 Task: Find connections with filter location Pirapozinho with filter topic #openhouse with filter profile language Potuguese with filter current company YRF-Yash Raj Films with filter school Gauhati University with filter industry Embedded Software Products with filter service category Lead Generation with filter keywords title Cafeteria Worker
Action: Mouse moved to (222, 257)
Screenshot: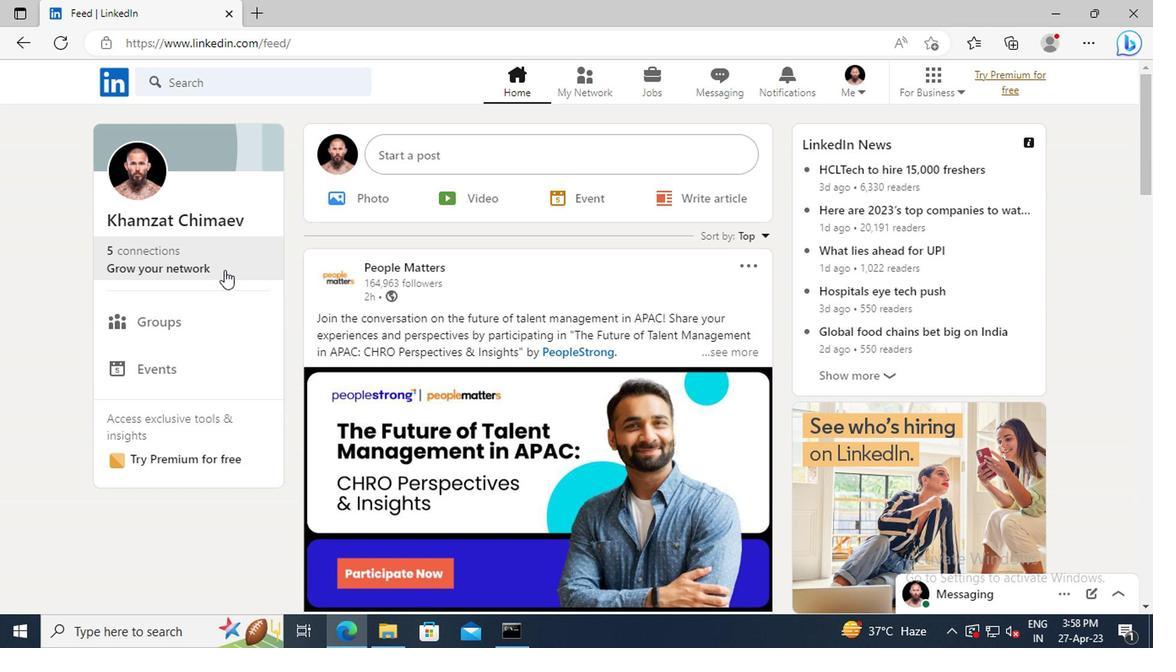 
Action: Mouse pressed left at (222, 257)
Screenshot: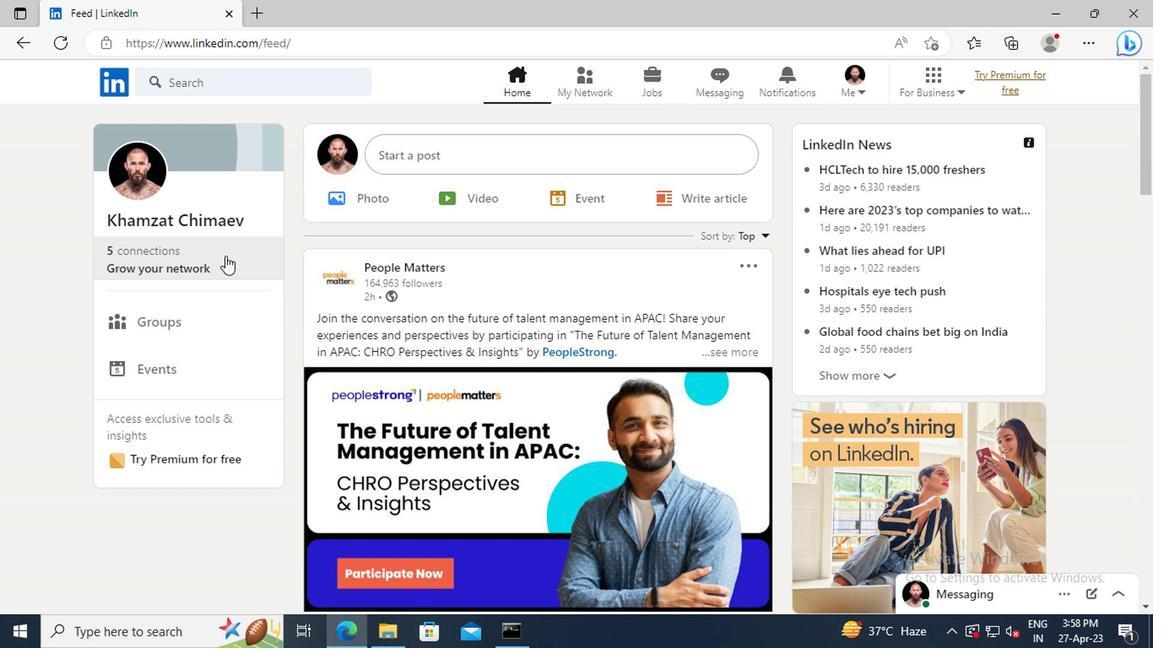 
Action: Mouse moved to (215, 178)
Screenshot: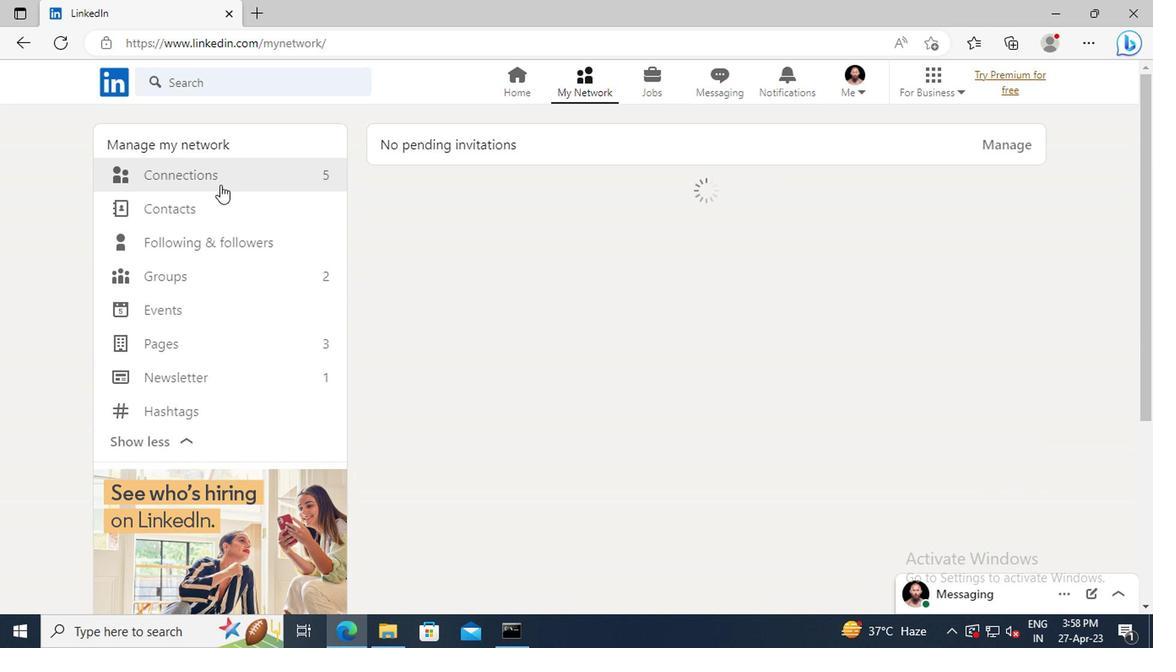 
Action: Mouse pressed left at (215, 178)
Screenshot: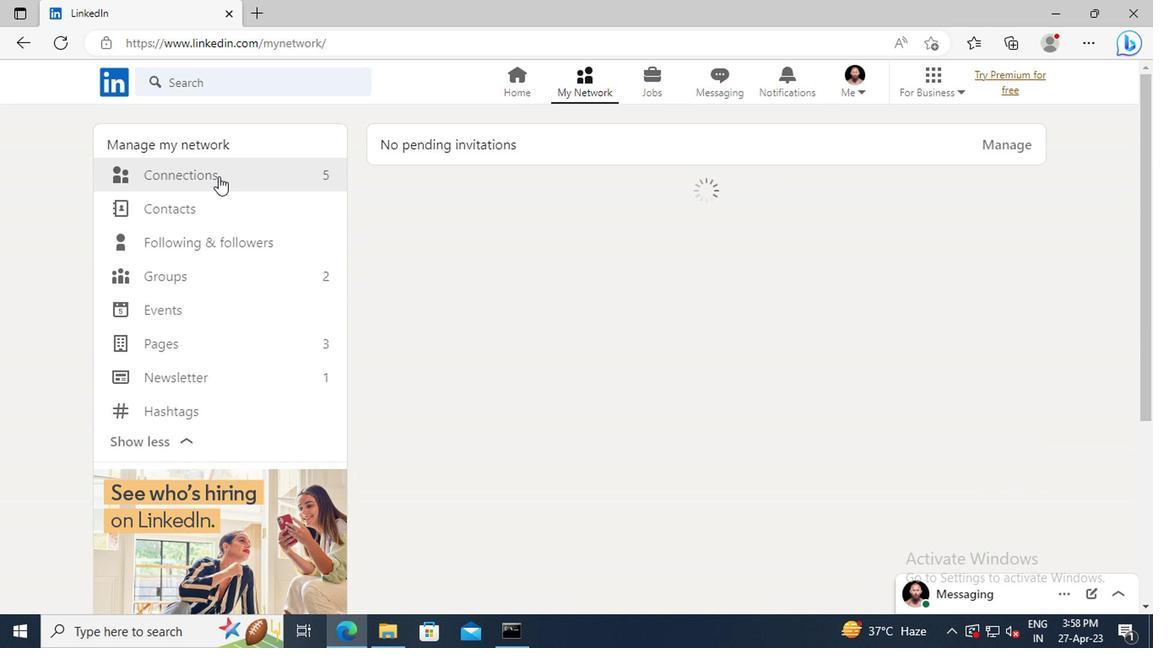 
Action: Mouse moved to (679, 180)
Screenshot: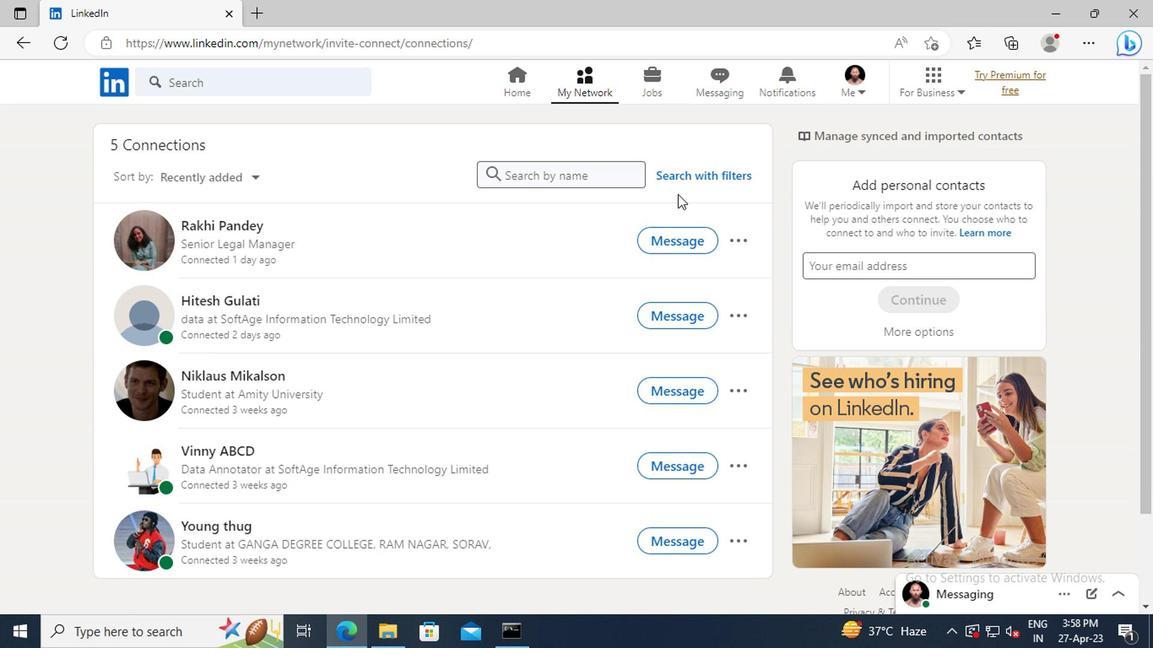 
Action: Mouse pressed left at (679, 180)
Screenshot: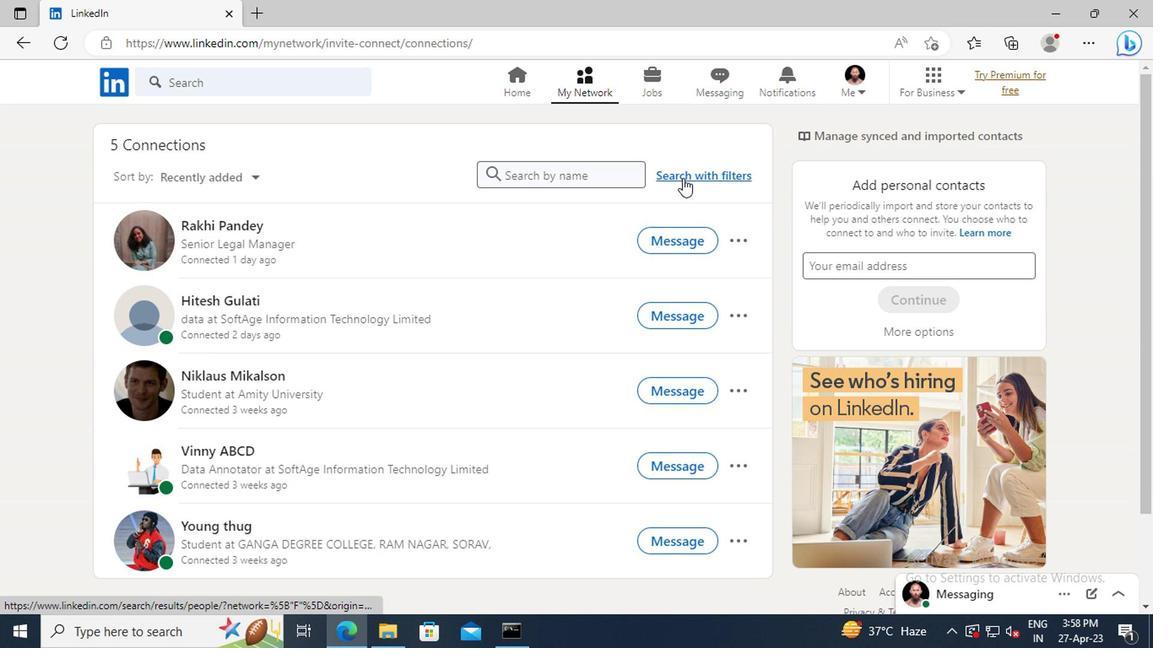 
Action: Mouse moved to (639, 136)
Screenshot: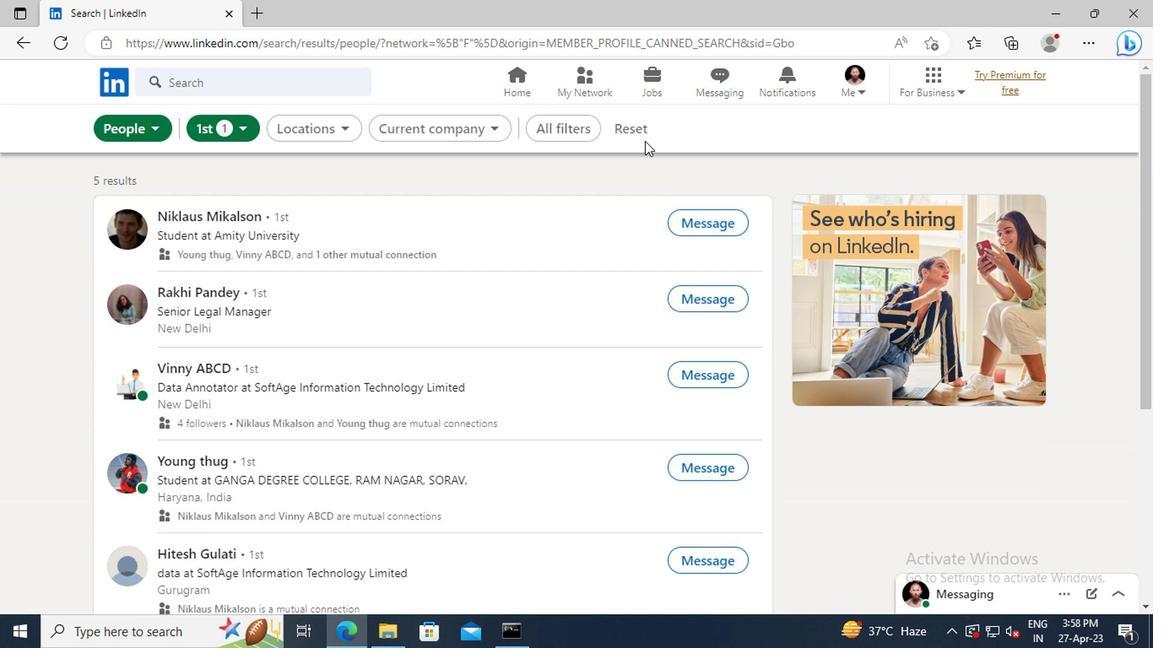 
Action: Mouse pressed left at (639, 136)
Screenshot: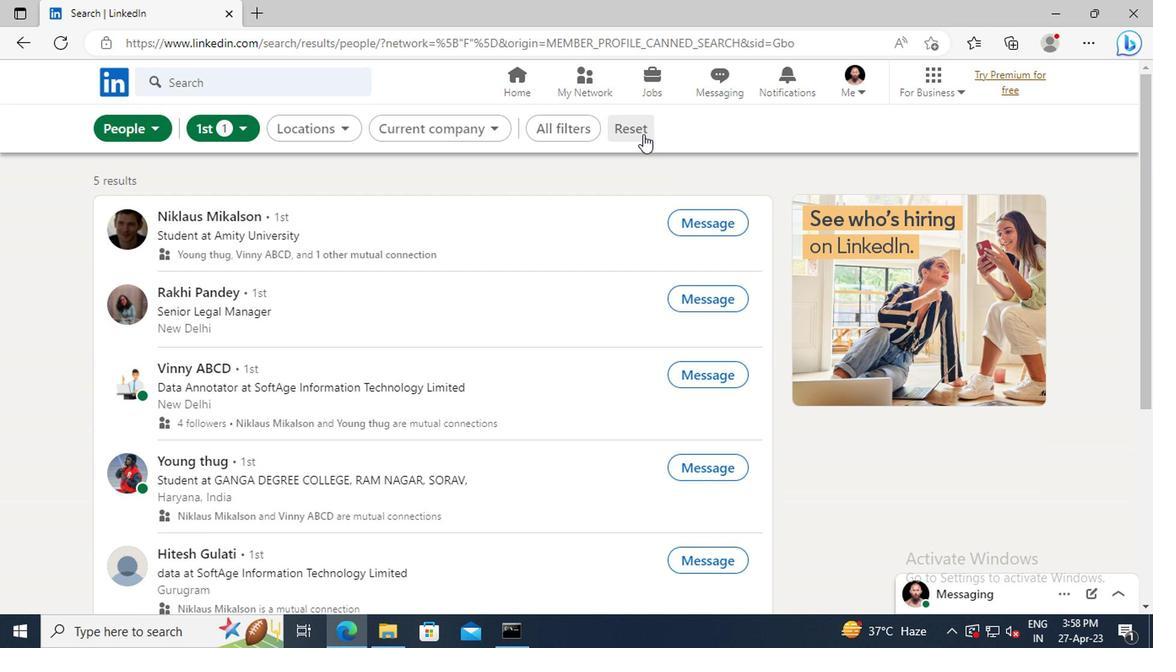 
Action: Mouse moved to (613, 130)
Screenshot: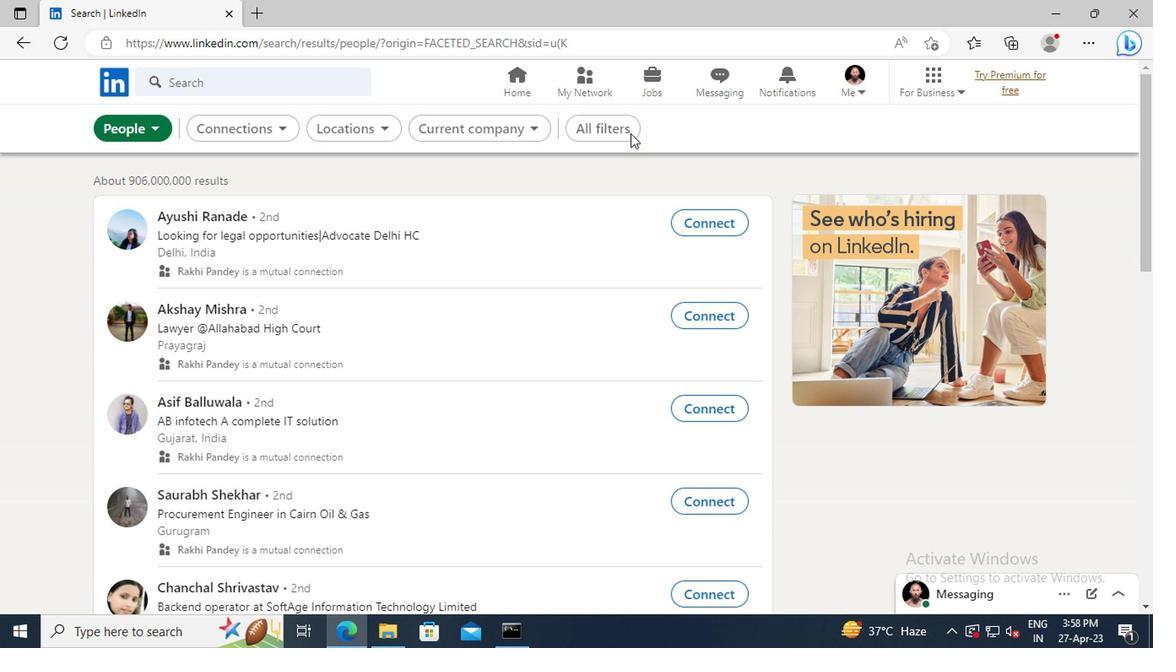
Action: Mouse pressed left at (613, 130)
Screenshot: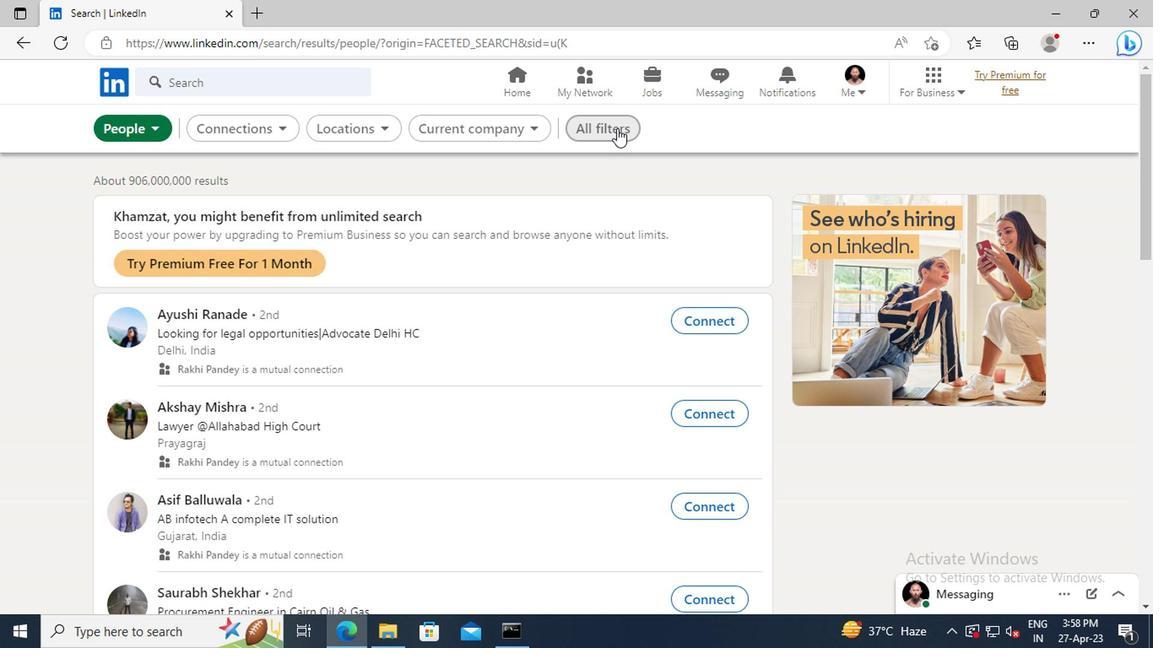 
Action: Mouse moved to (986, 315)
Screenshot: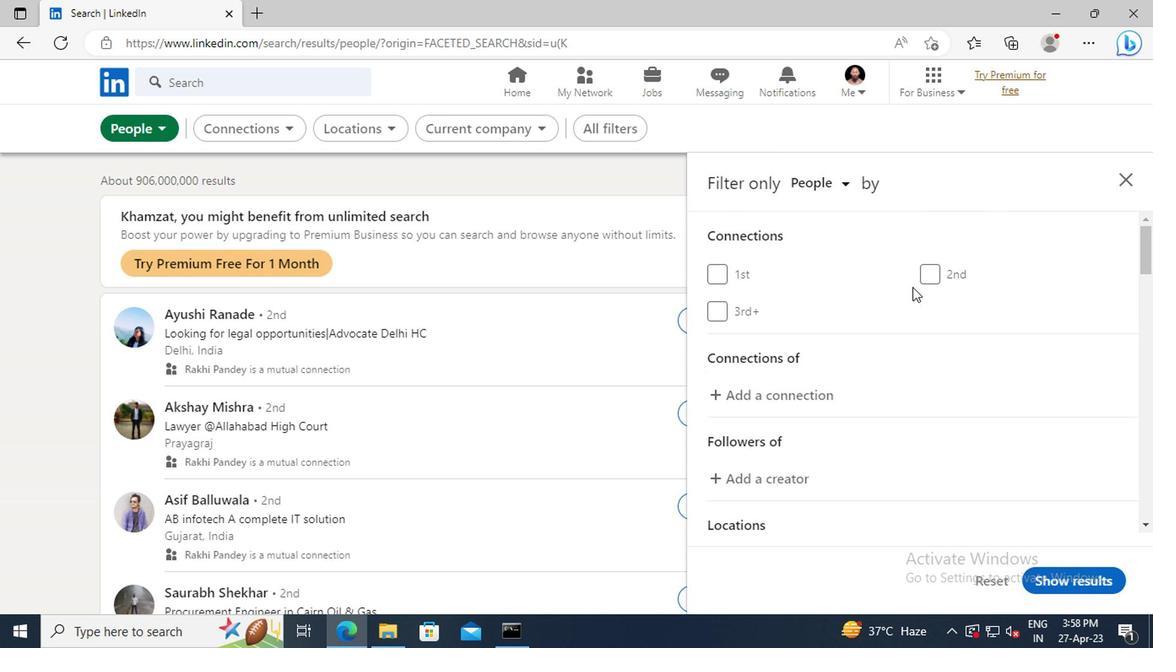 
Action: Mouse scrolled (986, 315) with delta (0, 0)
Screenshot: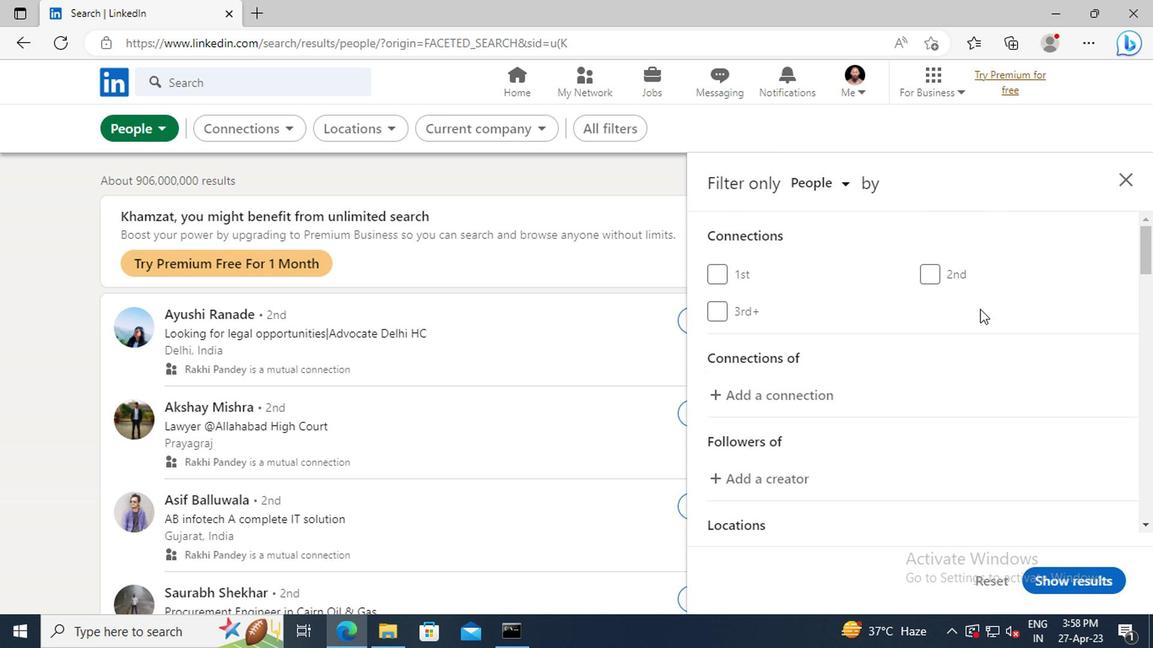 
Action: Mouse scrolled (986, 315) with delta (0, 0)
Screenshot: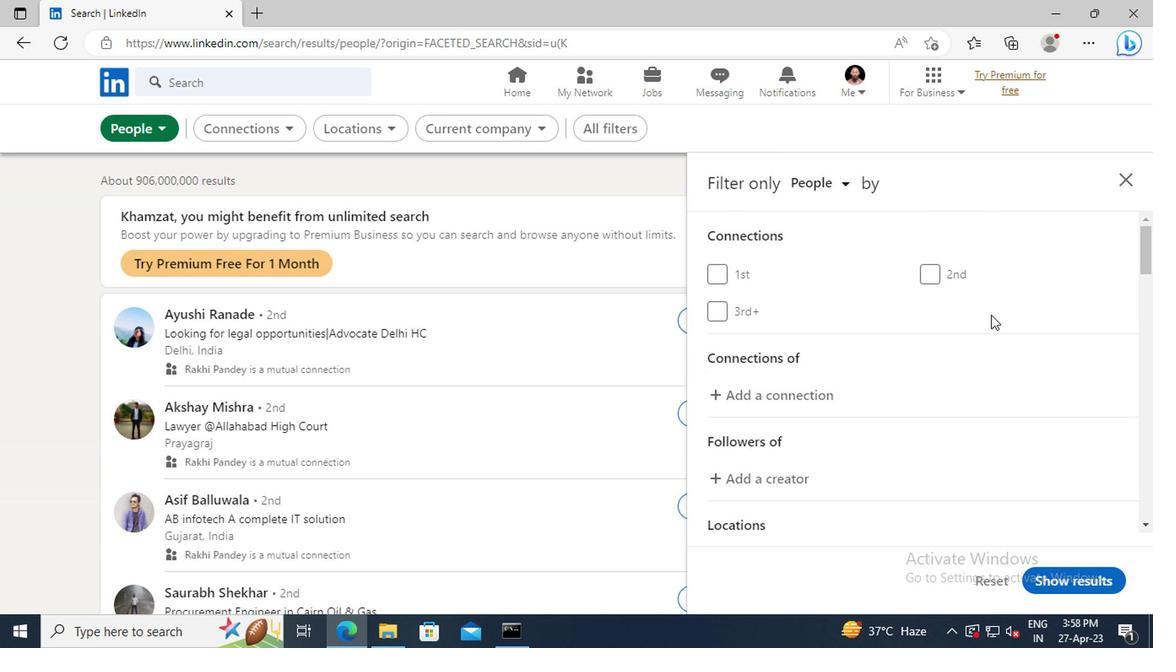 
Action: Mouse scrolled (986, 315) with delta (0, 0)
Screenshot: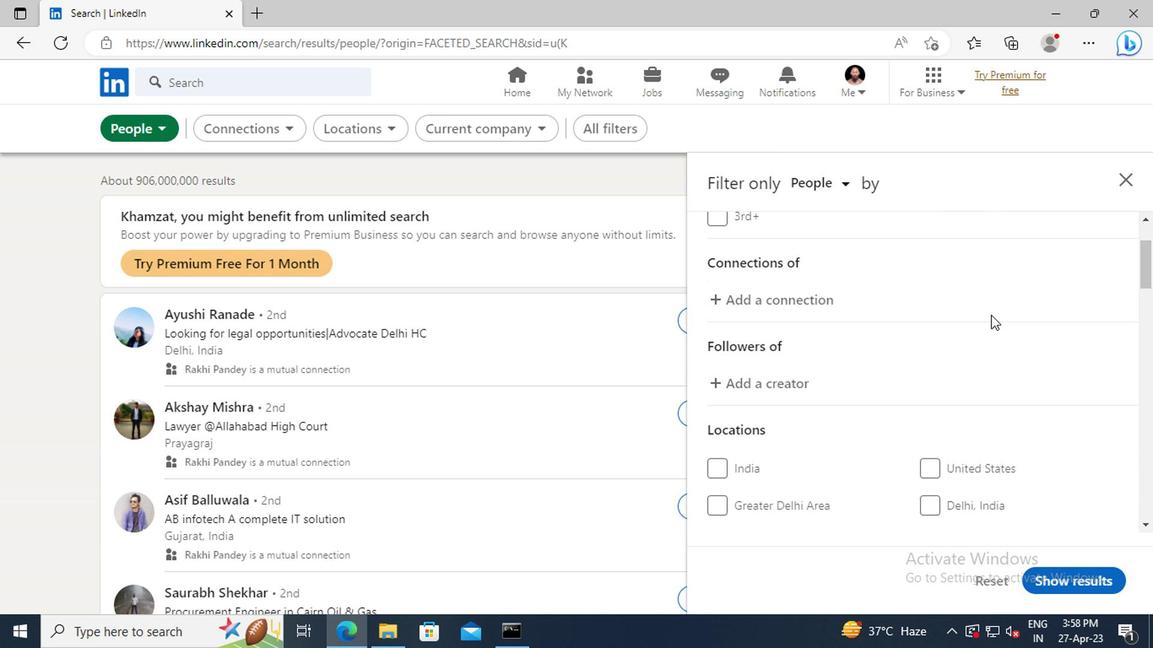 
Action: Mouse scrolled (986, 315) with delta (0, 0)
Screenshot: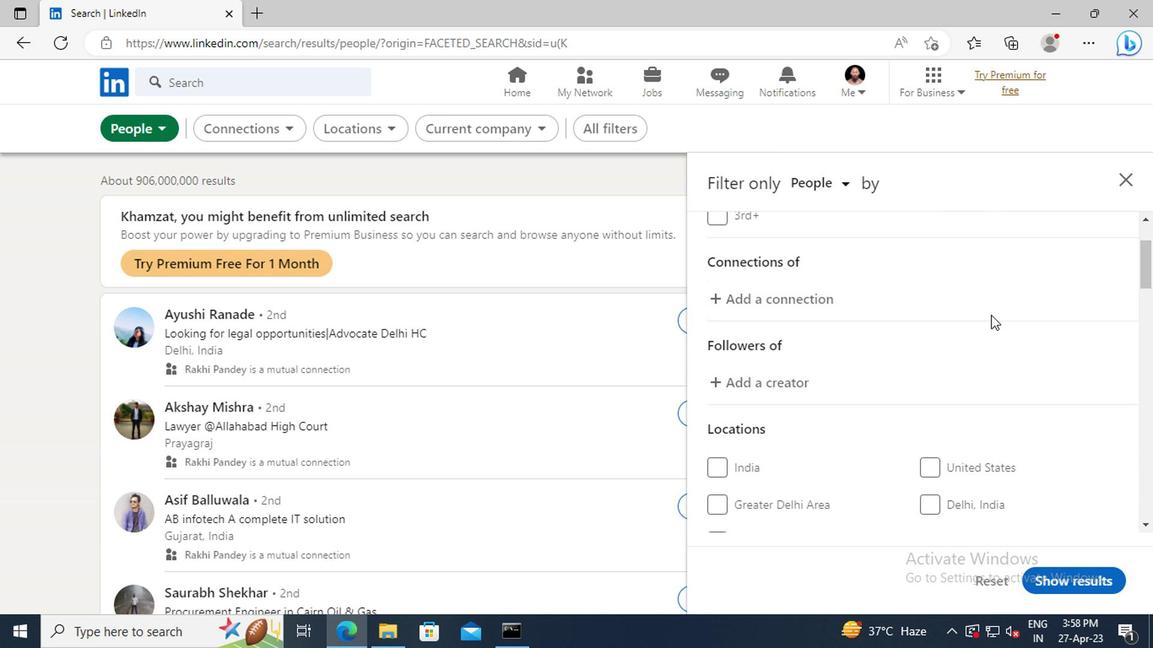 
Action: Mouse scrolled (986, 315) with delta (0, 0)
Screenshot: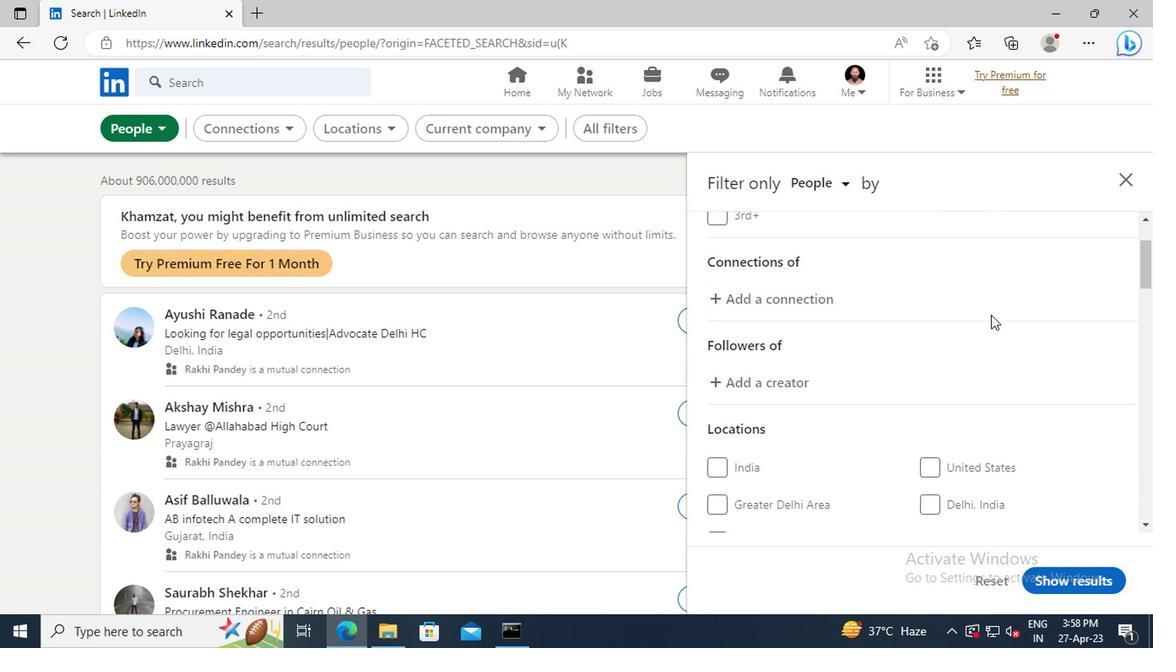 
Action: Mouse moved to (992, 397)
Screenshot: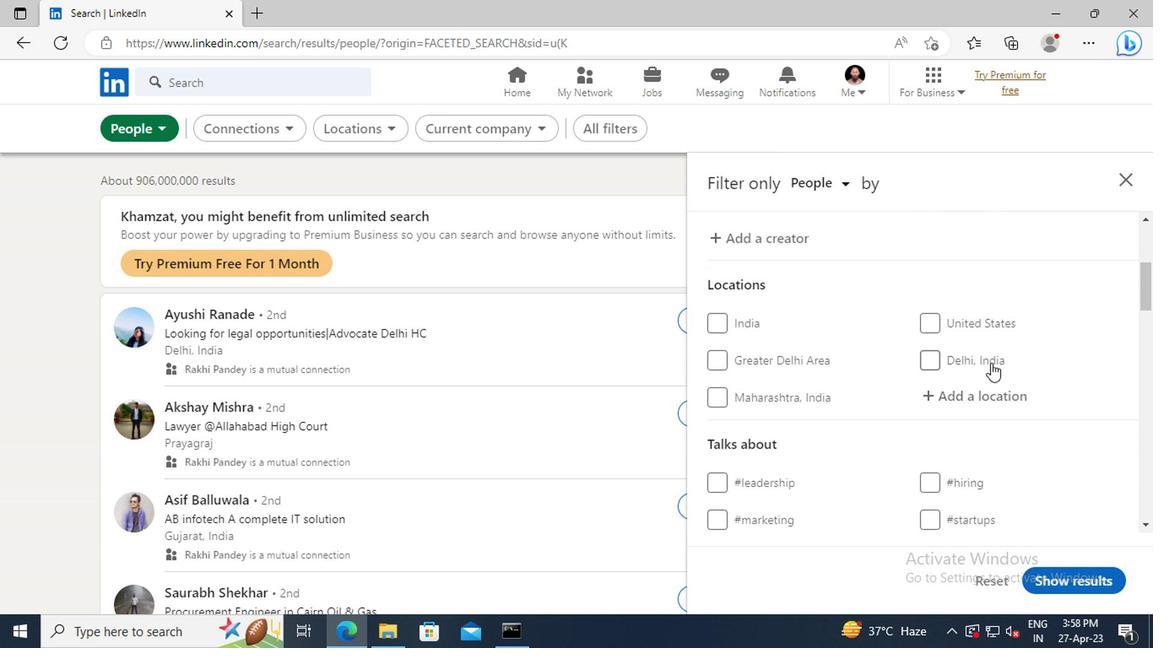 
Action: Mouse pressed left at (992, 397)
Screenshot: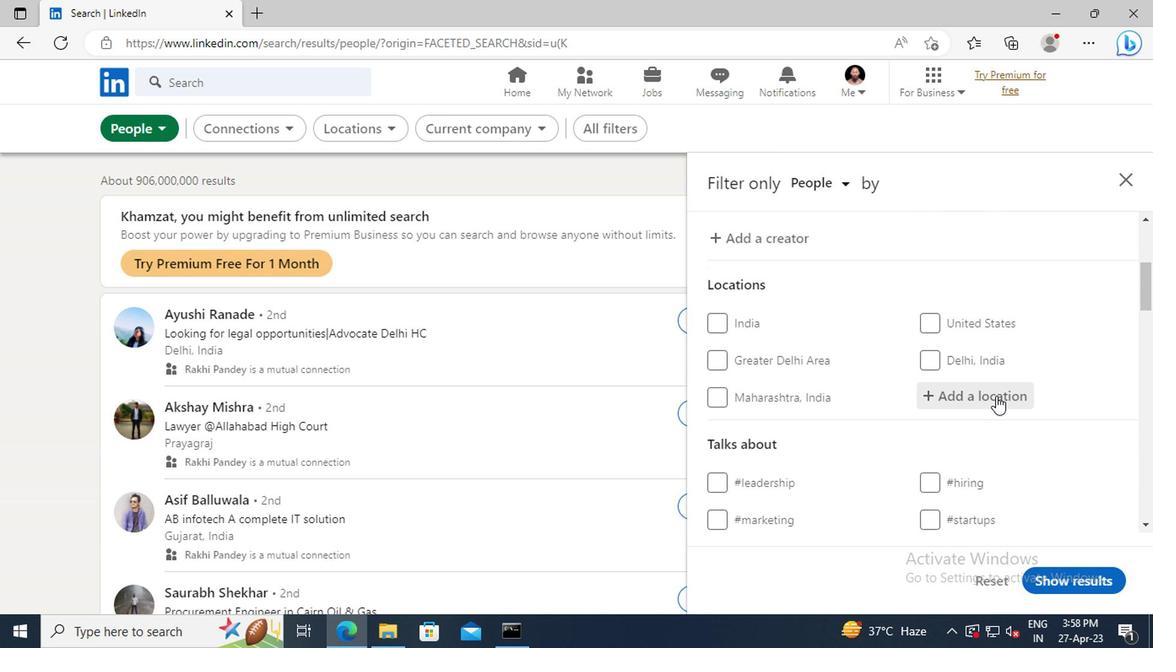 
Action: Key pressed <Key.shift>PIRAPOZINHO
Screenshot: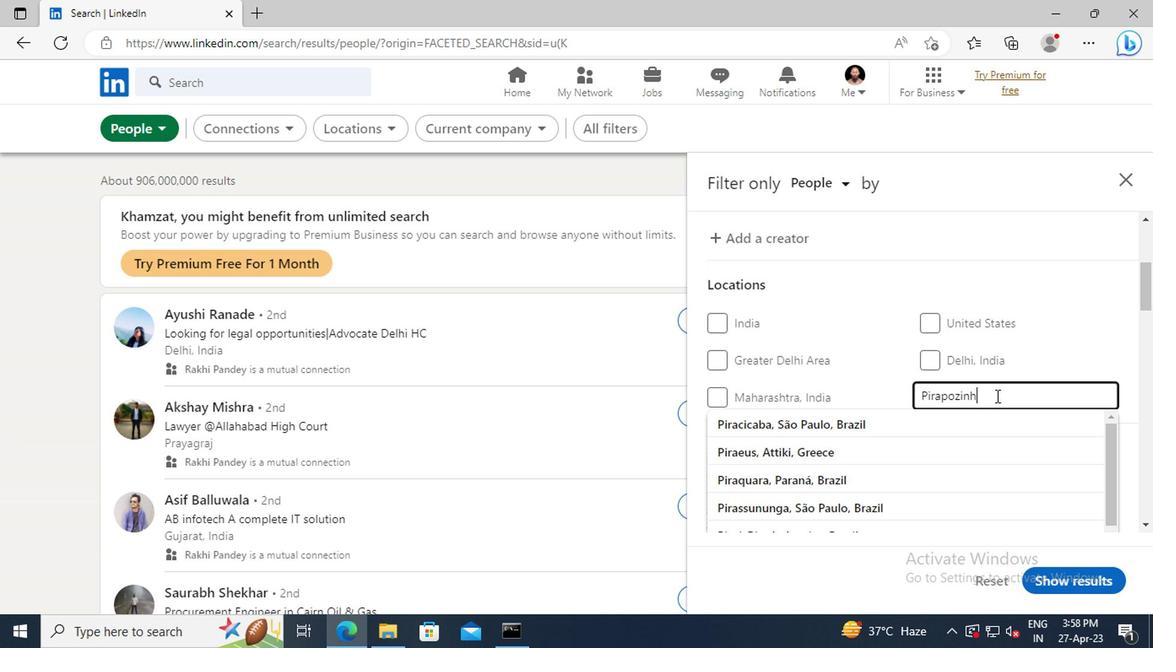 
Action: Mouse moved to (996, 421)
Screenshot: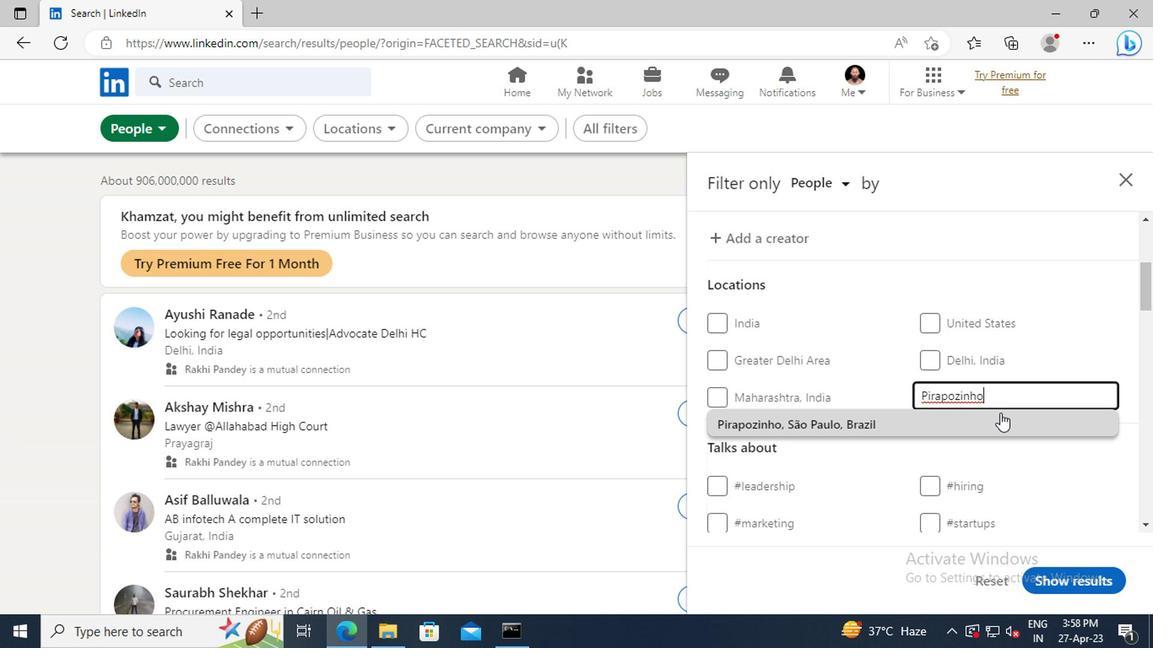 
Action: Mouse pressed left at (996, 421)
Screenshot: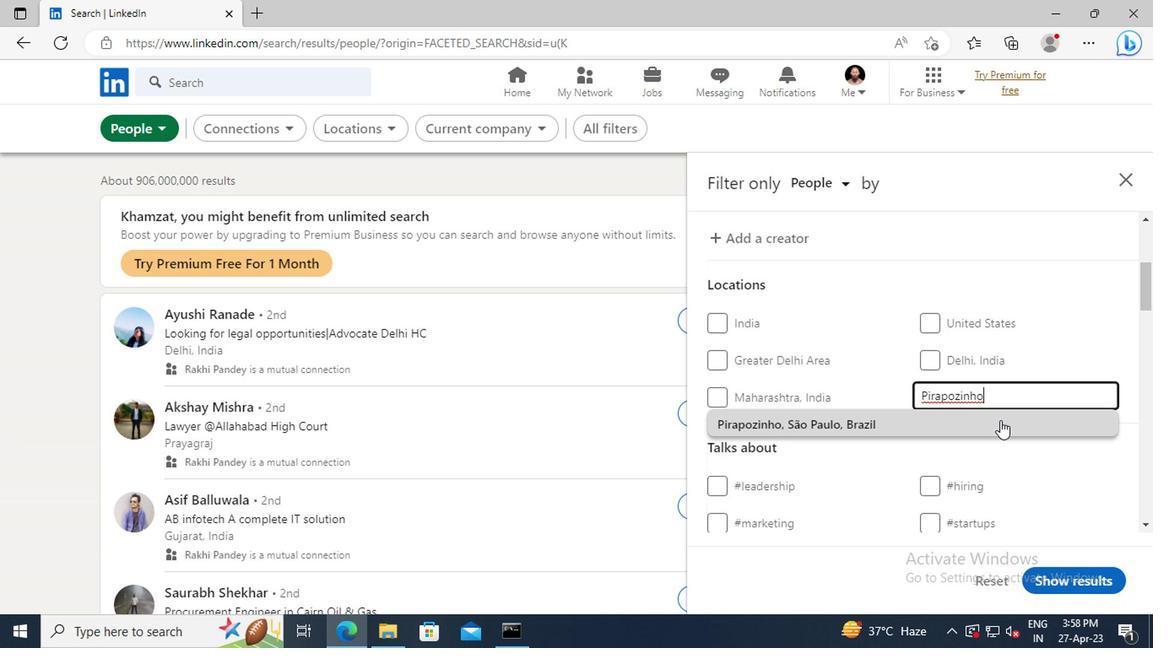 
Action: Mouse moved to (969, 365)
Screenshot: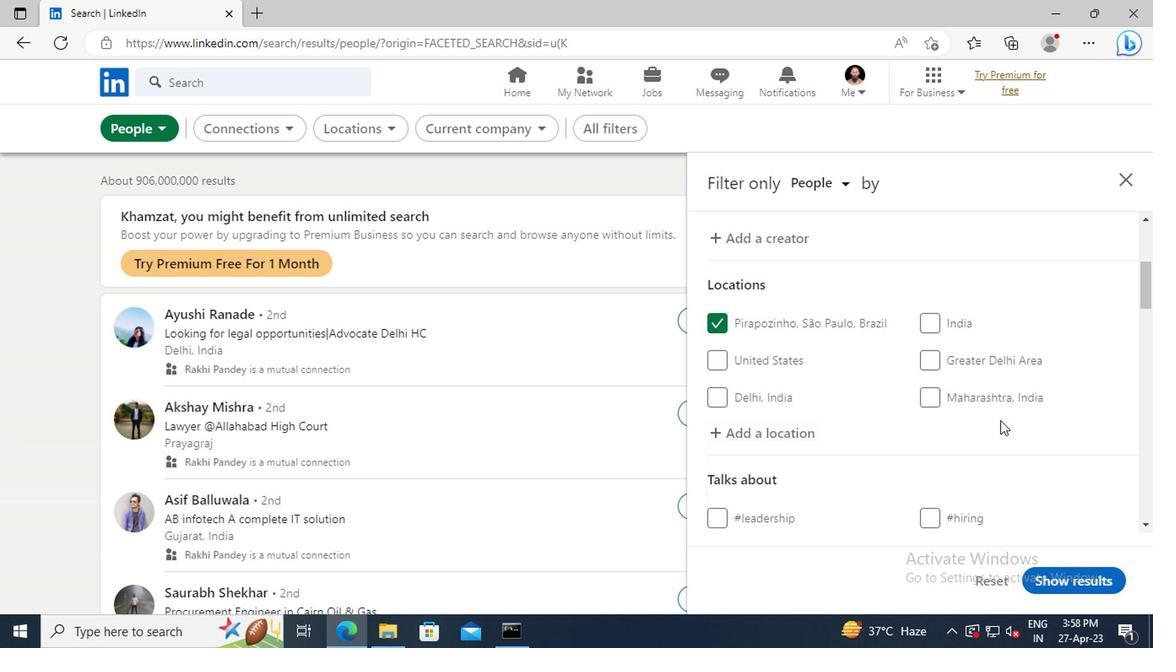
Action: Mouse scrolled (969, 363) with delta (0, -1)
Screenshot: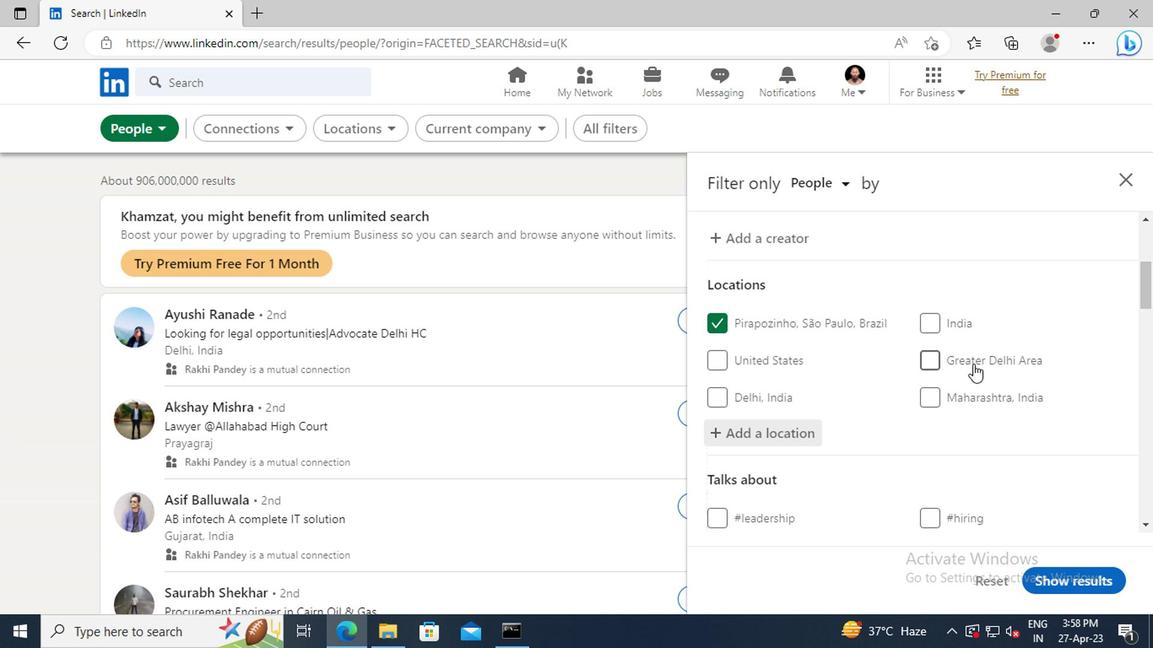 
Action: Mouse scrolled (969, 363) with delta (0, -1)
Screenshot: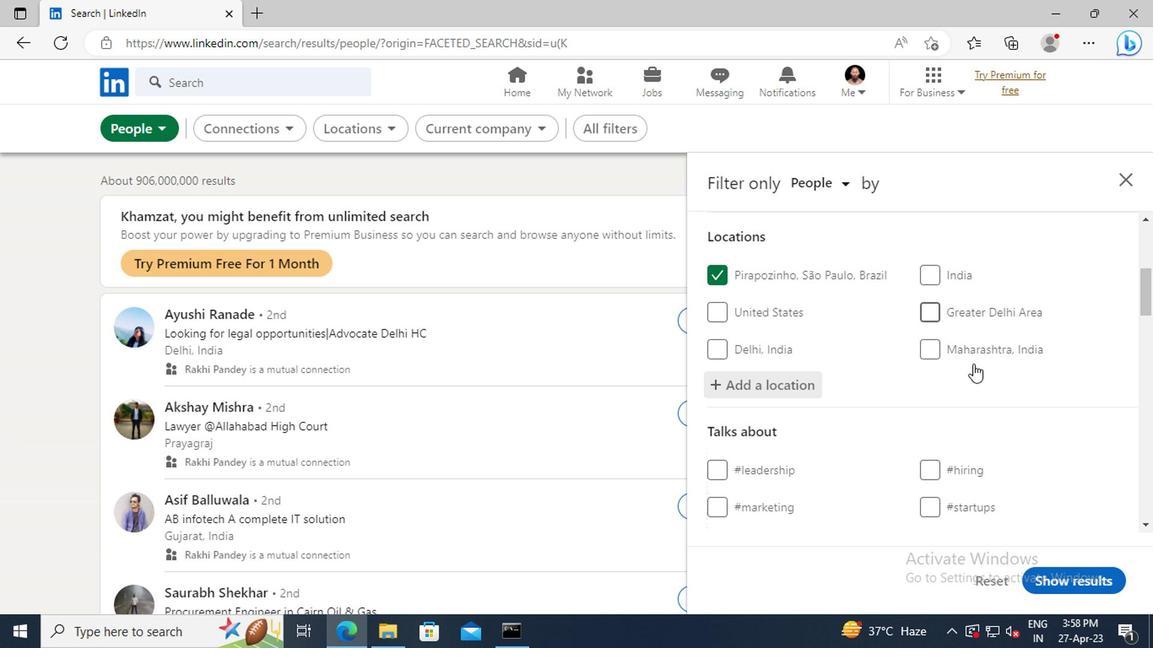 
Action: Mouse scrolled (969, 363) with delta (0, -1)
Screenshot: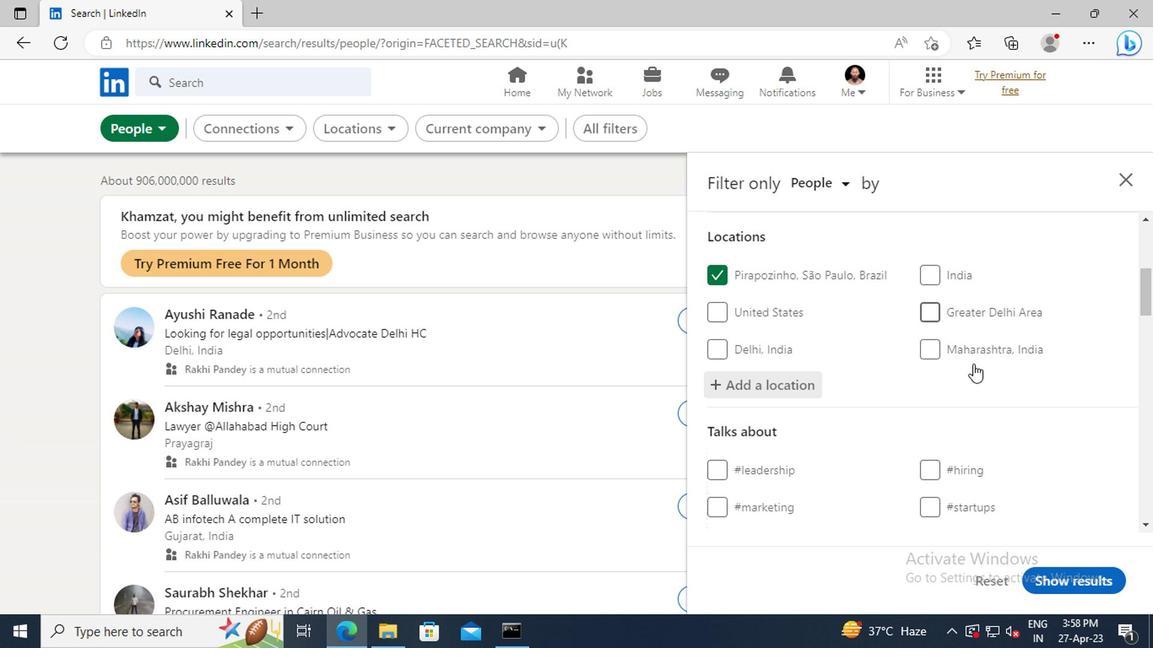 
Action: Mouse scrolled (969, 363) with delta (0, -1)
Screenshot: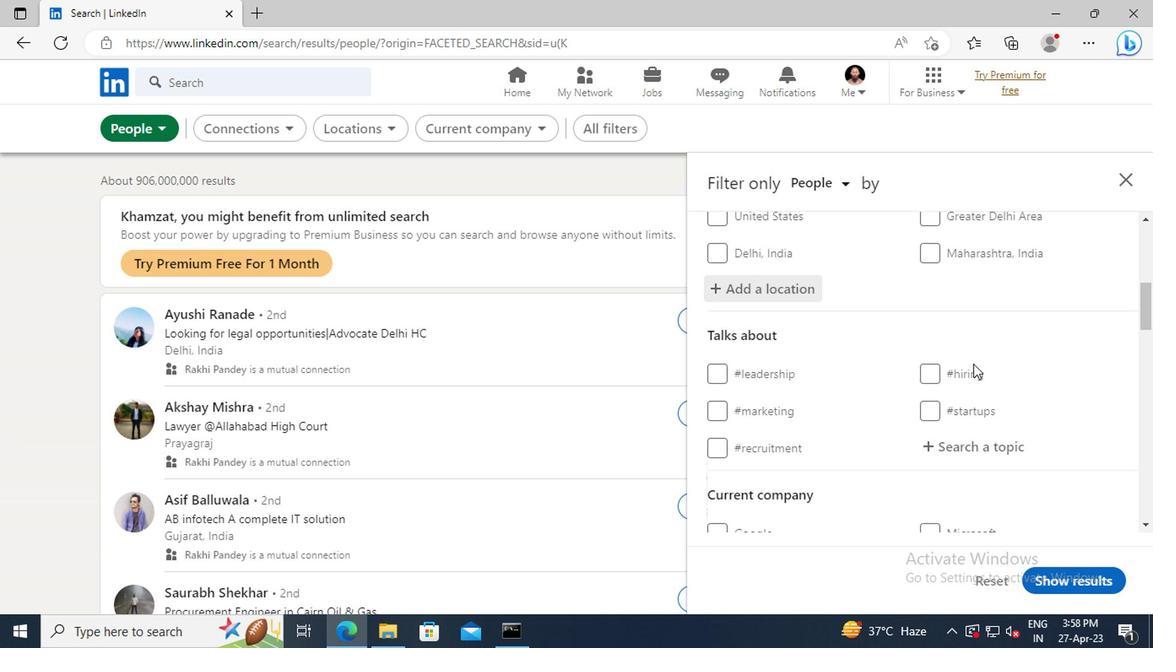 
Action: Mouse moved to (970, 397)
Screenshot: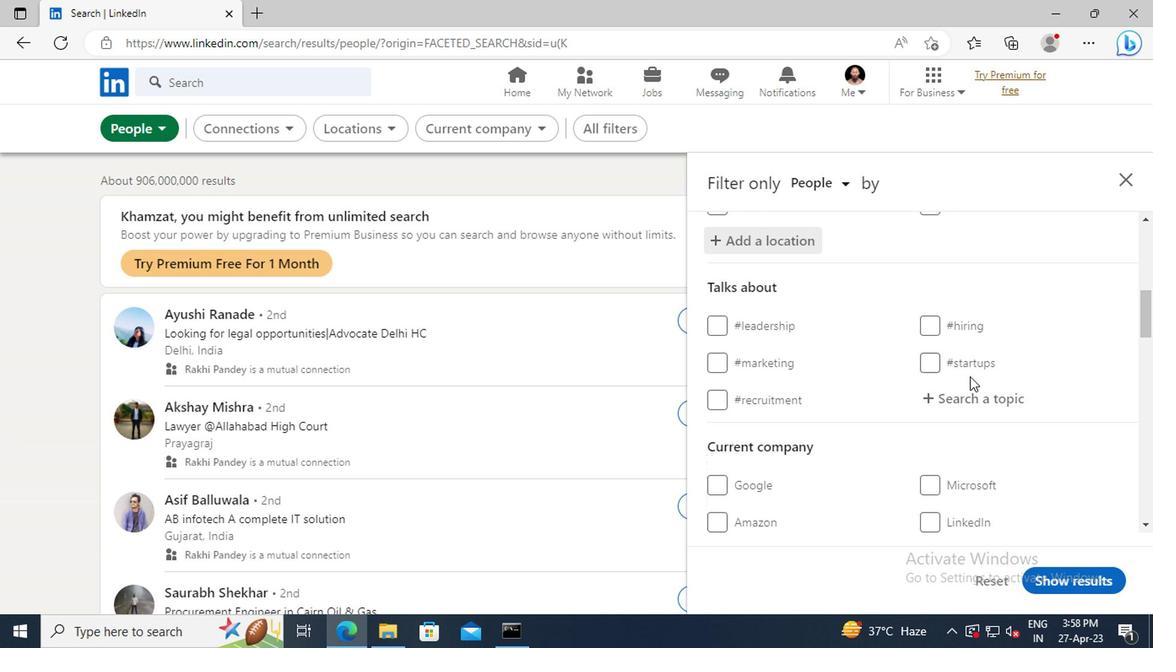 
Action: Mouse pressed left at (970, 397)
Screenshot: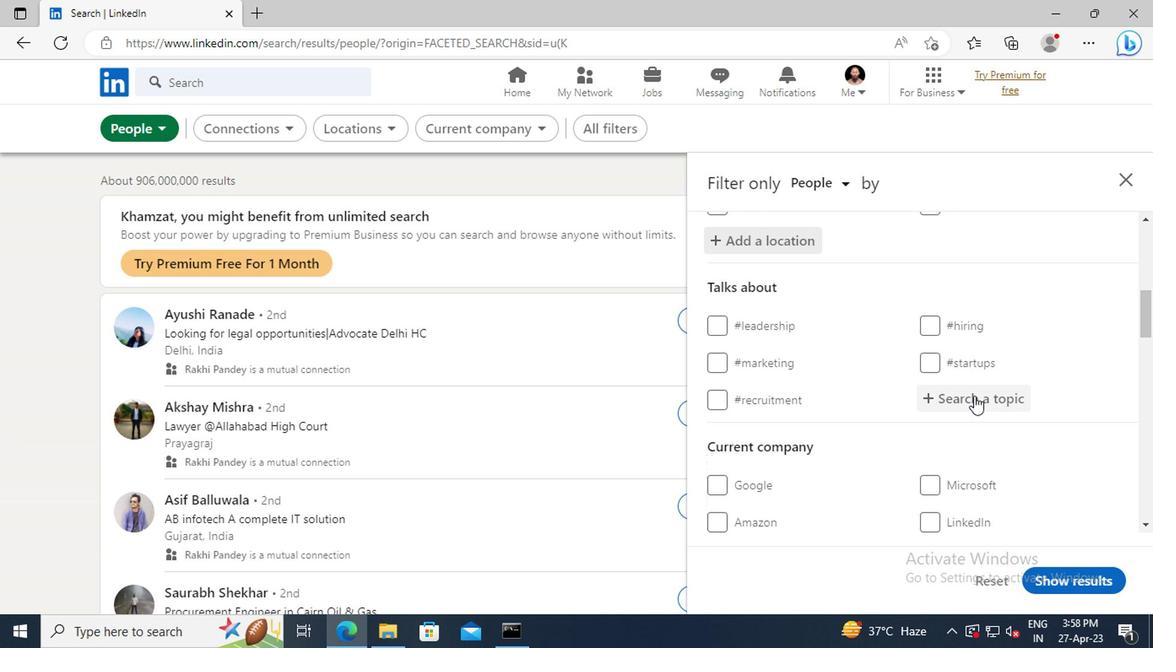 
Action: Key pressed <Key.shift>#OPENHOUSE<Key.enter>
Screenshot: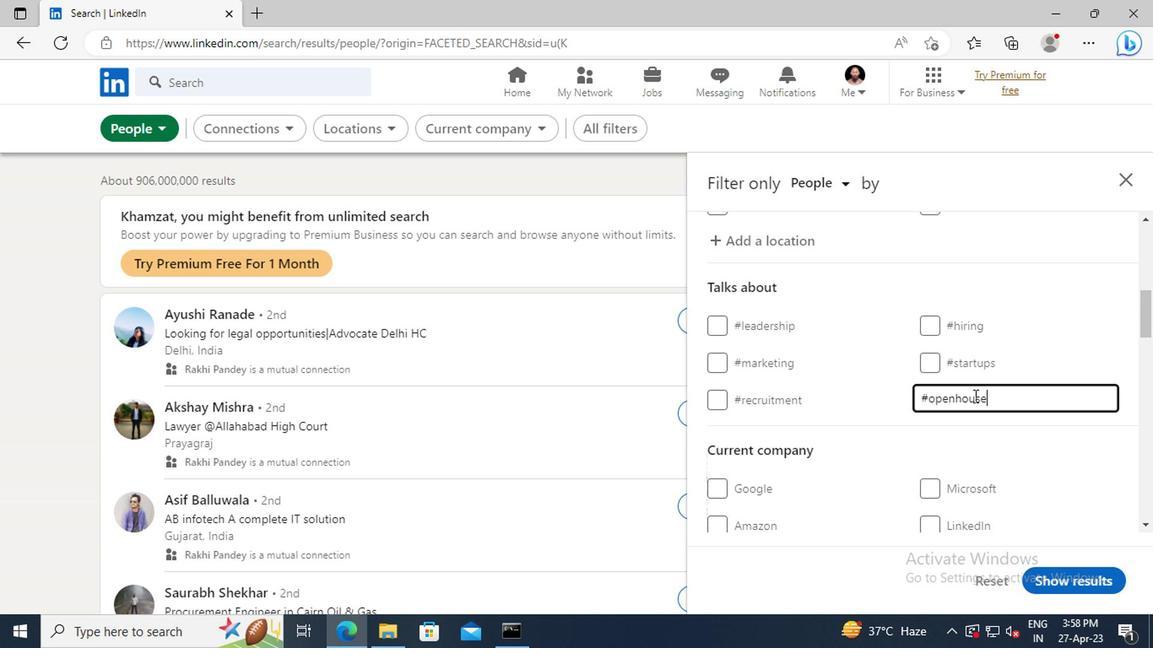 
Action: Mouse scrolled (970, 396) with delta (0, 0)
Screenshot: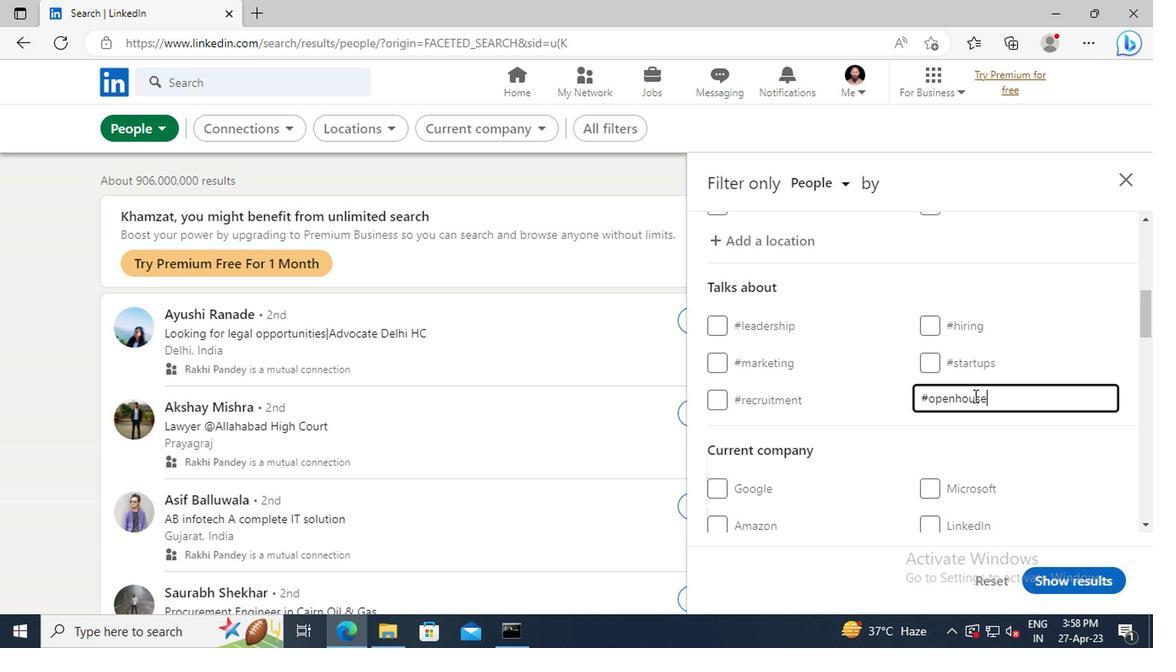 
Action: Mouse scrolled (970, 396) with delta (0, 0)
Screenshot: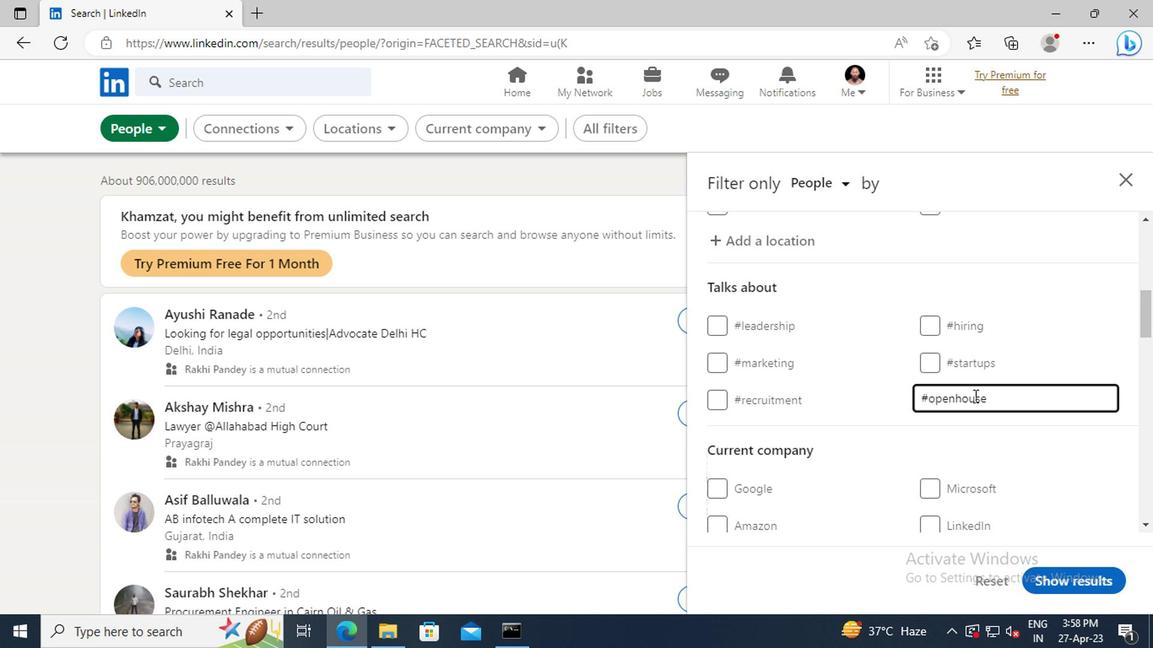 
Action: Mouse scrolled (970, 396) with delta (0, 0)
Screenshot: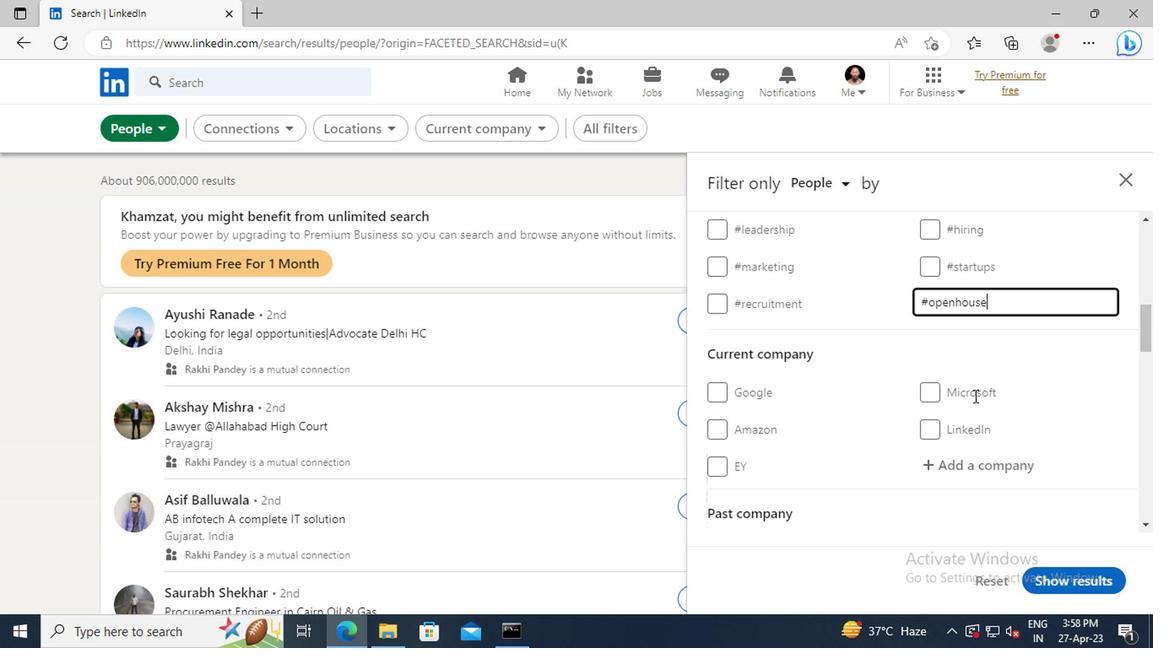 
Action: Mouse scrolled (970, 396) with delta (0, 0)
Screenshot: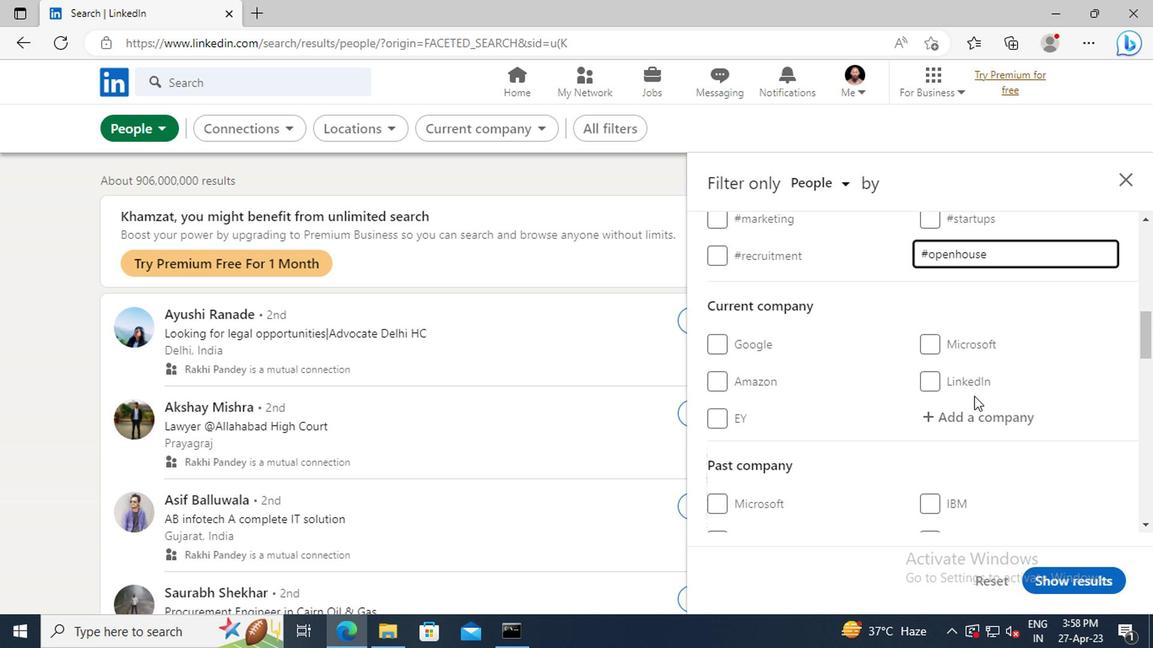 
Action: Mouse scrolled (970, 396) with delta (0, 0)
Screenshot: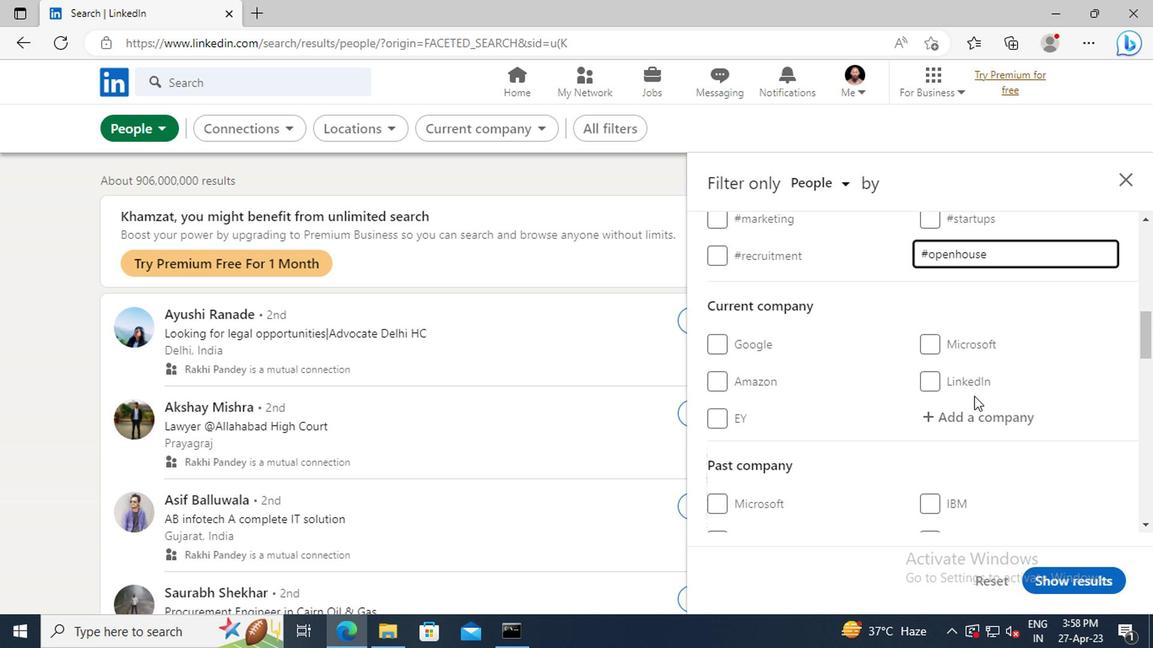 
Action: Mouse scrolled (970, 396) with delta (0, 0)
Screenshot: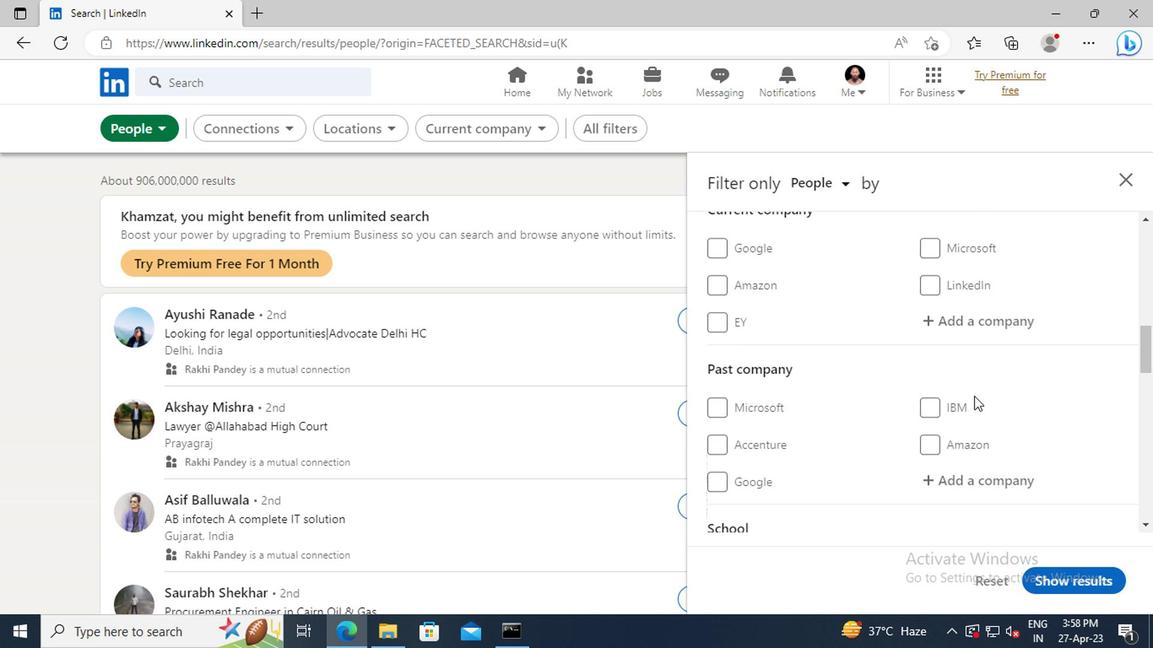 
Action: Mouse scrolled (970, 396) with delta (0, 0)
Screenshot: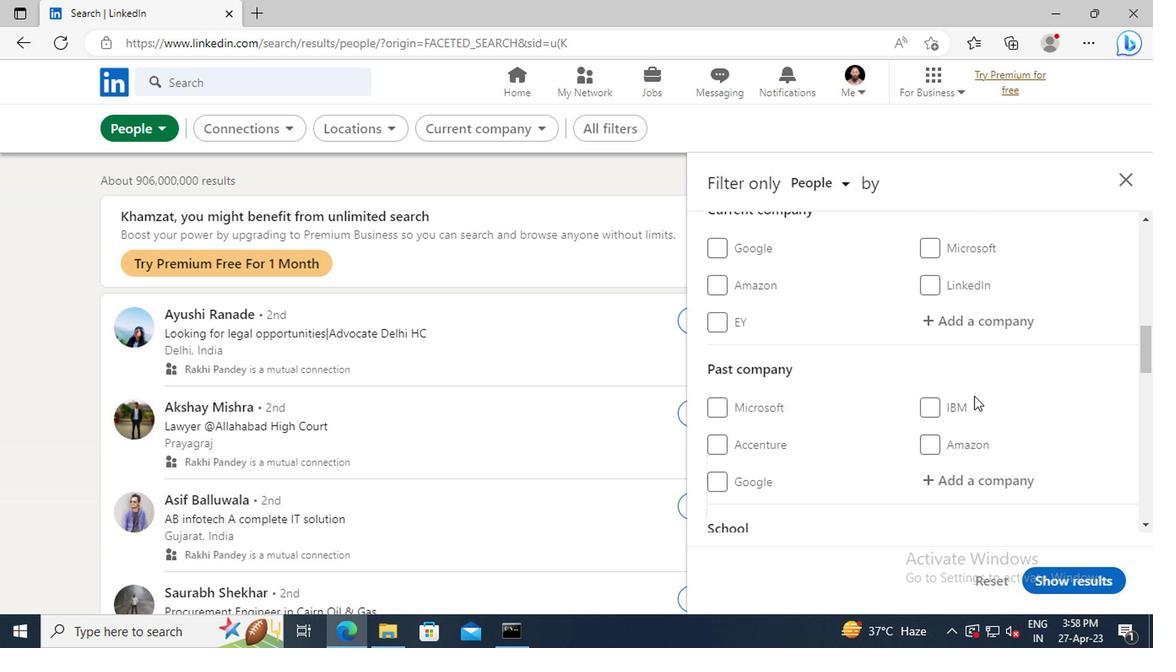 
Action: Mouse scrolled (970, 396) with delta (0, 0)
Screenshot: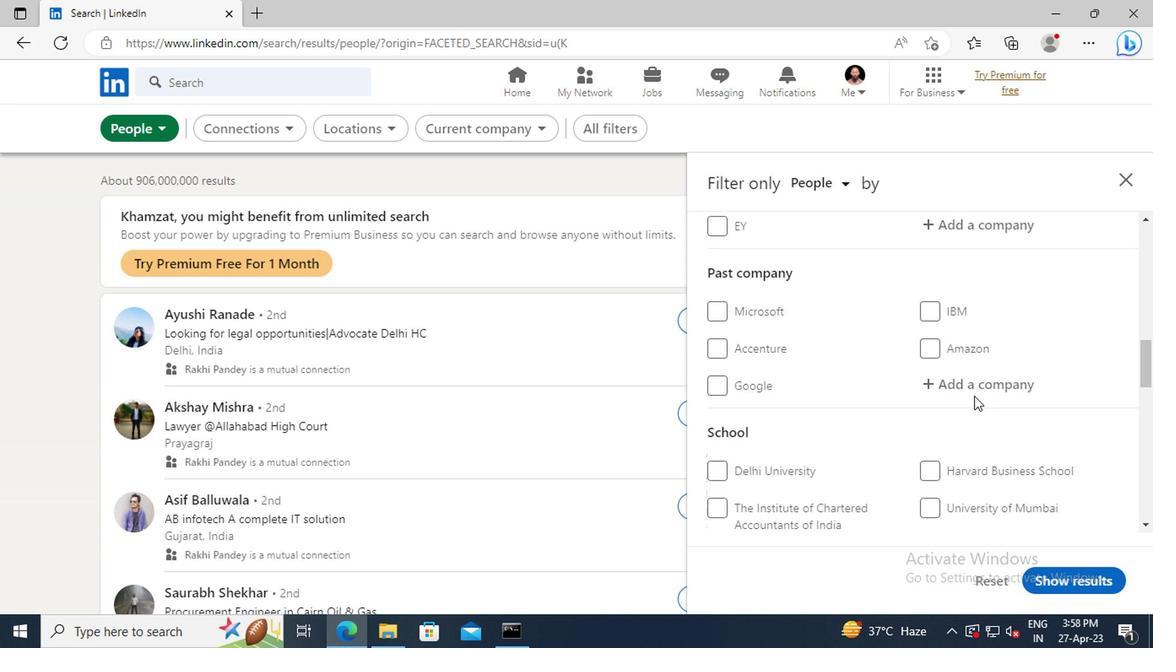 
Action: Mouse scrolled (970, 396) with delta (0, 0)
Screenshot: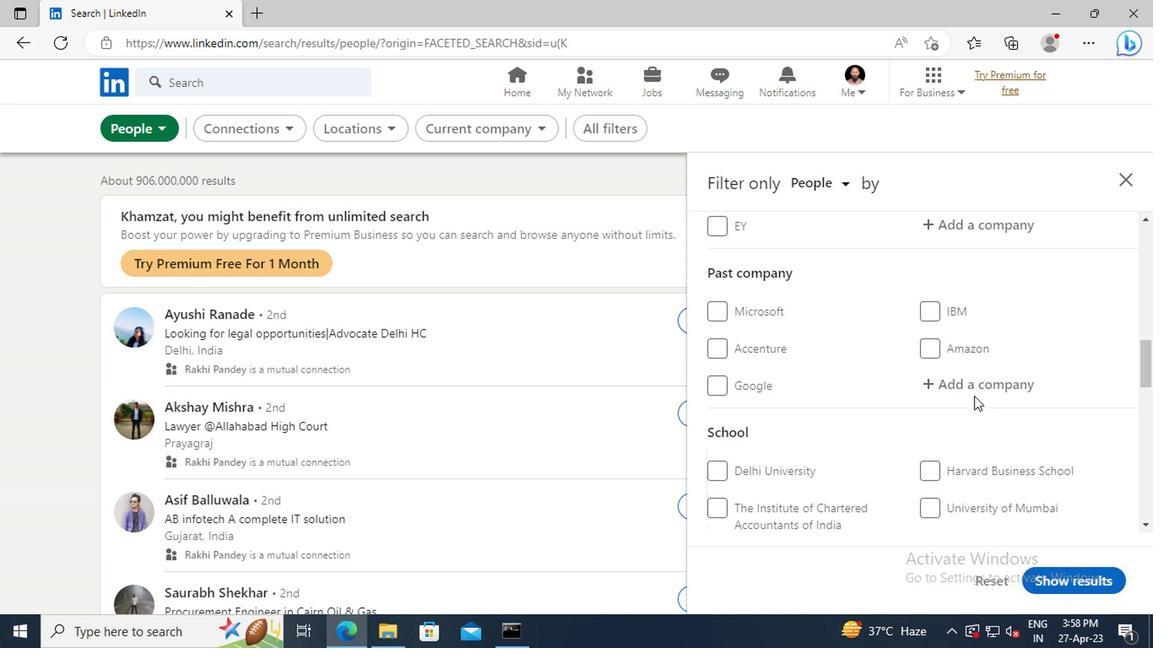 
Action: Mouse scrolled (970, 396) with delta (0, 0)
Screenshot: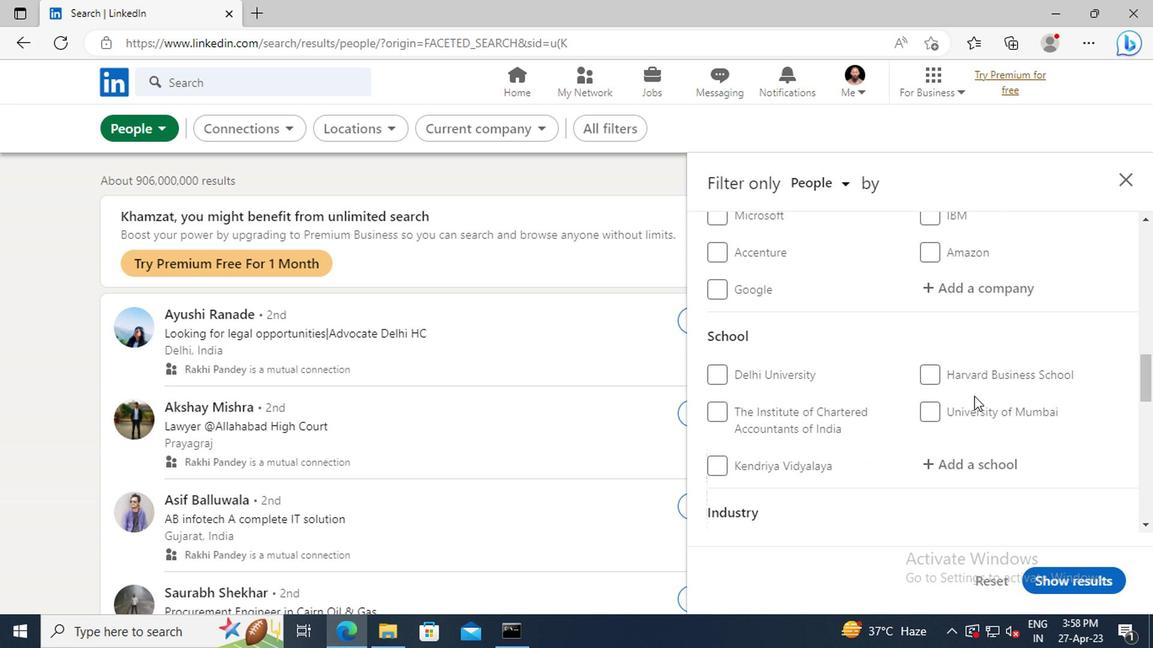 
Action: Mouse scrolled (970, 396) with delta (0, 0)
Screenshot: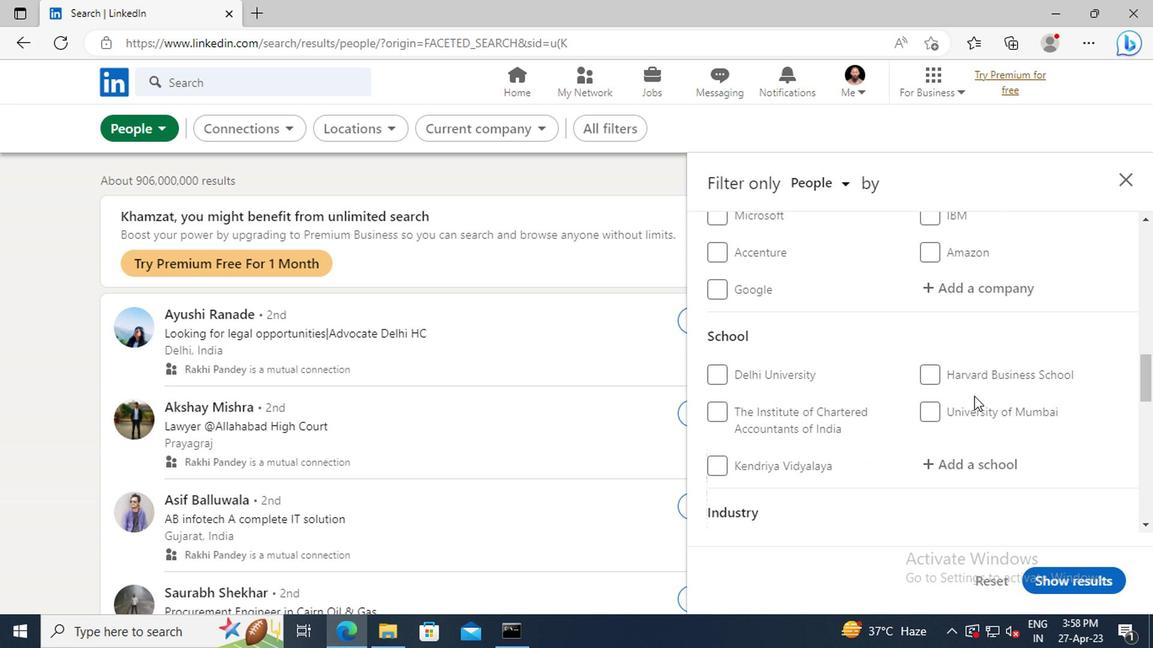 
Action: Mouse scrolled (970, 396) with delta (0, 0)
Screenshot: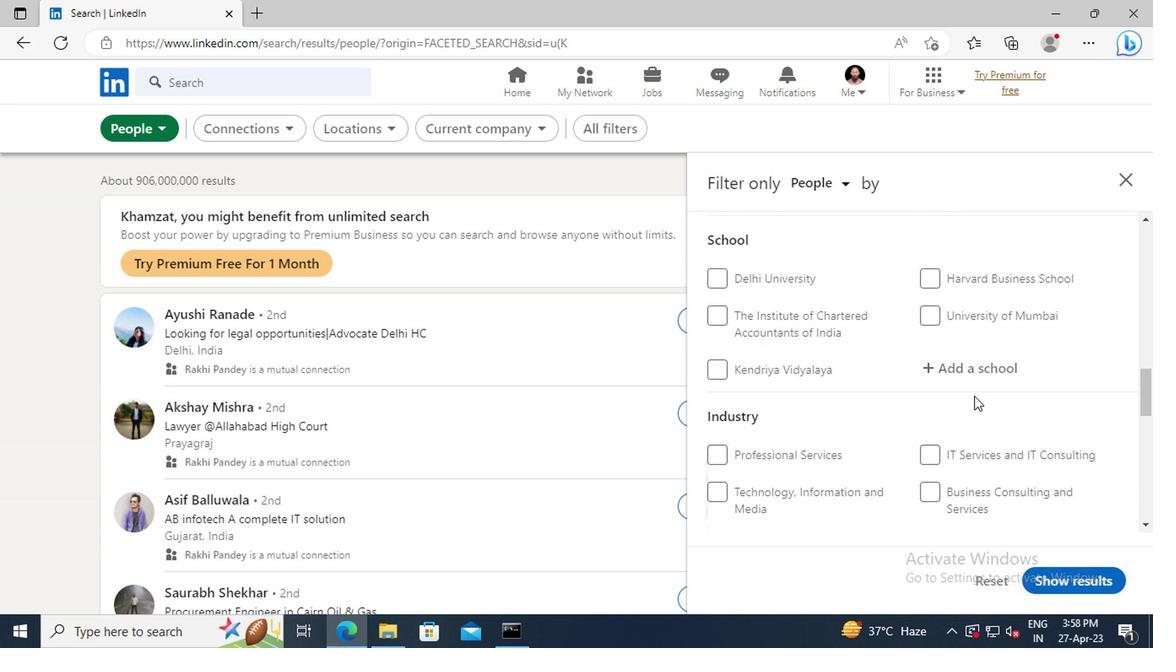 
Action: Mouse scrolled (970, 396) with delta (0, 0)
Screenshot: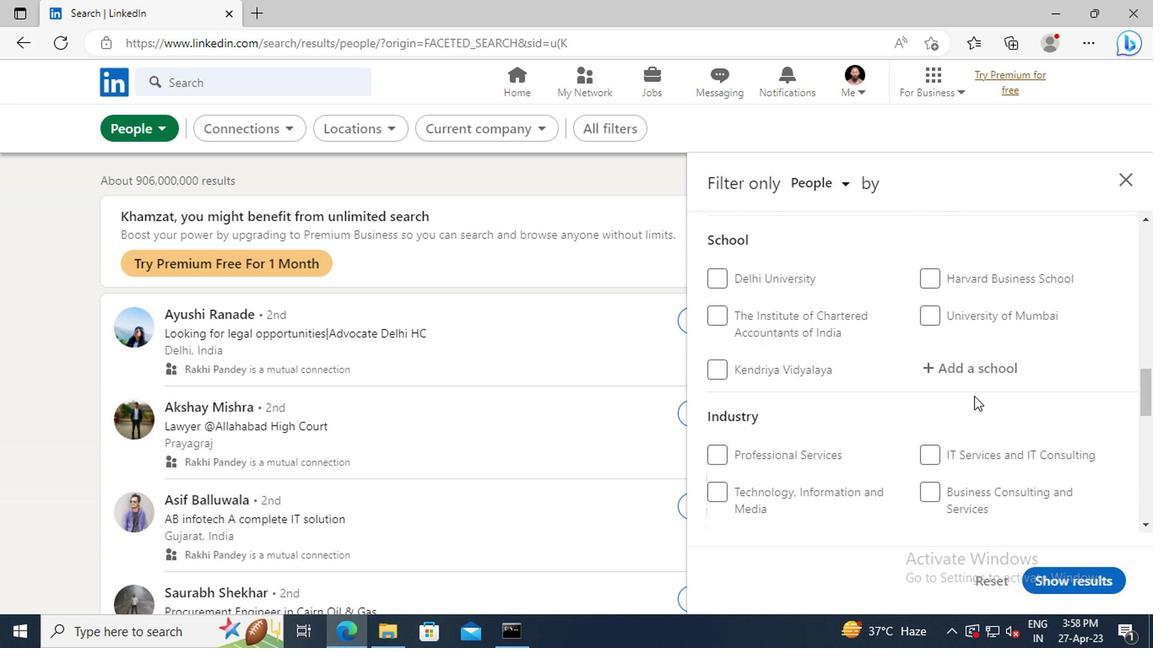 
Action: Mouse scrolled (970, 396) with delta (0, 0)
Screenshot: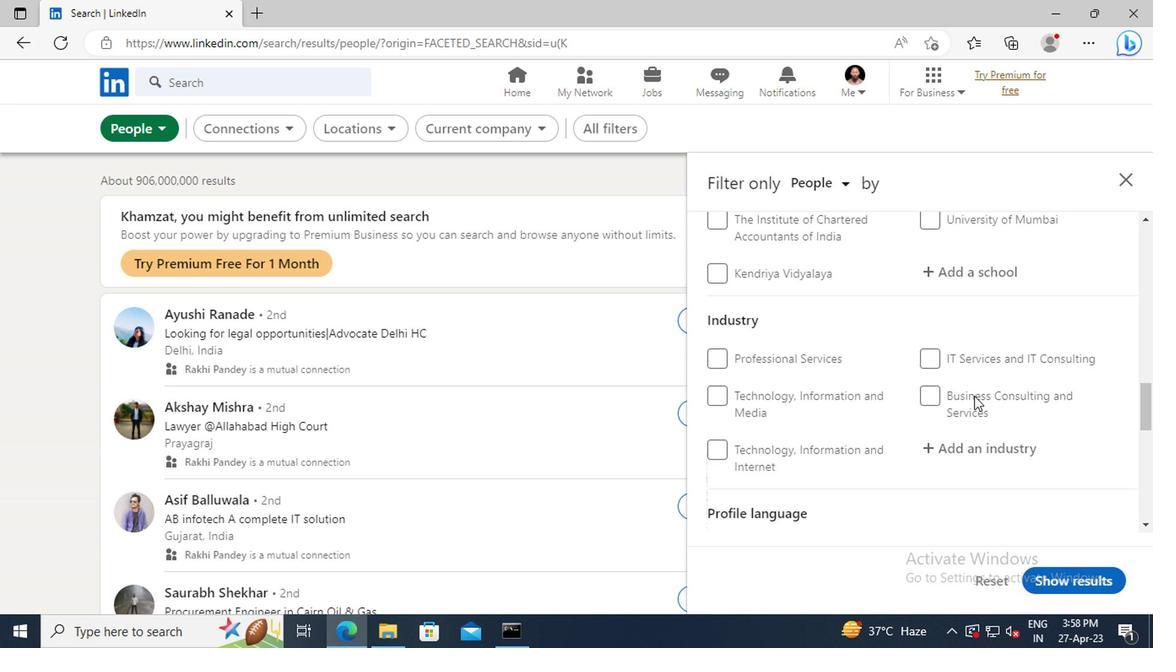 
Action: Mouse scrolled (970, 396) with delta (0, 0)
Screenshot: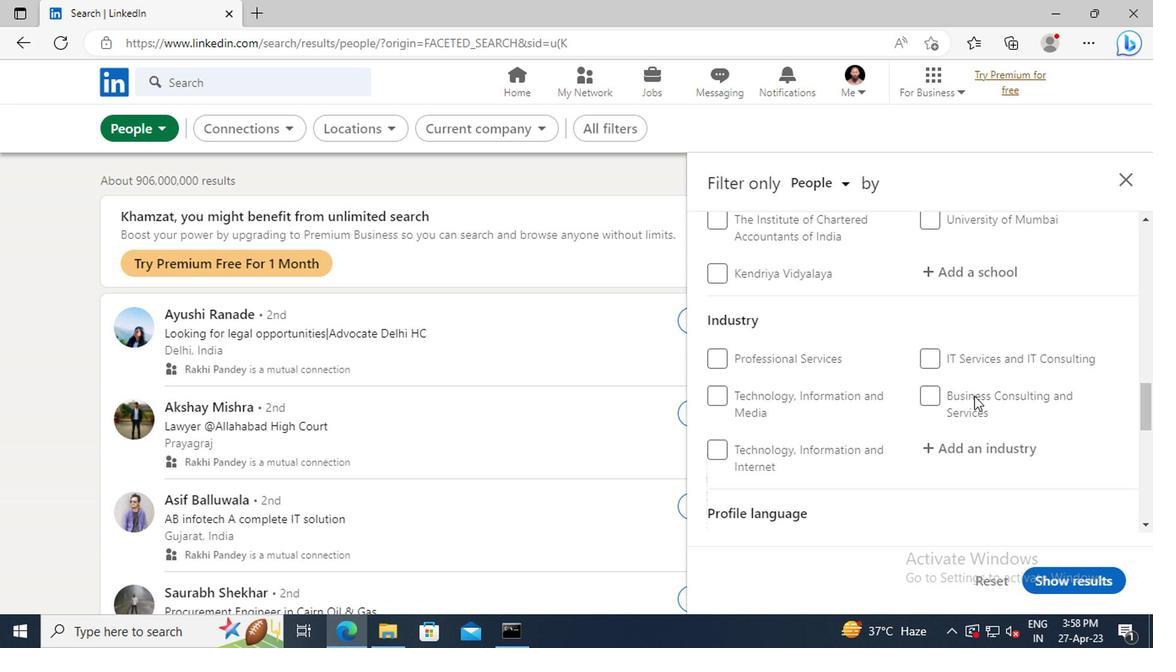 
Action: Mouse scrolled (970, 396) with delta (0, 0)
Screenshot: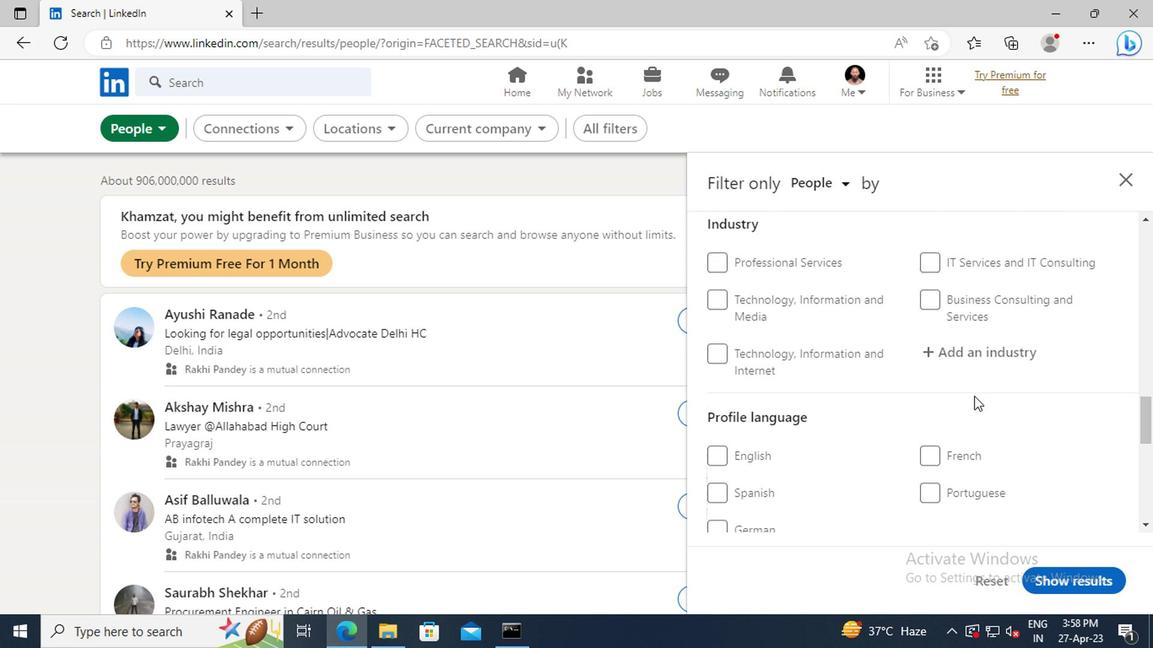 
Action: Mouse moved to (934, 448)
Screenshot: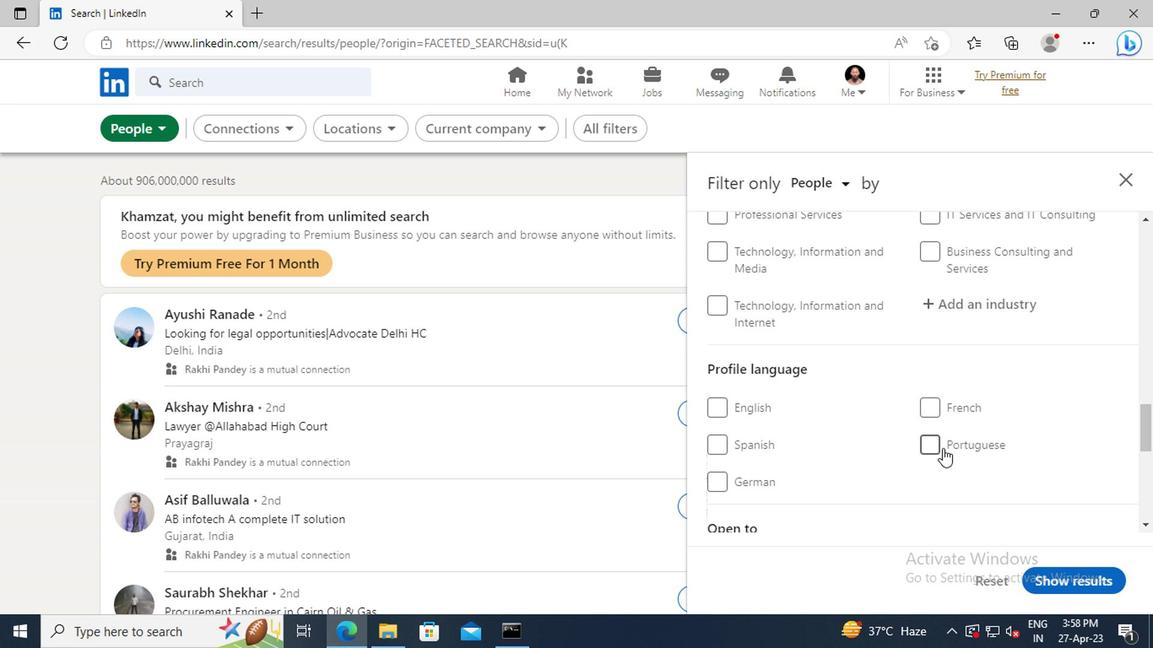 
Action: Mouse pressed left at (934, 448)
Screenshot: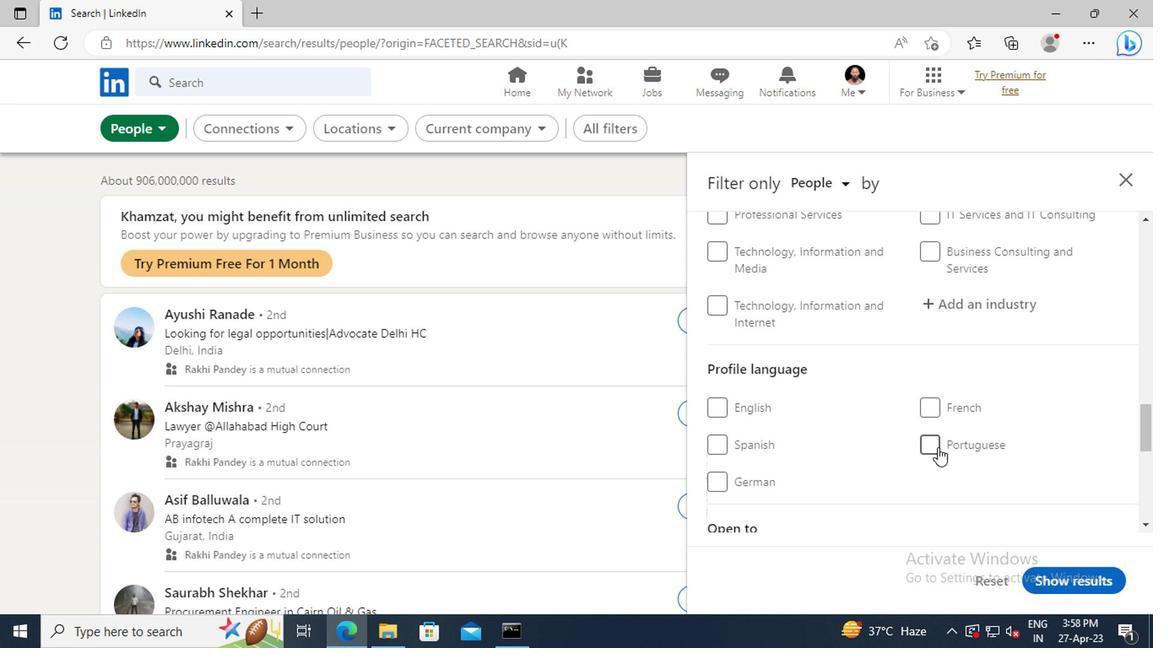 
Action: Mouse moved to (962, 430)
Screenshot: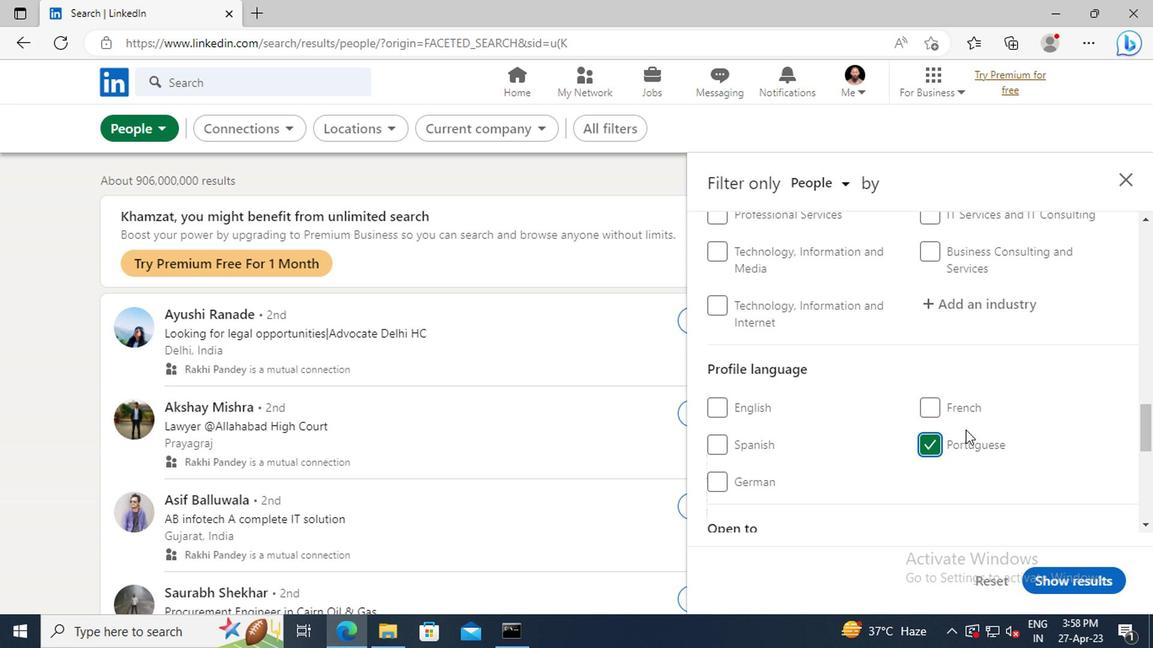 
Action: Mouse scrolled (962, 430) with delta (0, 0)
Screenshot: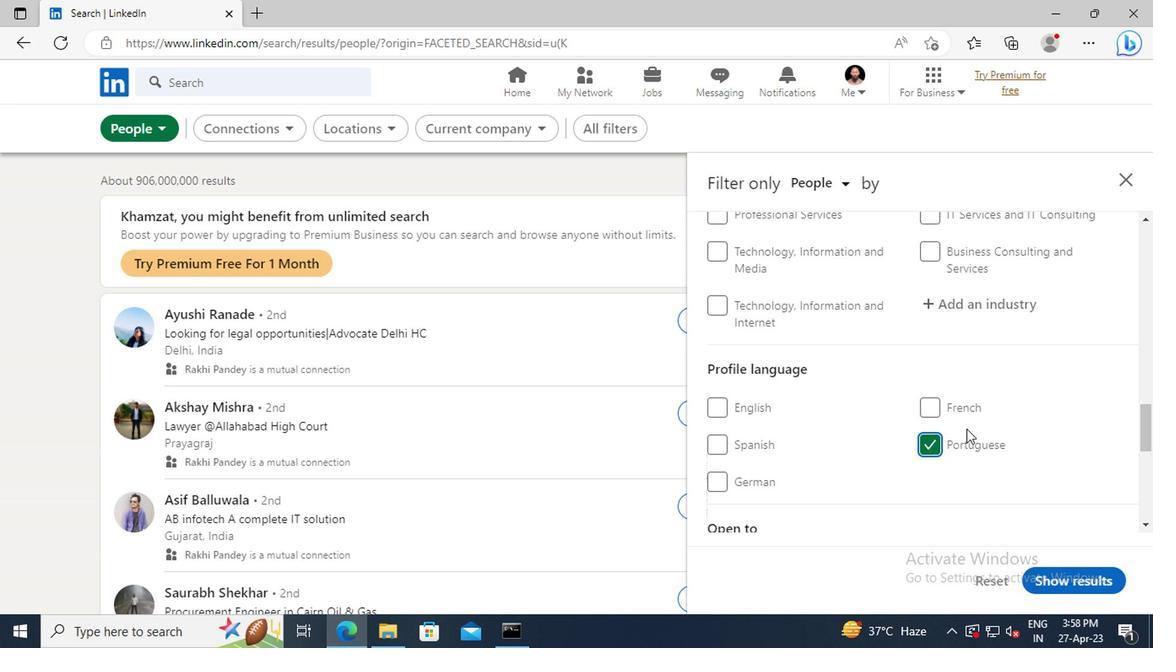 
Action: Mouse scrolled (962, 430) with delta (0, 0)
Screenshot: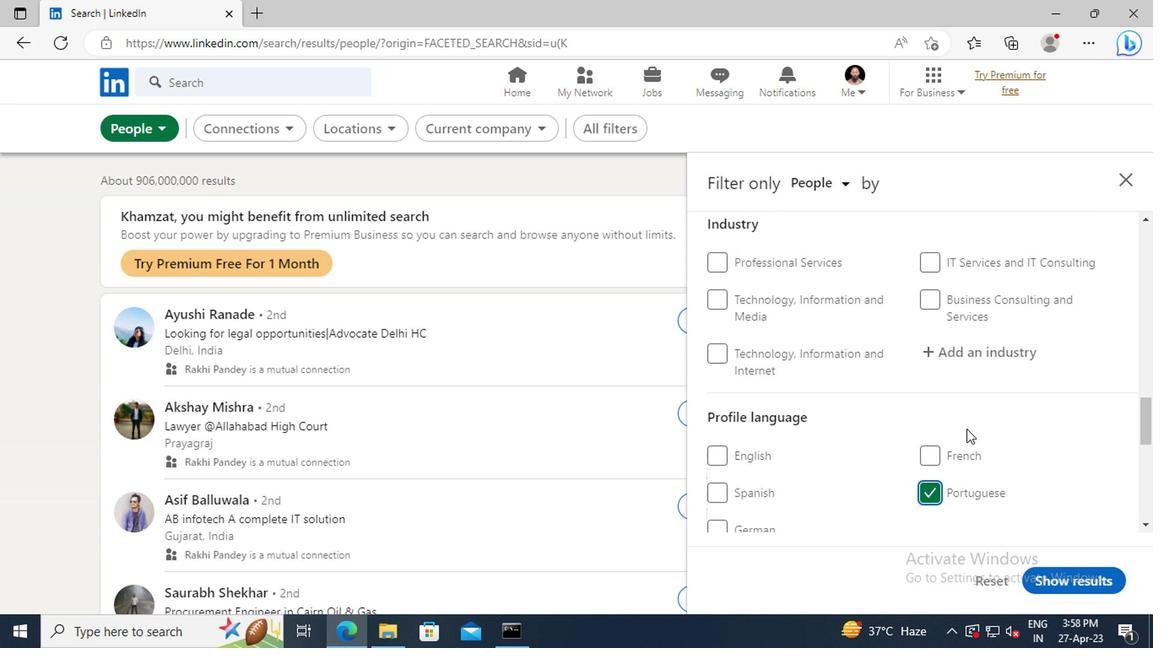 
Action: Mouse scrolled (962, 430) with delta (0, 0)
Screenshot: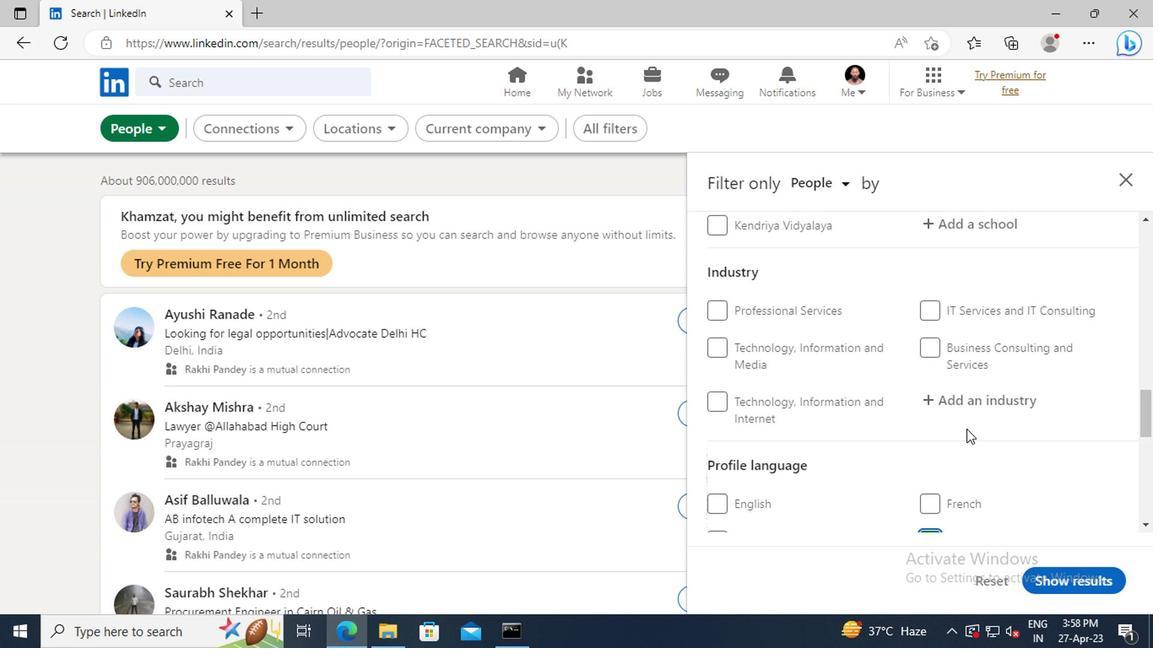 
Action: Mouse scrolled (962, 430) with delta (0, 0)
Screenshot: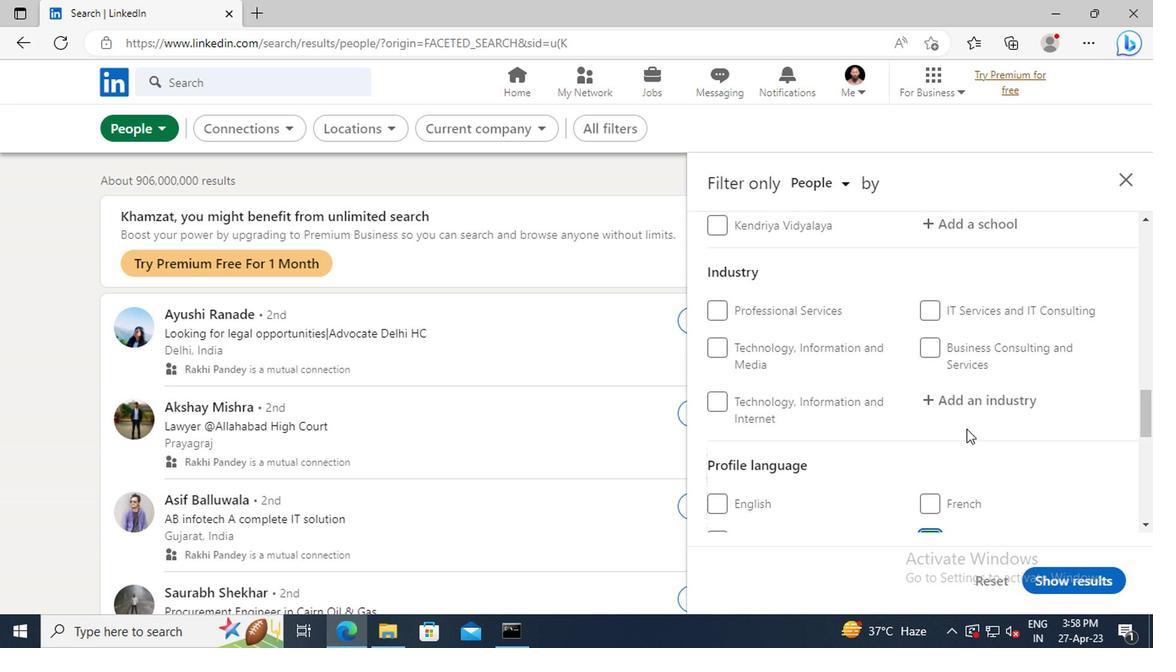 
Action: Mouse scrolled (962, 430) with delta (0, 0)
Screenshot: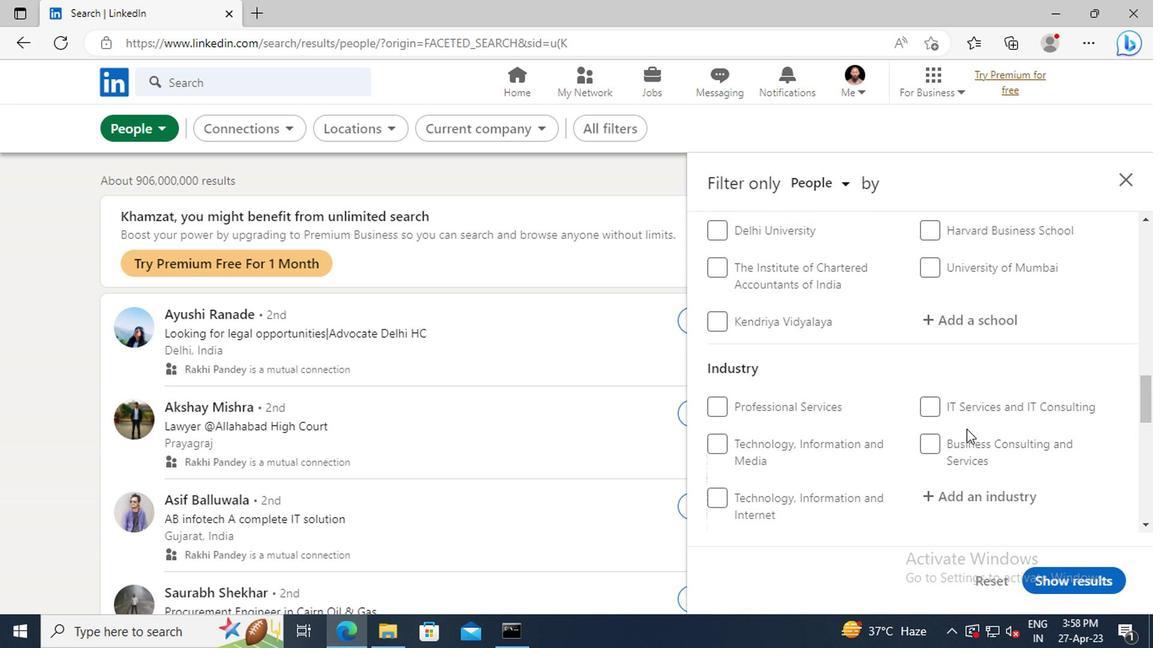 
Action: Mouse scrolled (962, 430) with delta (0, 0)
Screenshot: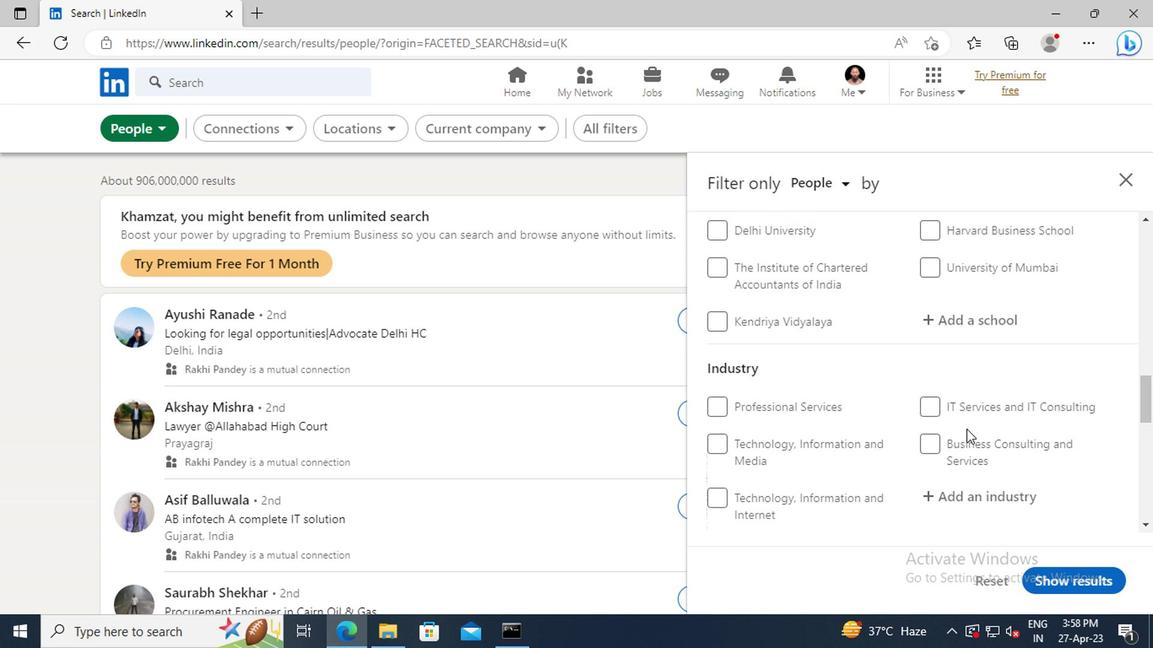 
Action: Mouse scrolled (962, 430) with delta (0, 0)
Screenshot: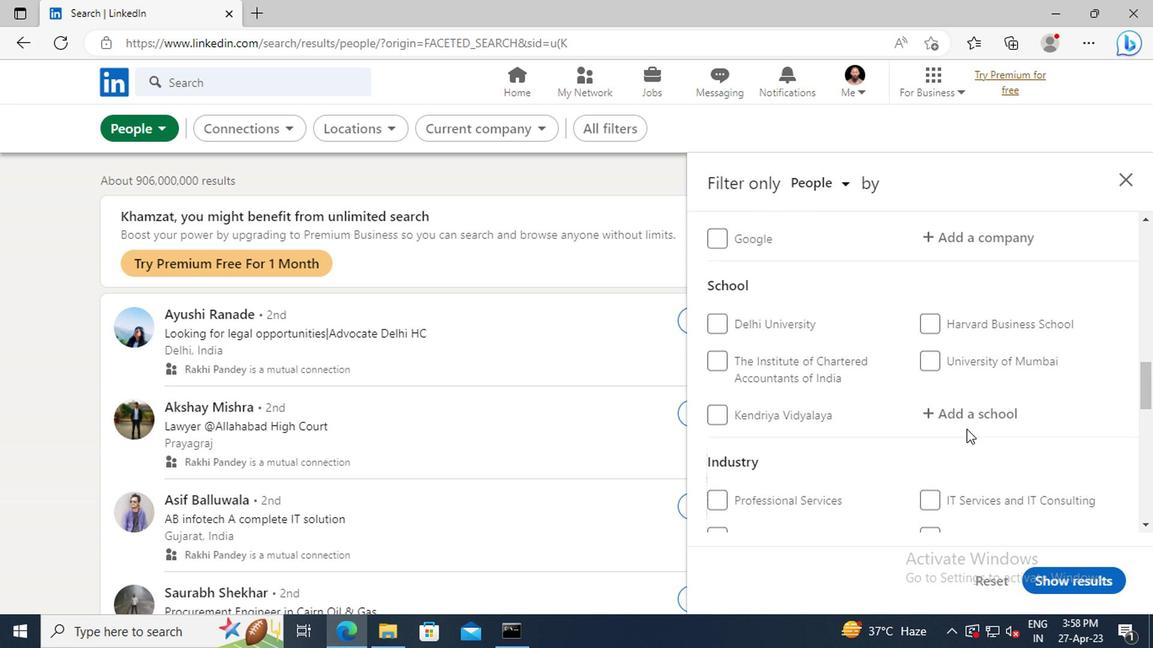 
Action: Mouse scrolled (962, 430) with delta (0, 0)
Screenshot: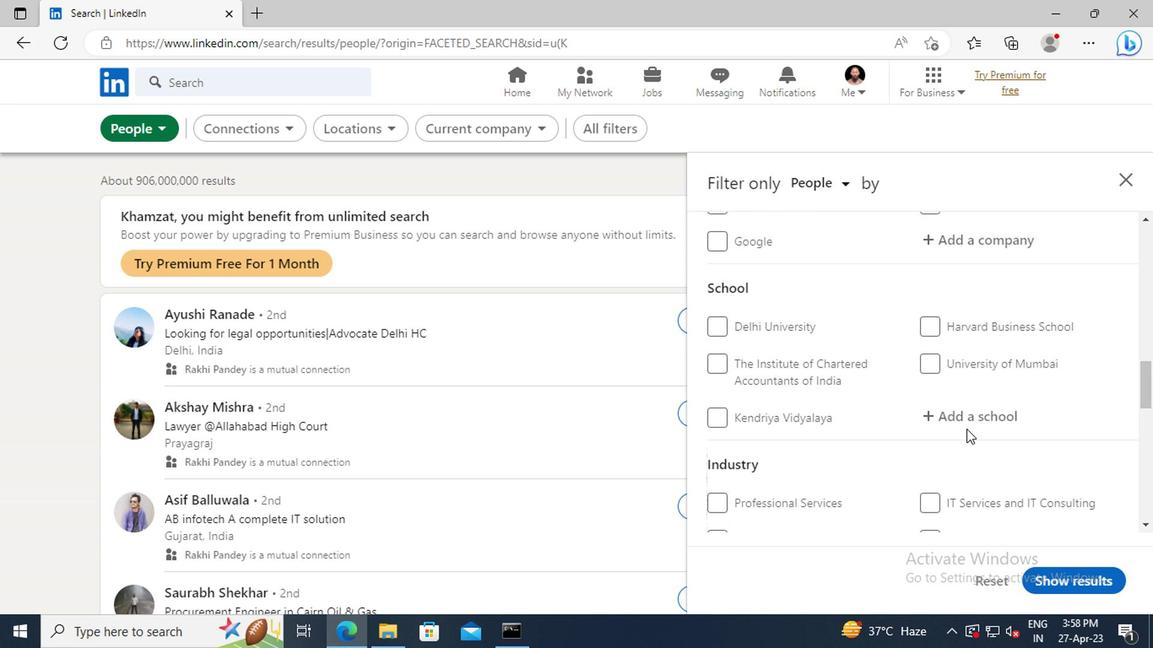 
Action: Mouse scrolled (962, 430) with delta (0, 0)
Screenshot: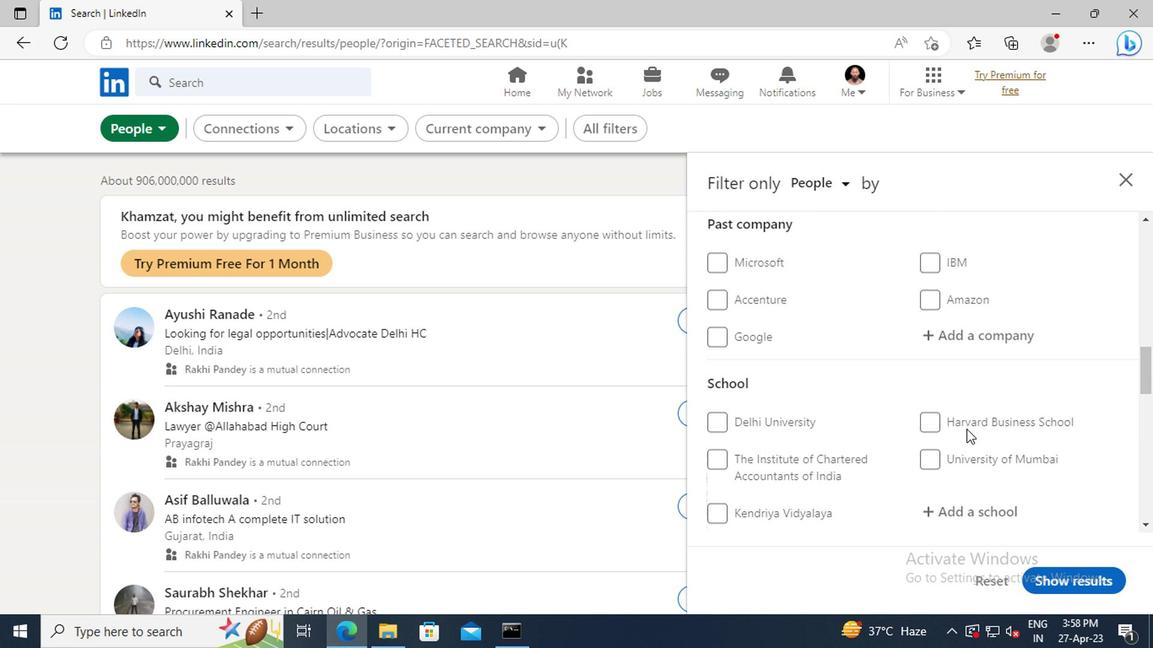 
Action: Mouse scrolled (962, 430) with delta (0, 0)
Screenshot: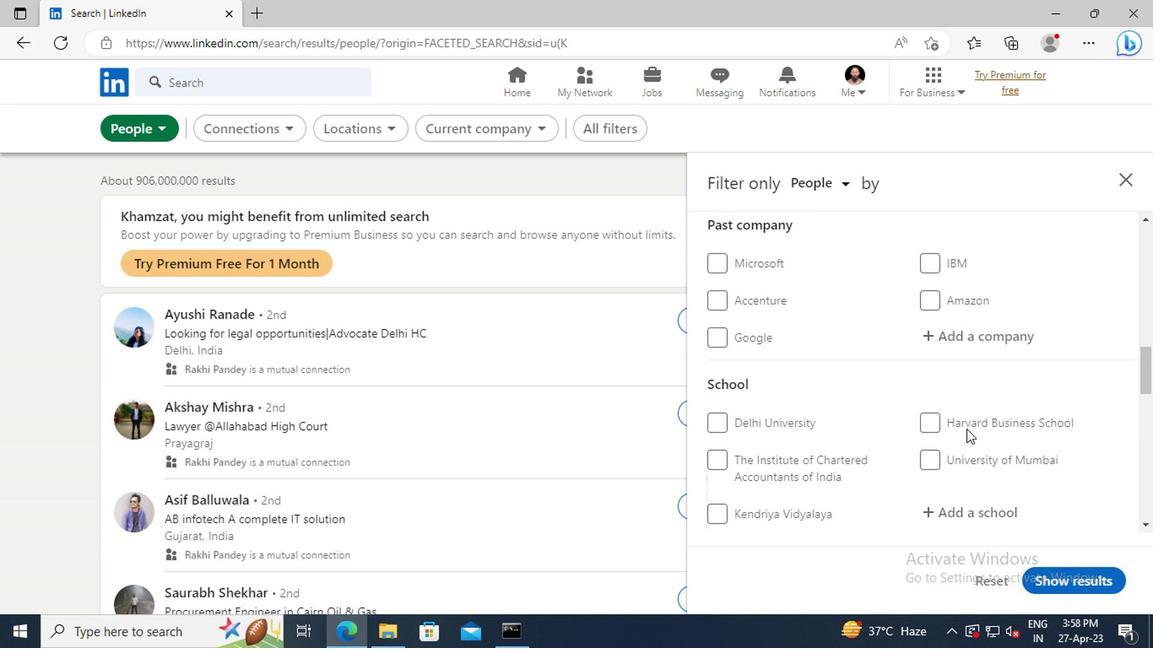 
Action: Mouse scrolled (962, 430) with delta (0, 0)
Screenshot: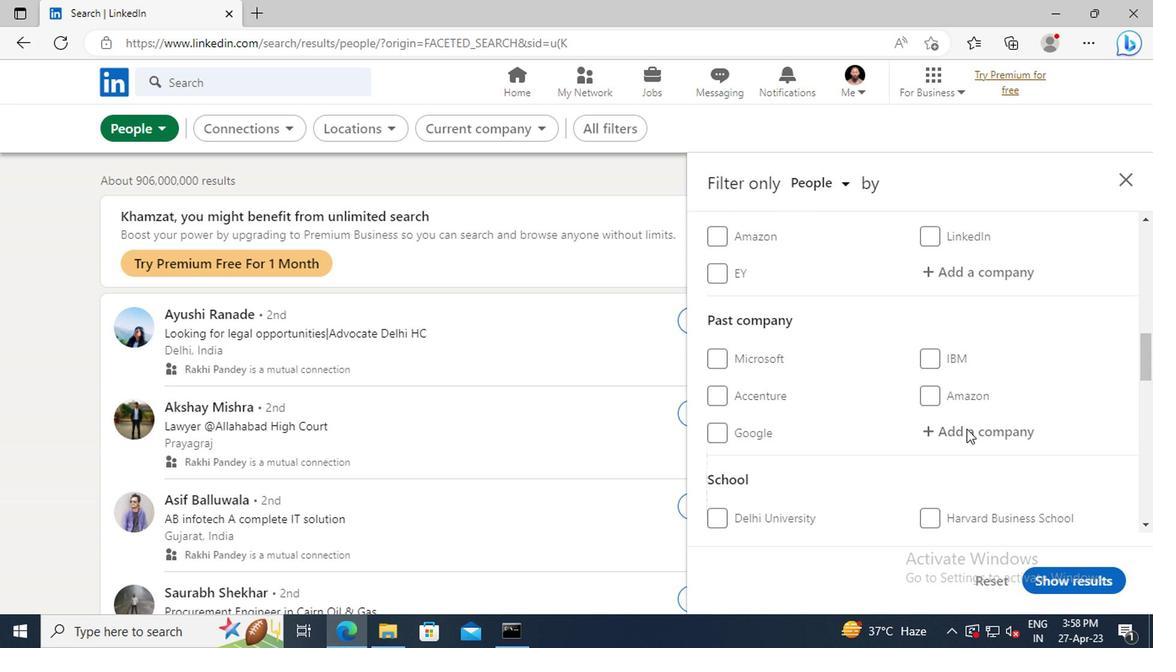 
Action: Mouse scrolled (962, 430) with delta (0, 0)
Screenshot: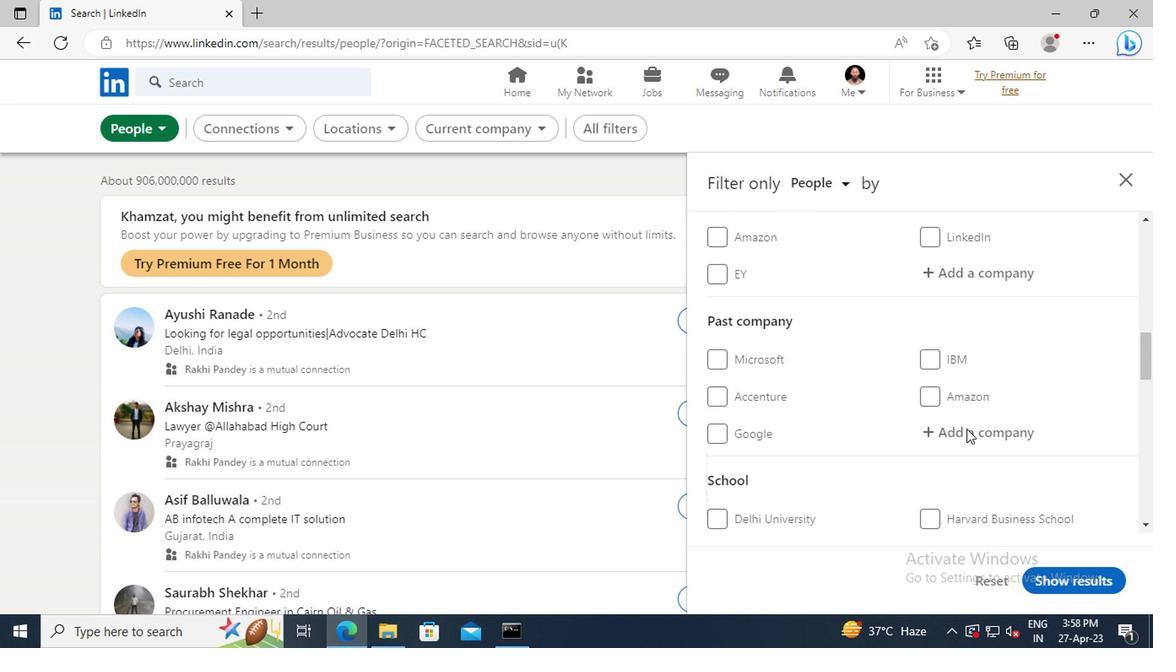 
Action: Mouse moved to (950, 376)
Screenshot: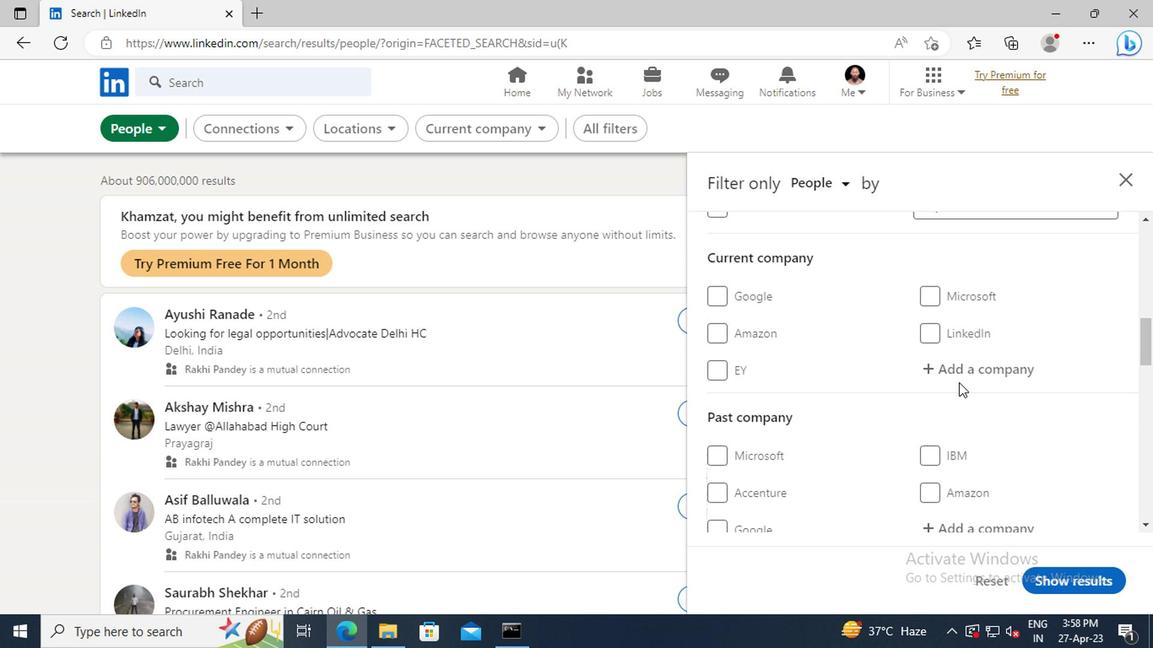 
Action: Mouse pressed left at (950, 376)
Screenshot: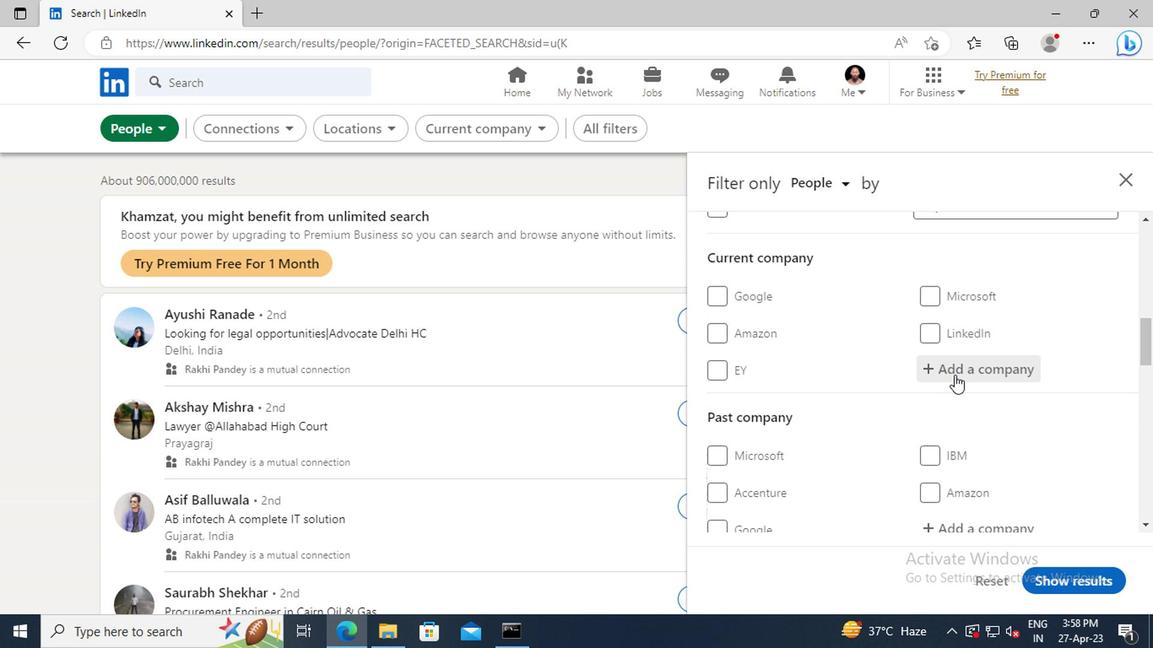 
Action: Key pressed <Key.shift>YRF-<Key.shift>YASH<Key.space><Key.shift>RAJ<Key.space><Key.shift>FILMS
Screenshot: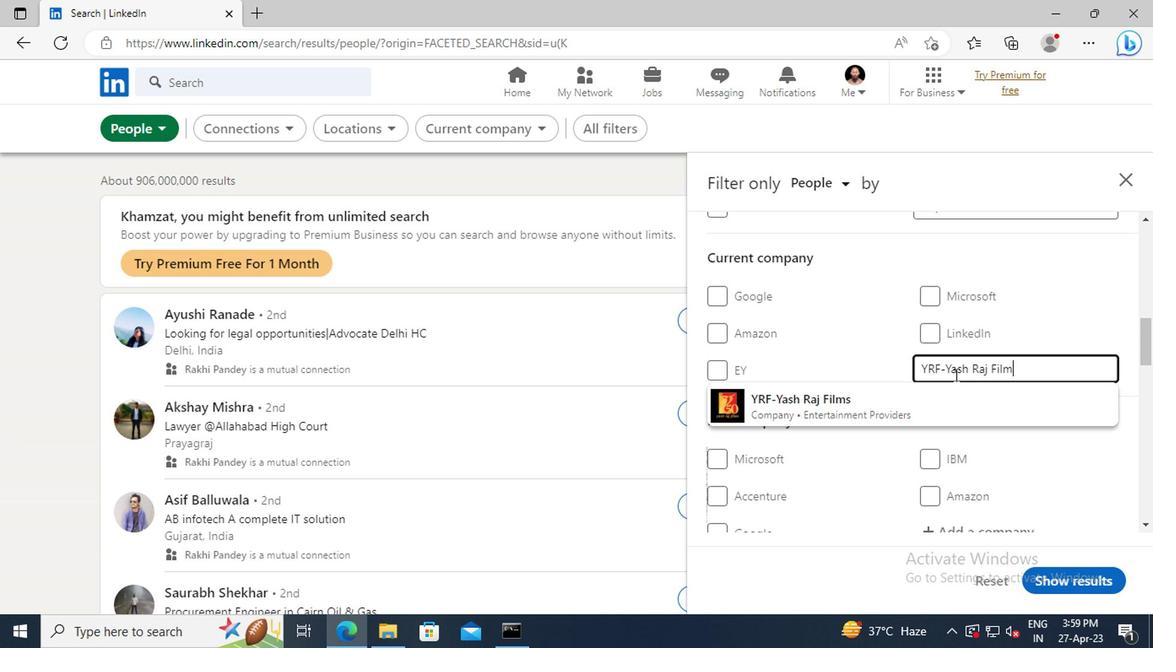 
Action: Mouse moved to (928, 401)
Screenshot: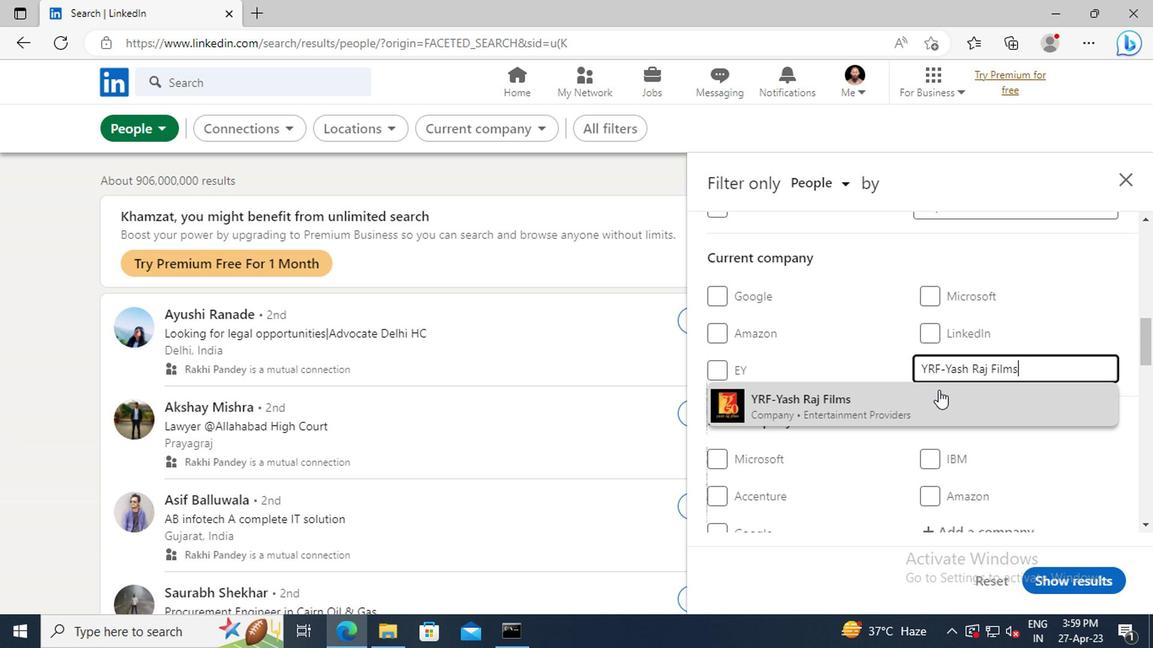 
Action: Mouse pressed left at (928, 401)
Screenshot: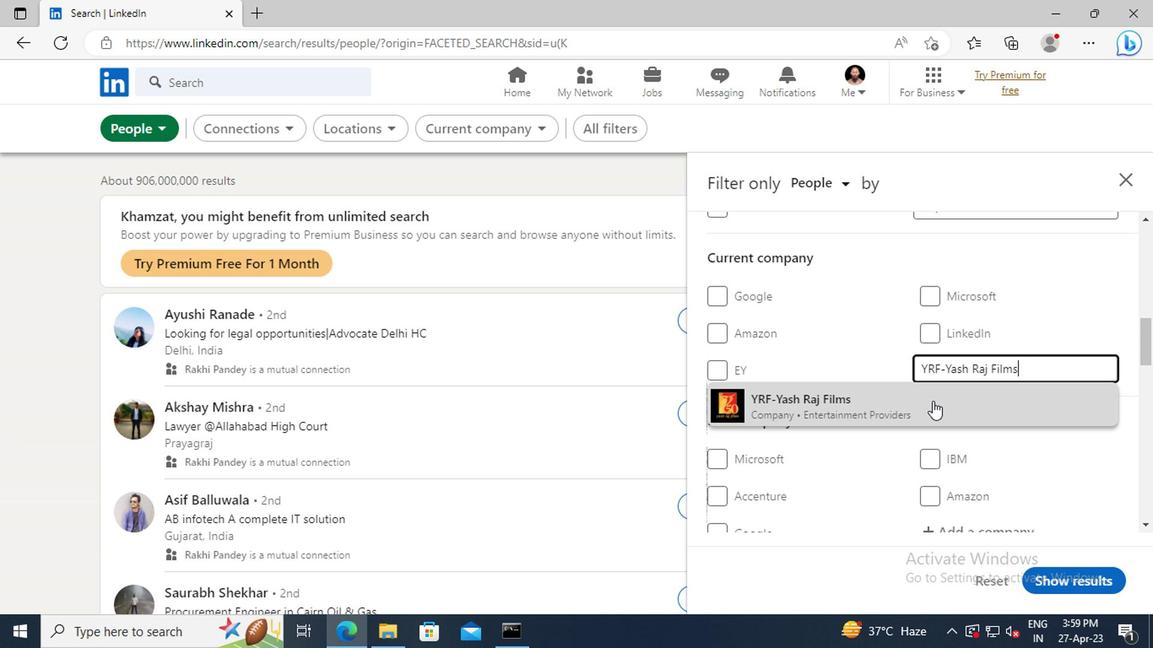 
Action: Mouse moved to (911, 337)
Screenshot: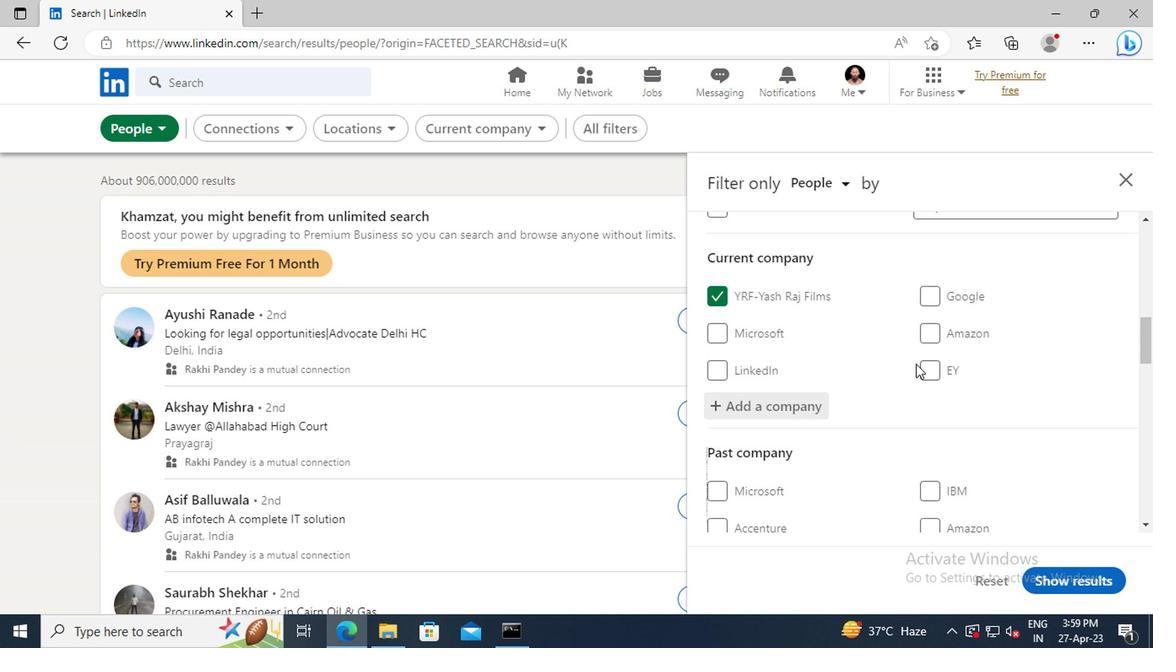 
Action: Mouse scrolled (911, 336) with delta (0, -1)
Screenshot: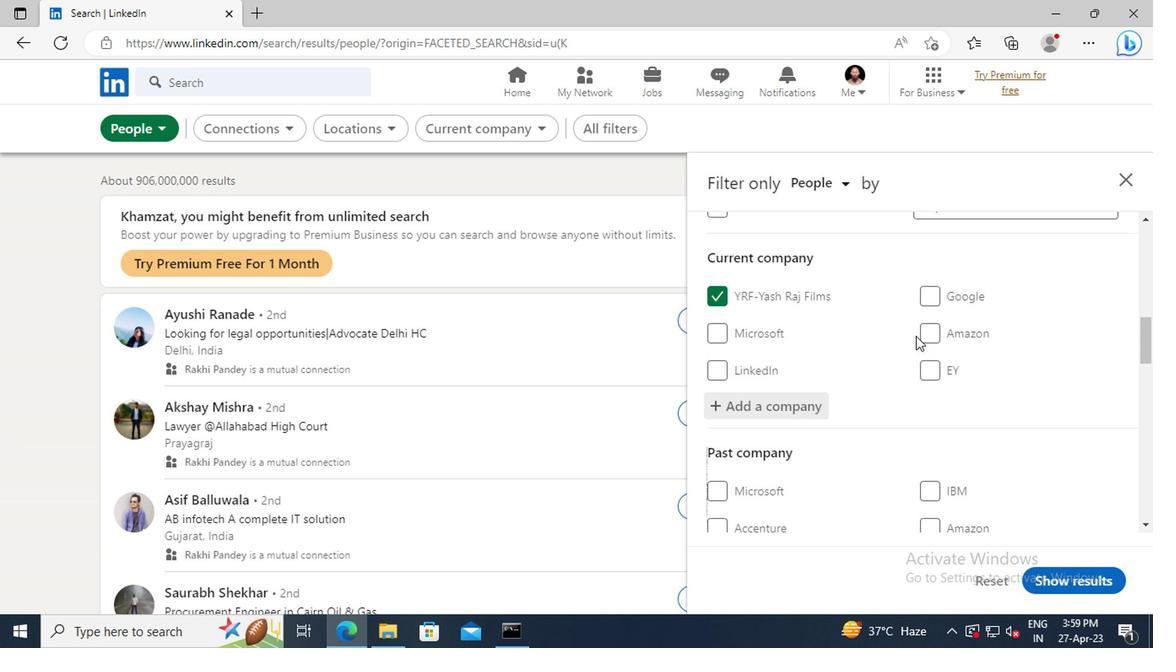 
Action: Mouse scrolled (911, 336) with delta (0, -1)
Screenshot: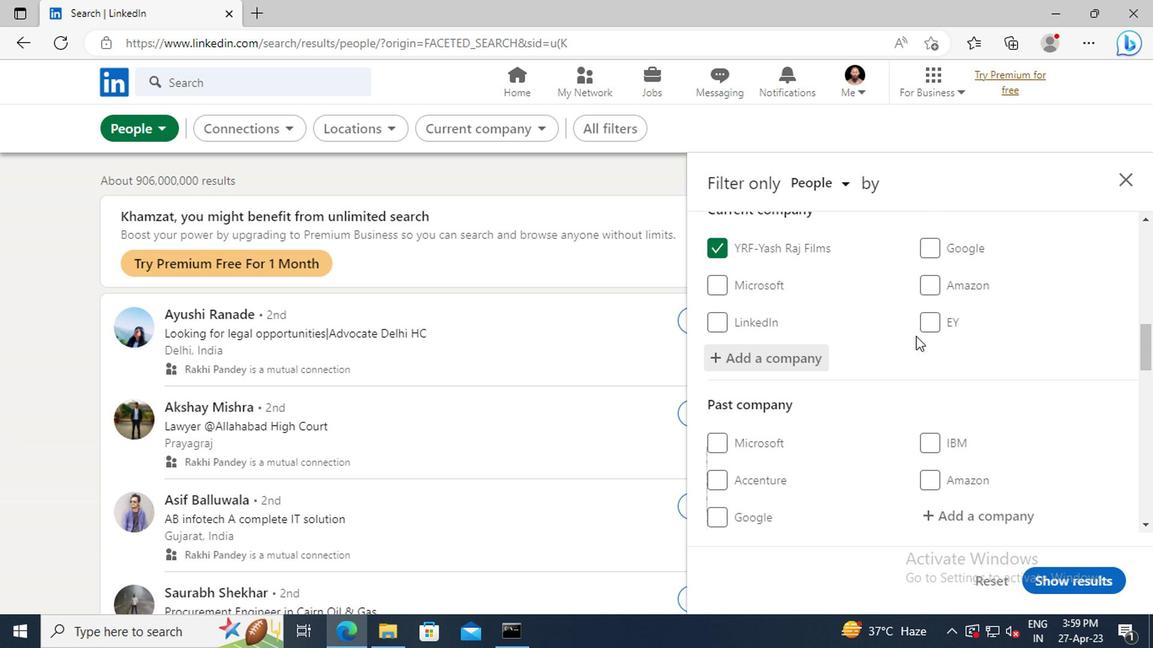 
Action: Mouse scrolled (911, 336) with delta (0, -1)
Screenshot: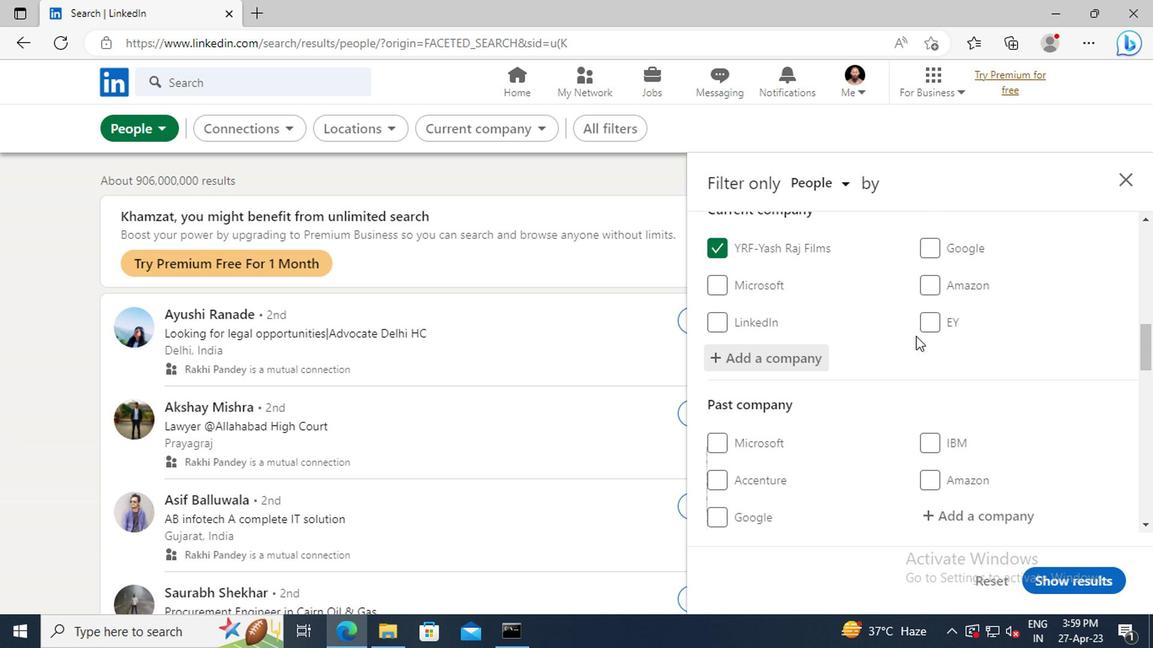 
Action: Mouse scrolled (911, 336) with delta (0, -1)
Screenshot: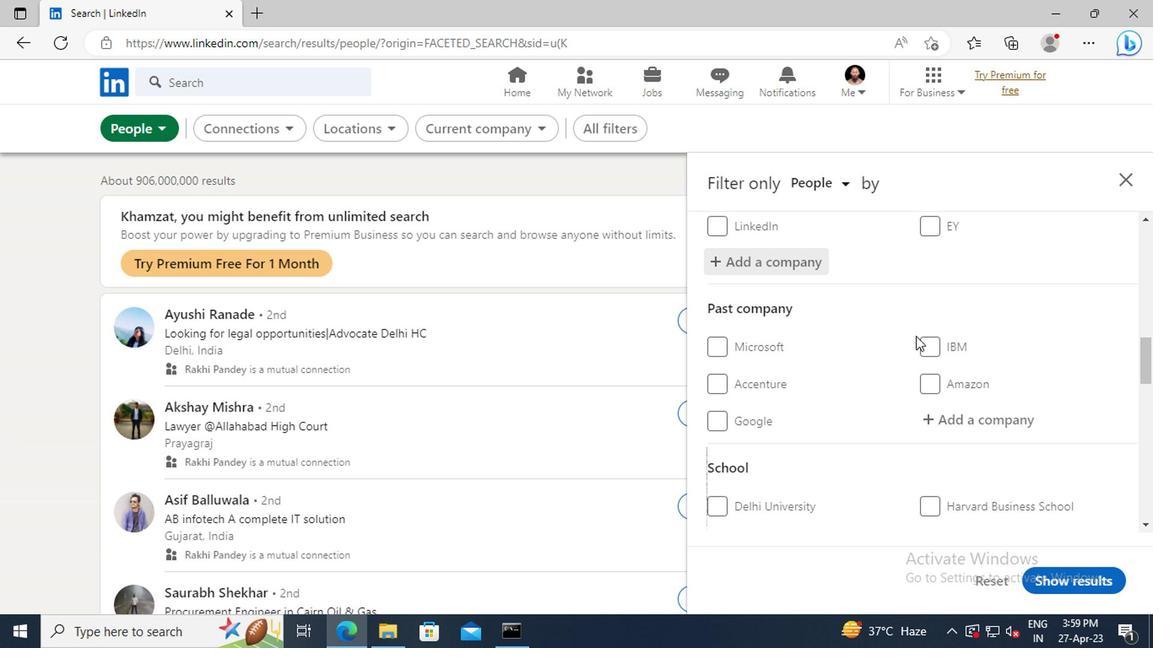 
Action: Mouse scrolled (911, 336) with delta (0, -1)
Screenshot: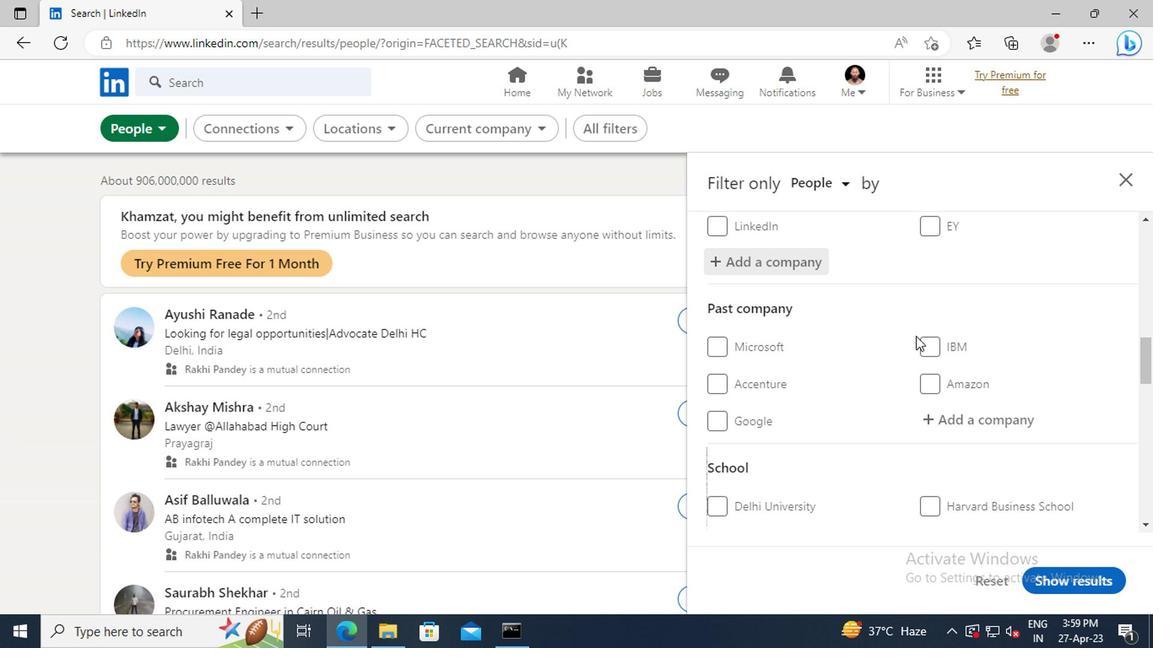 
Action: Mouse scrolled (911, 336) with delta (0, -1)
Screenshot: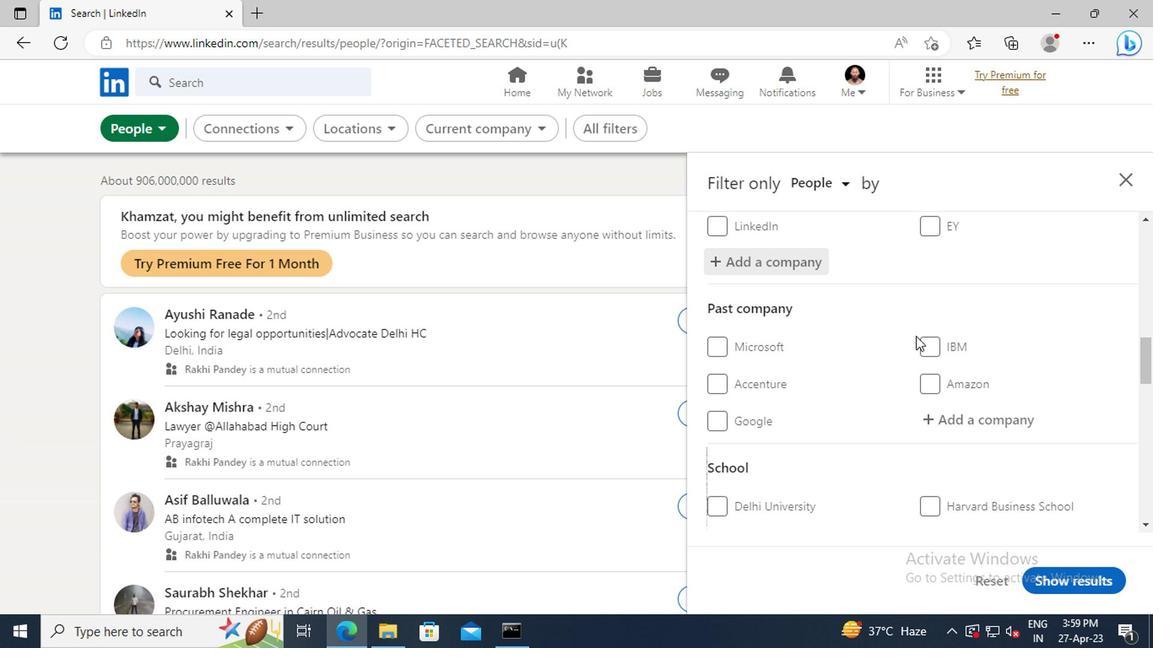 
Action: Mouse scrolled (911, 336) with delta (0, -1)
Screenshot: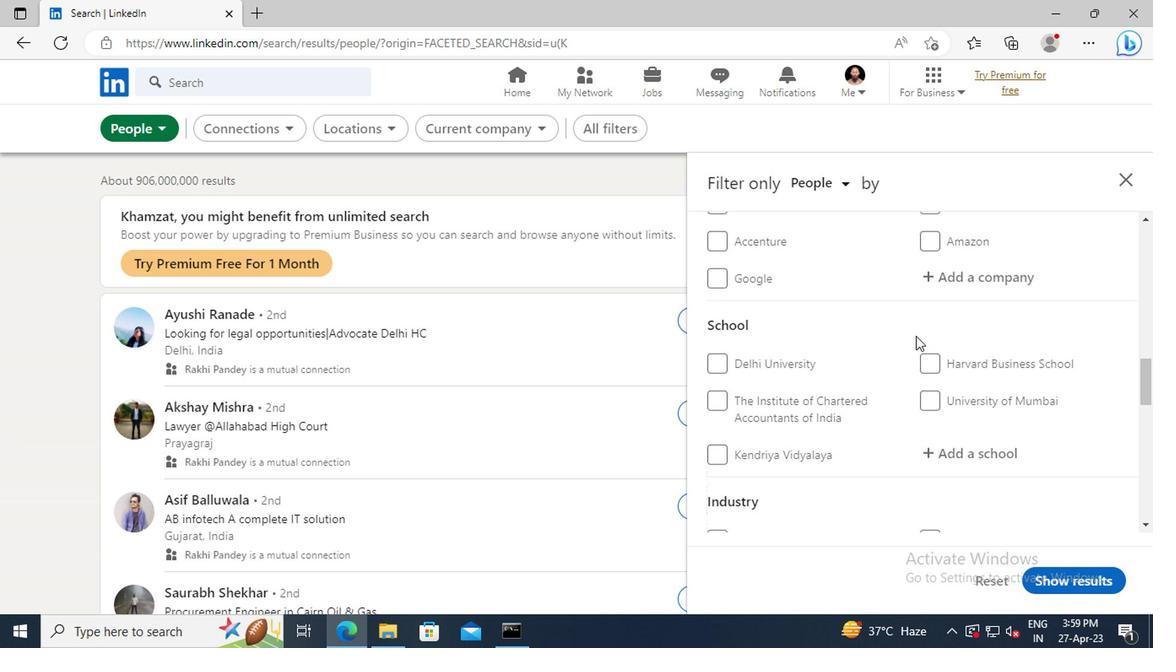 
Action: Mouse moved to (955, 403)
Screenshot: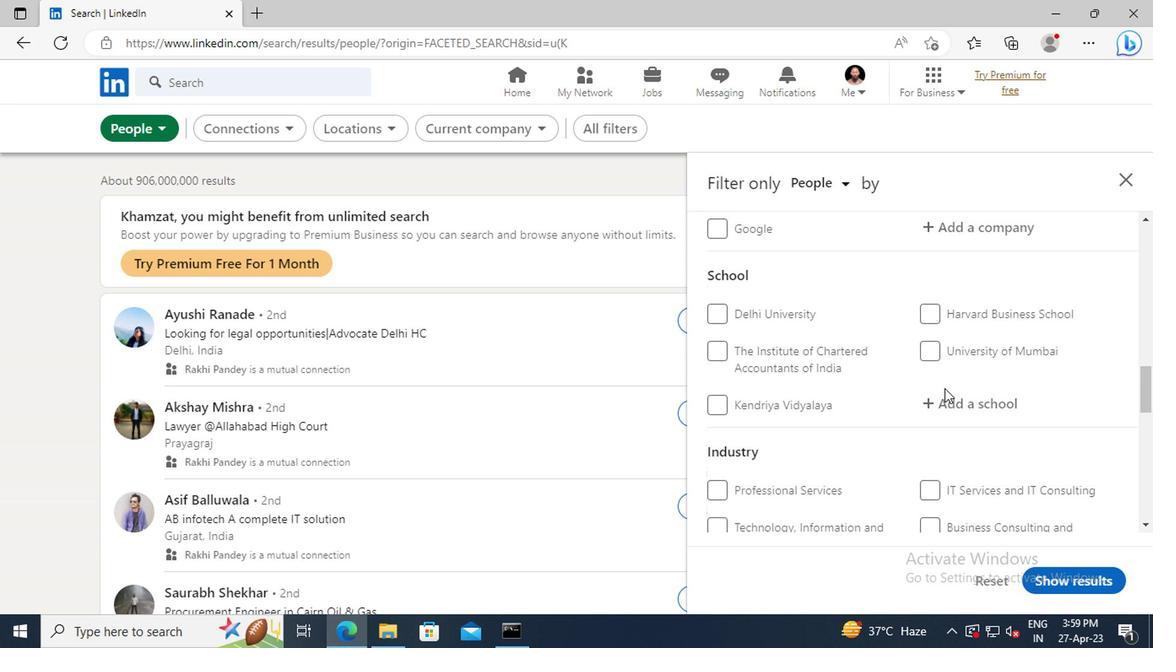 
Action: Mouse pressed left at (955, 403)
Screenshot: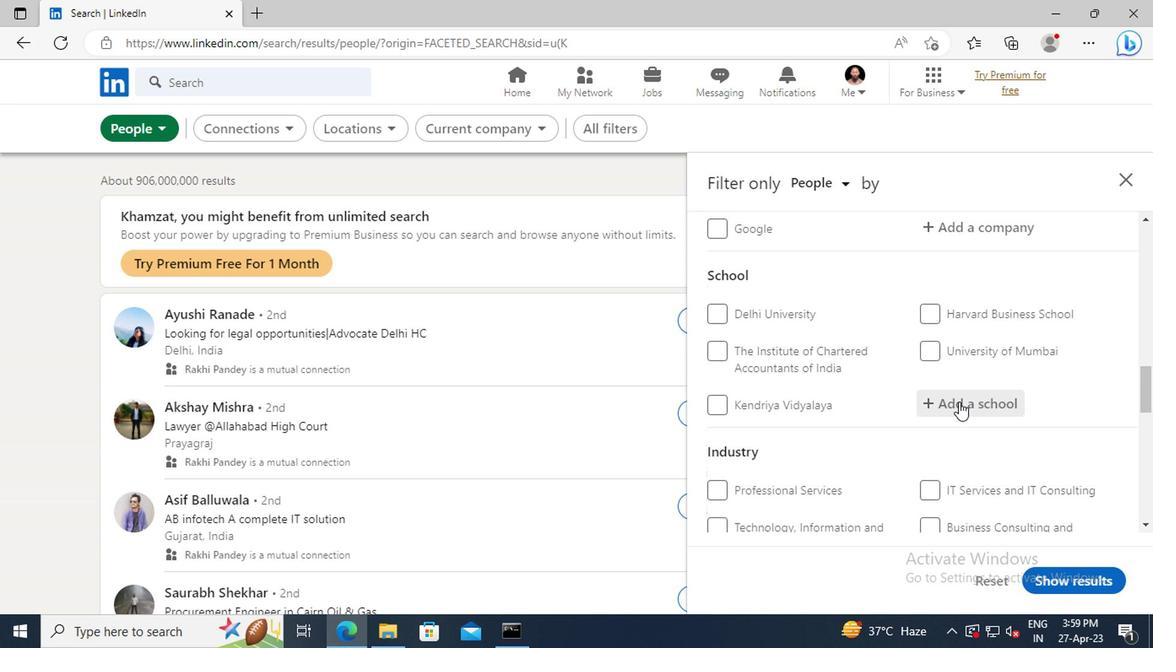 
Action: Key pressed <Key.shift>GAUHATI<Key.space><Key.shift>UNI
Screenshot: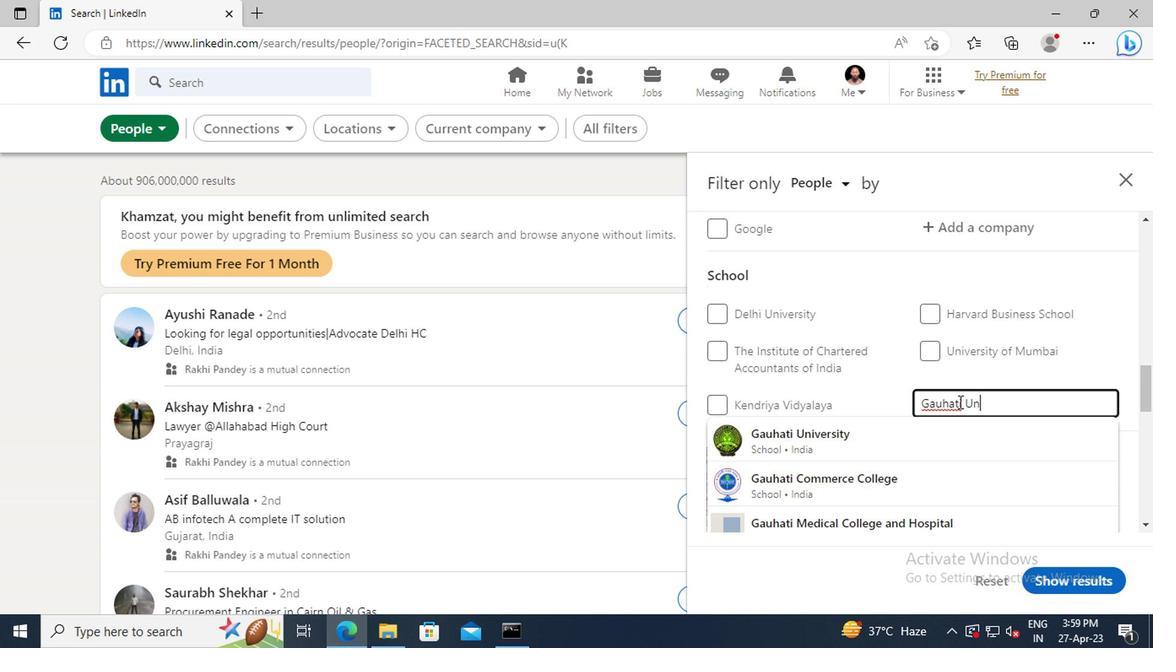 
Action: Mouse moved to (952, 433)
Screenshot: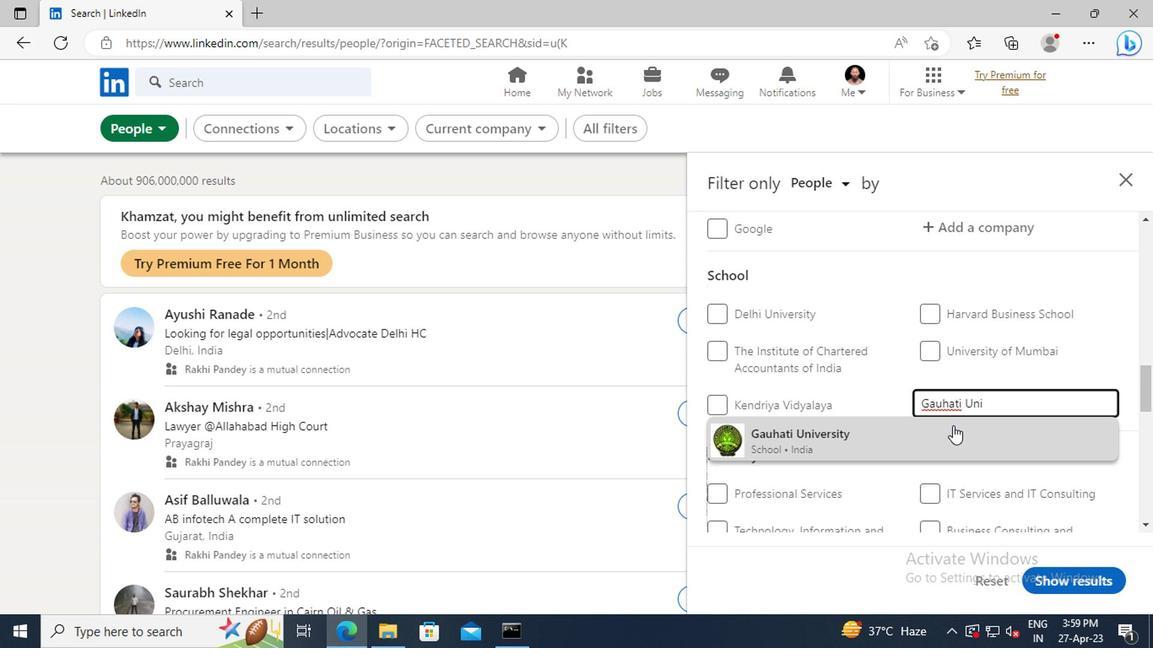 
Action: Mouse pressed left at (952, 433)
Screenshot: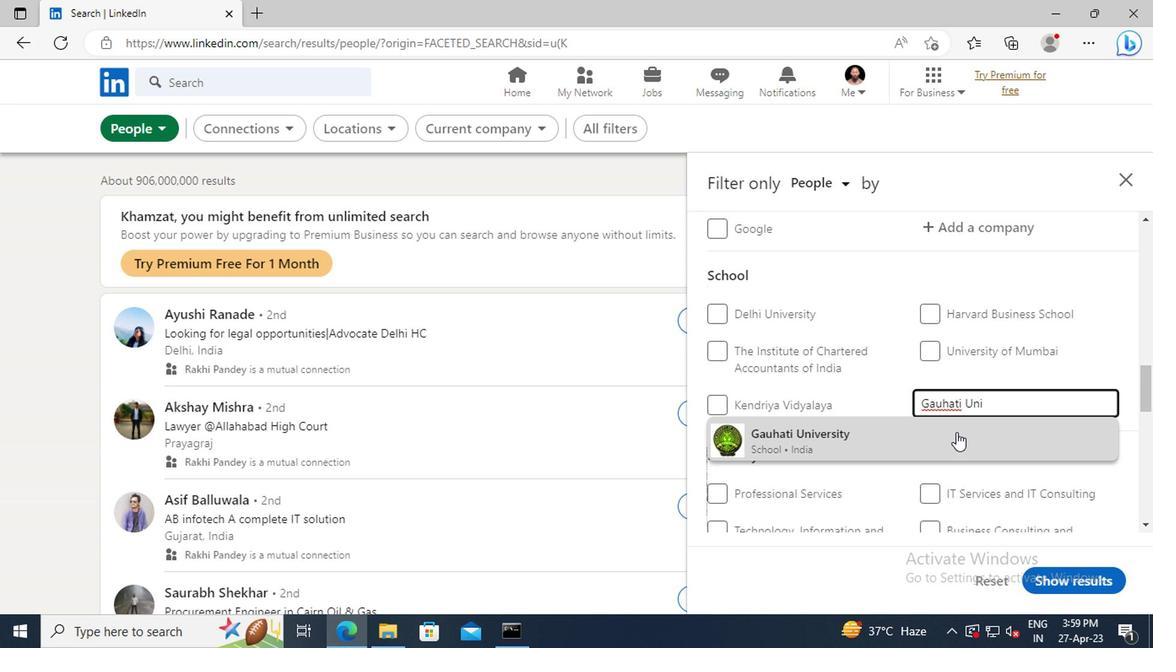 
Action: Mouse moved to (944, 369)
Screenshot: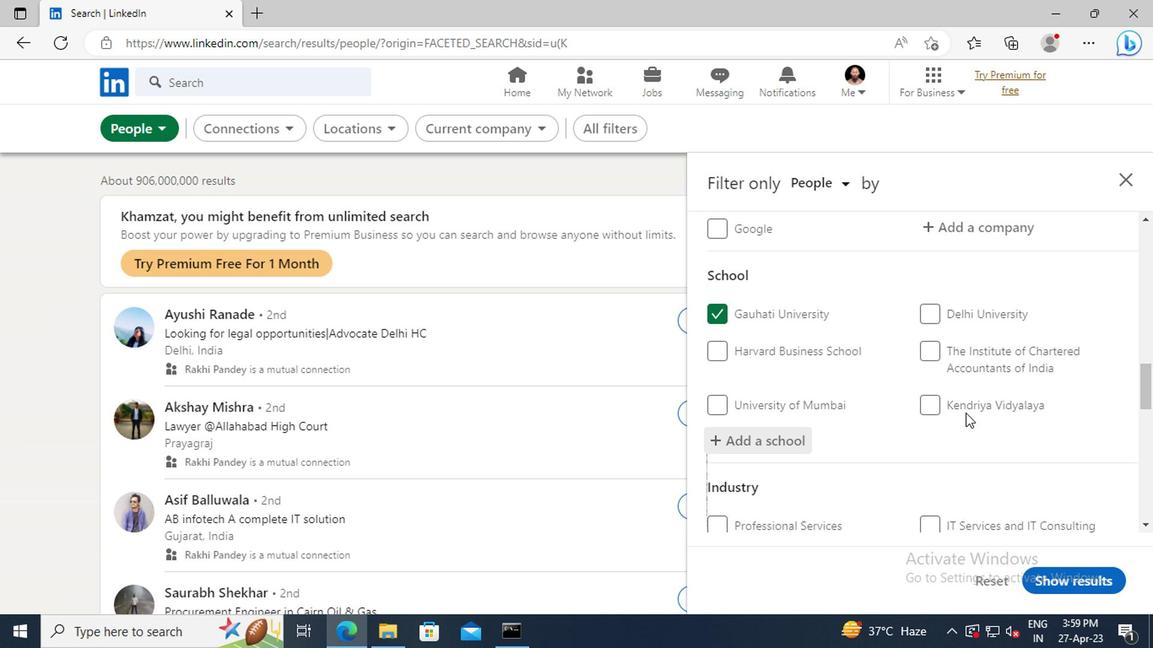 
Action: Mouse scrolled (944, 369) with delta (0, 0)
Screenshot: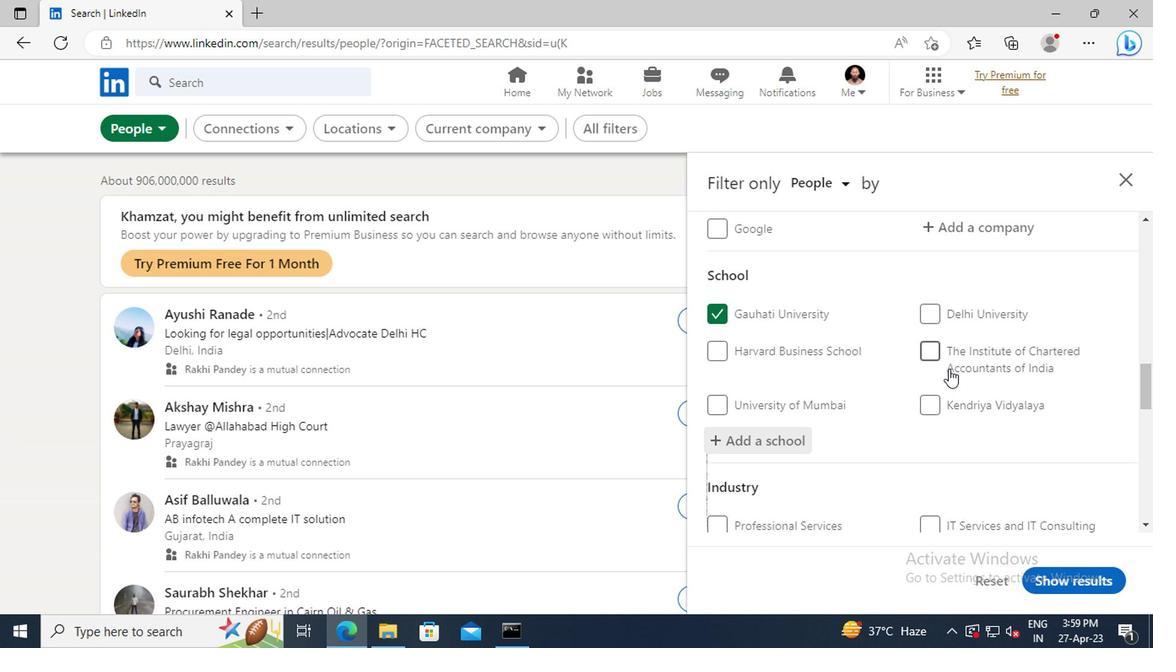 
Action: Mouse scrolled (944, 369) with delta (0, 0)
Screenshot: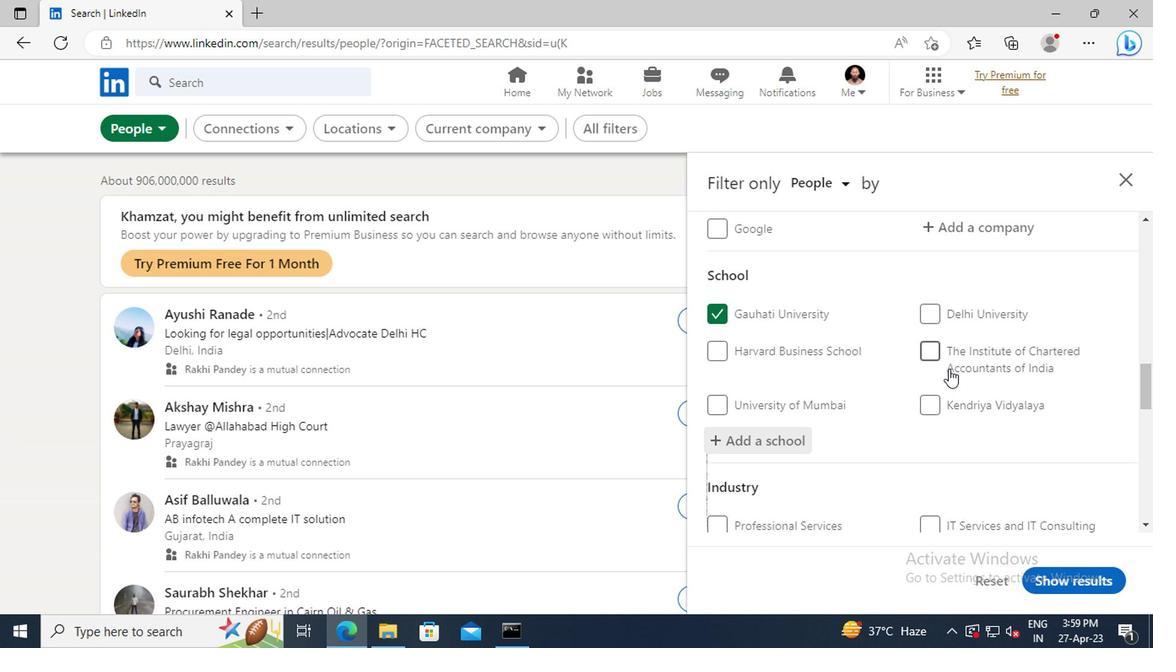 
Action: Mouse scrolled (944, 369) with delta (0, 0)
Screenshot: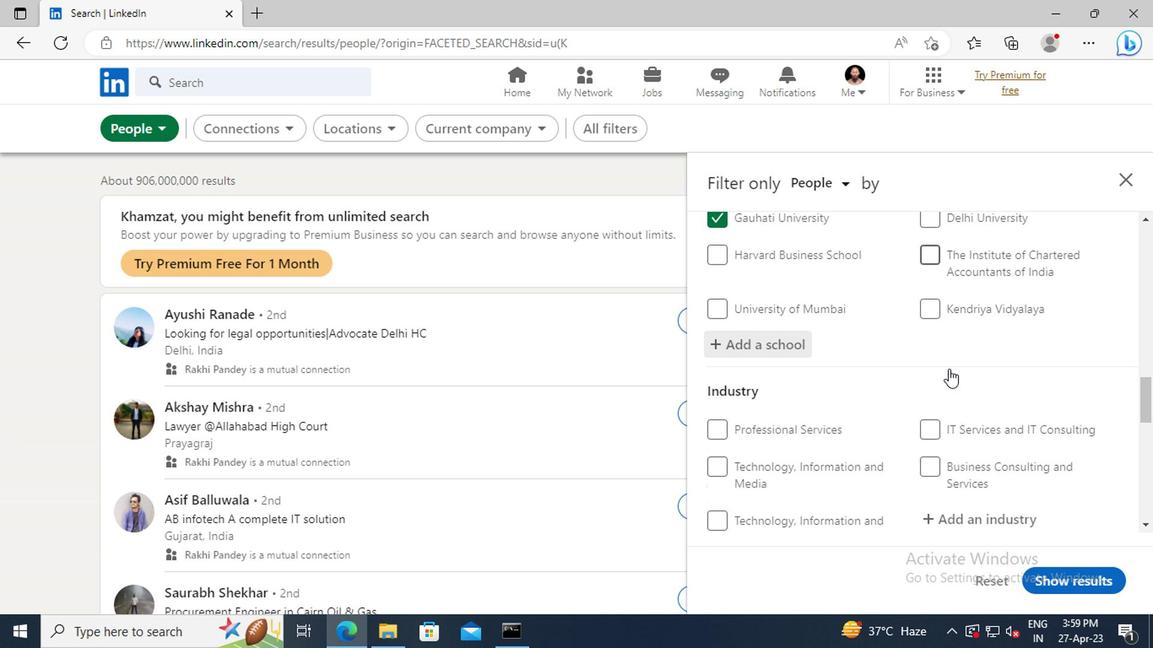 
Action: Mouse scrolled (944, 369) with delta (0, 0)
Screenshot: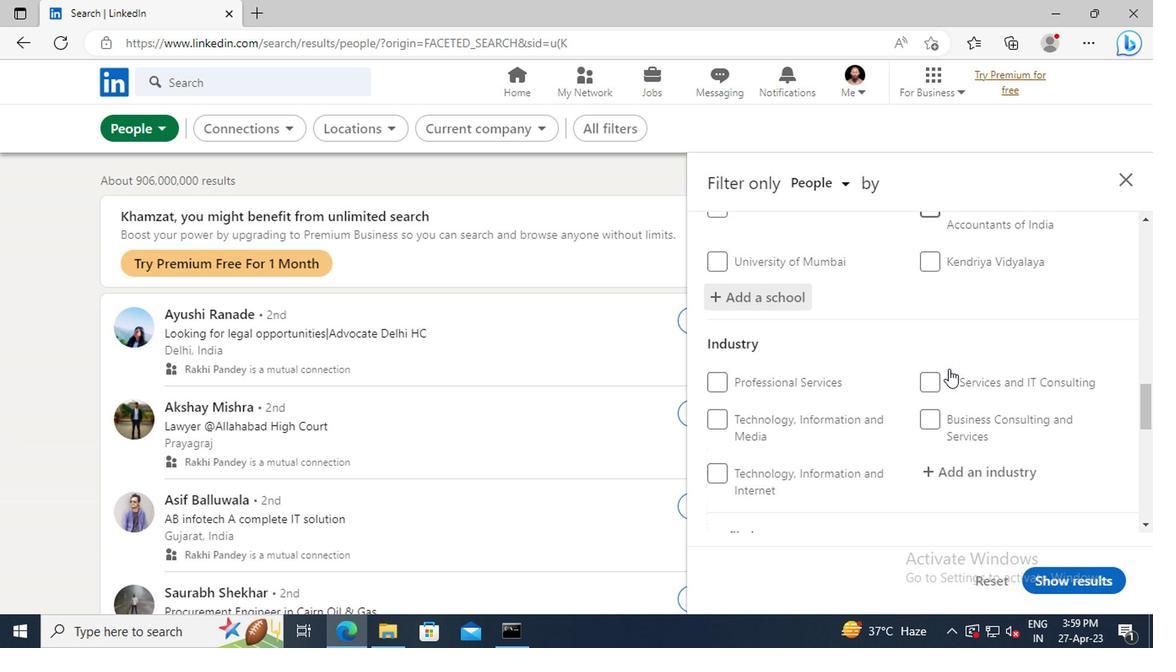 
Action: Mouse scrolled (944, 369) with delta (0, 0)
Screenshot: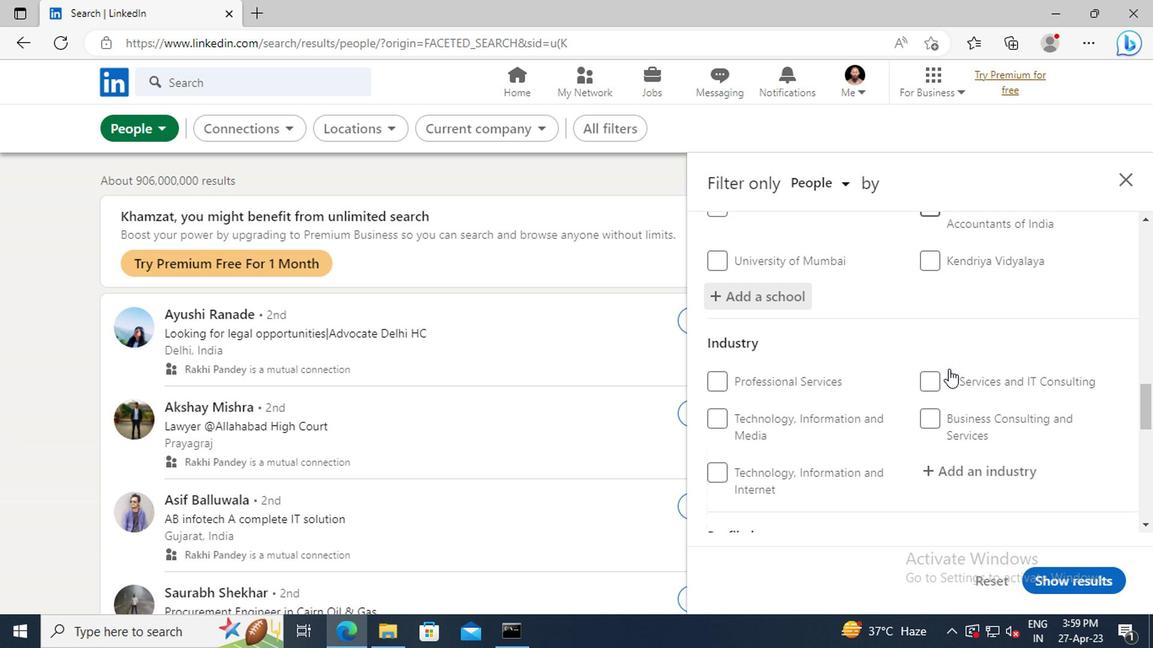 
Action: Mouse moved to (949, 375)
Screenshot: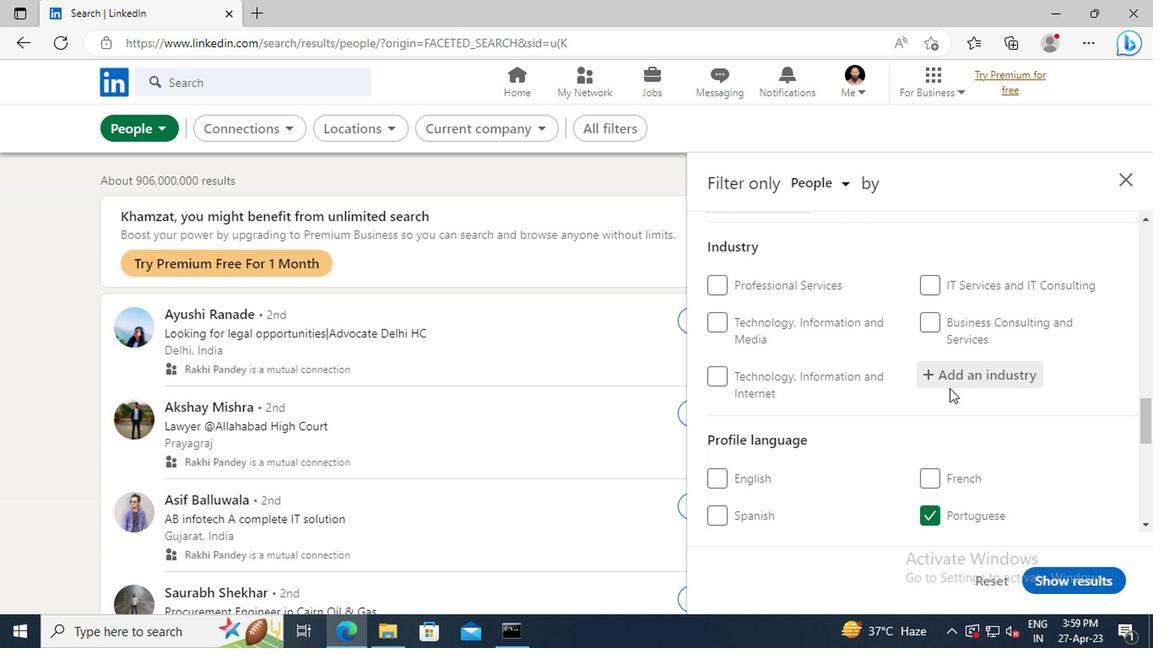 
Action: Mouse pressed left at (949, 375)
Screenshot: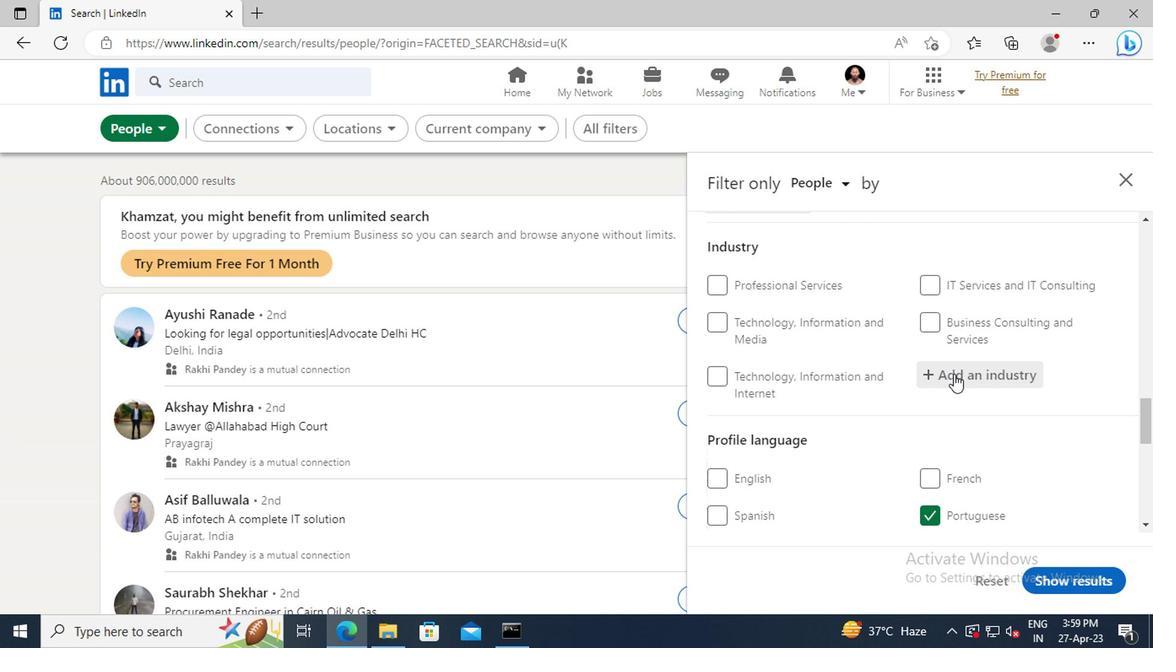 
Action: Key pressed <Key.shift>EMBEDDED<Key.space>
Screenshot: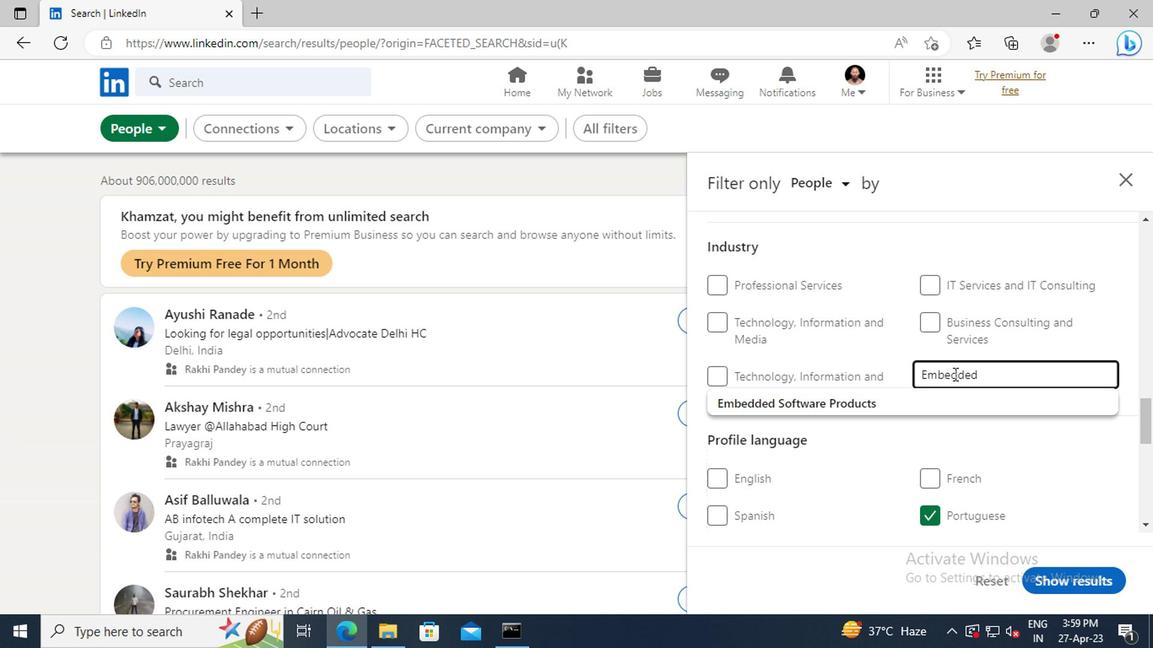 
Action: Mouse moved to (953, 407)
Screenshot: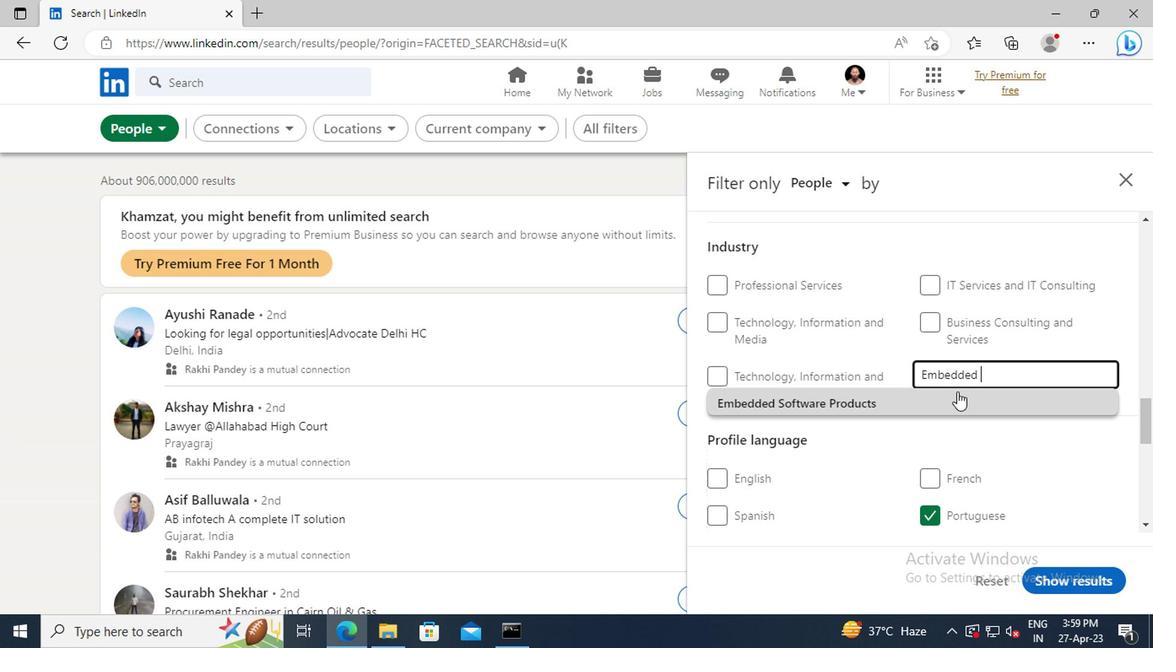 
Action: Mouse pressed left at (953, 407)
Screenshot: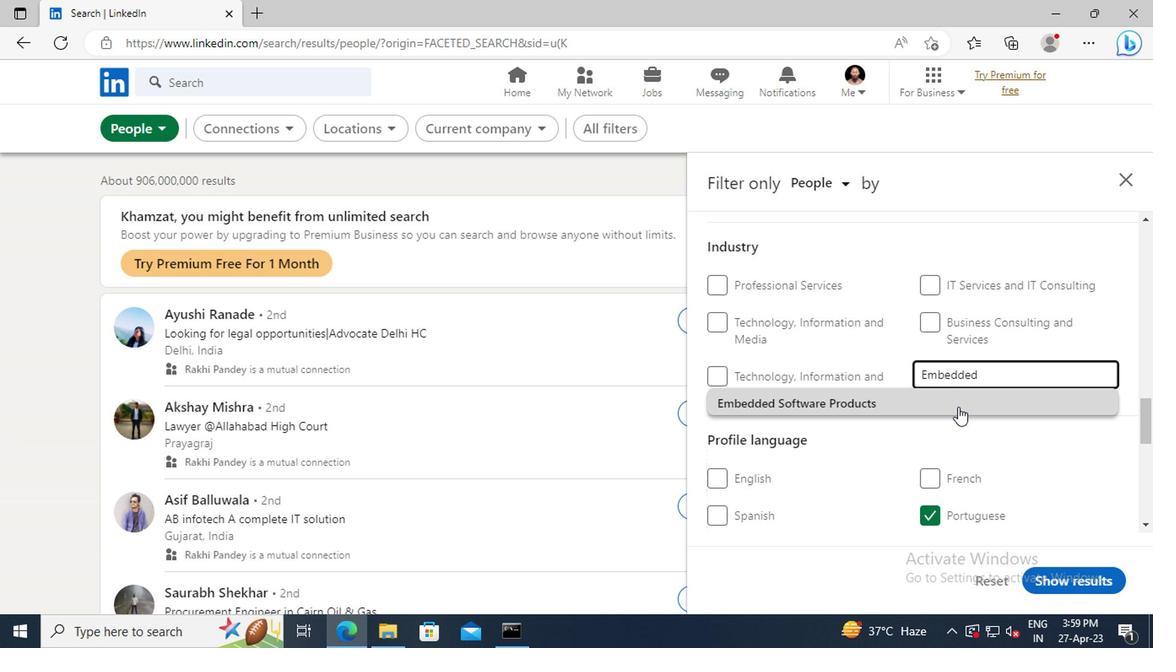 
Action: Mouse moved to (930, 342)
Screenshot: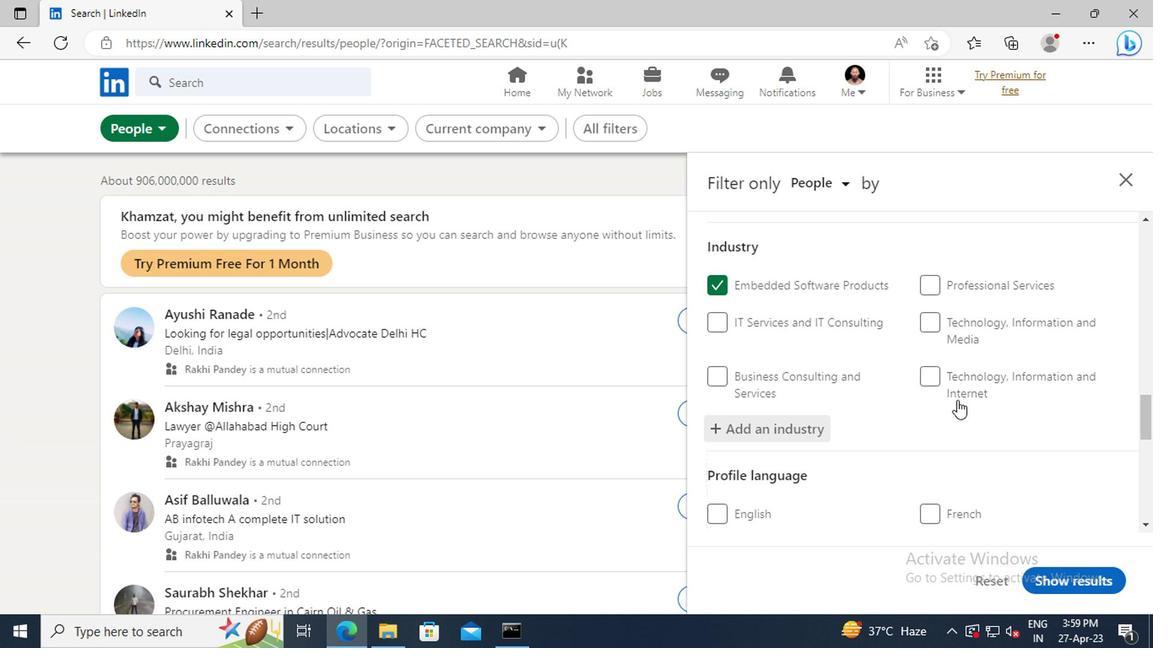 
Action: Mouse scrolled (930, 342) with delta (0, 0)
Screenshot: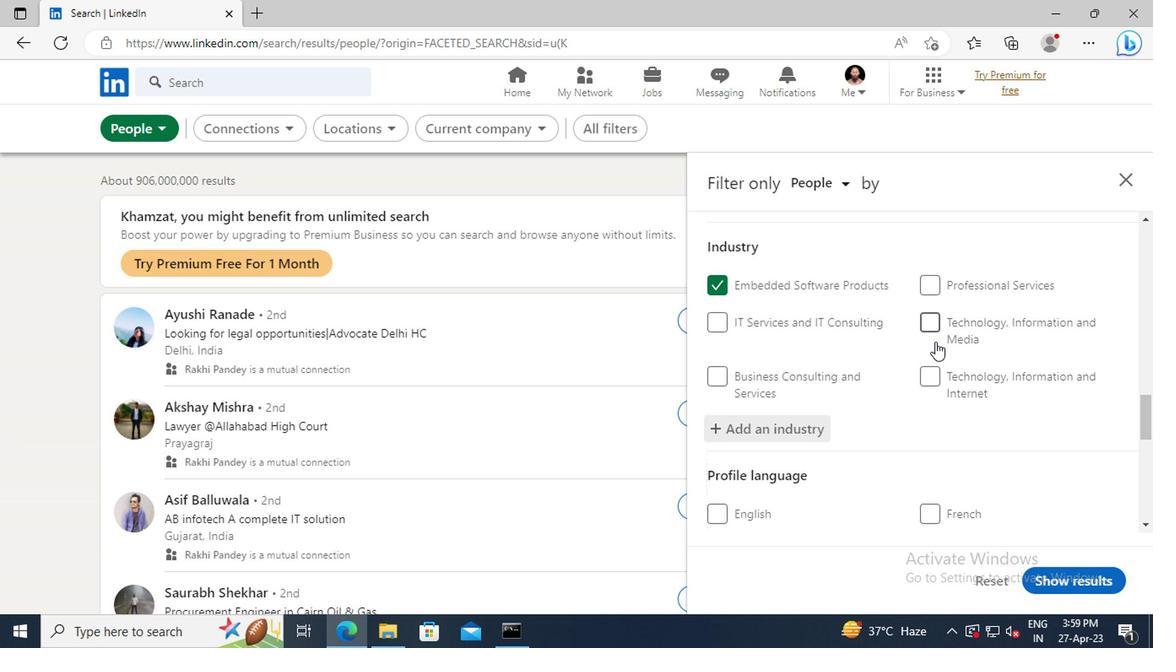 
Action: Mouse scrolled (930, 342) with delta (0, 0)
Screenshot: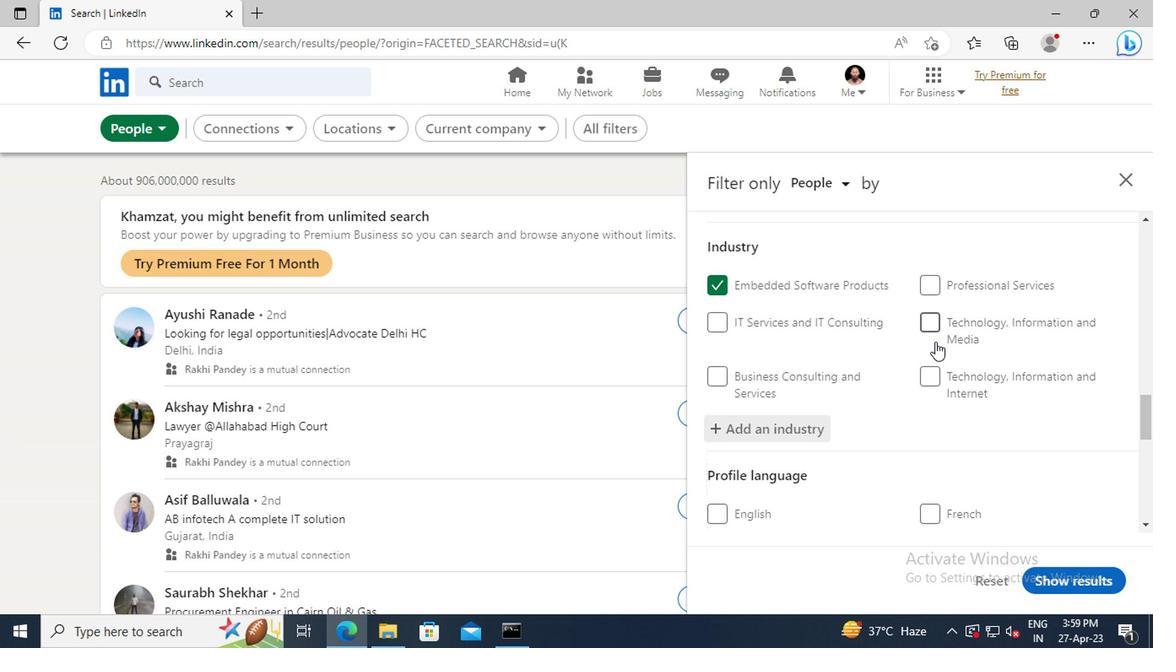 
Action: Mouse scrolled (930, 342) with delta (0, 0)
Screenshot: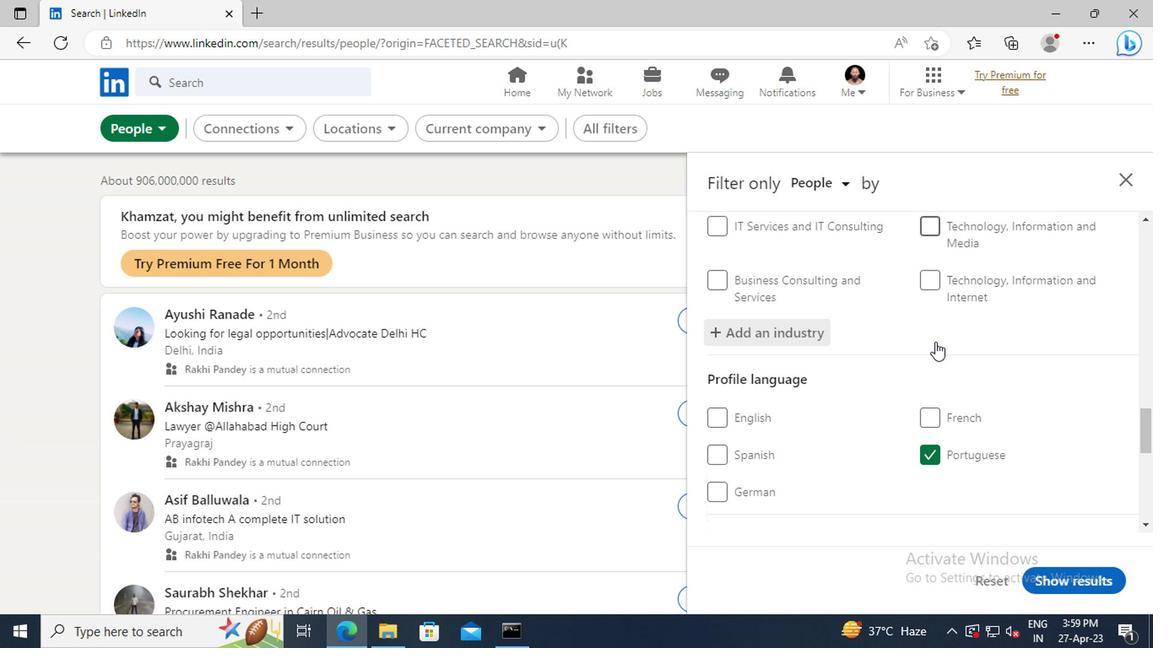 
Action: Mouse scrolled (930, 342) with delta (0, 0)
Screenshot: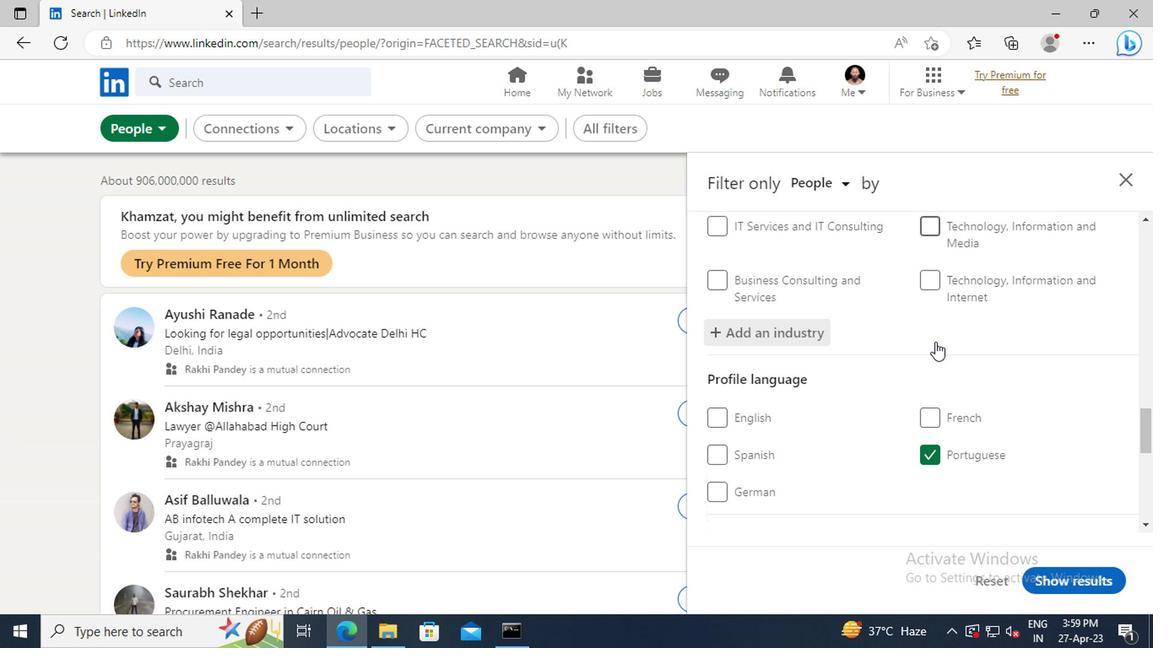 
Action: Mouse scrolled (930, 342) with delta (0, 0)
Screenshot: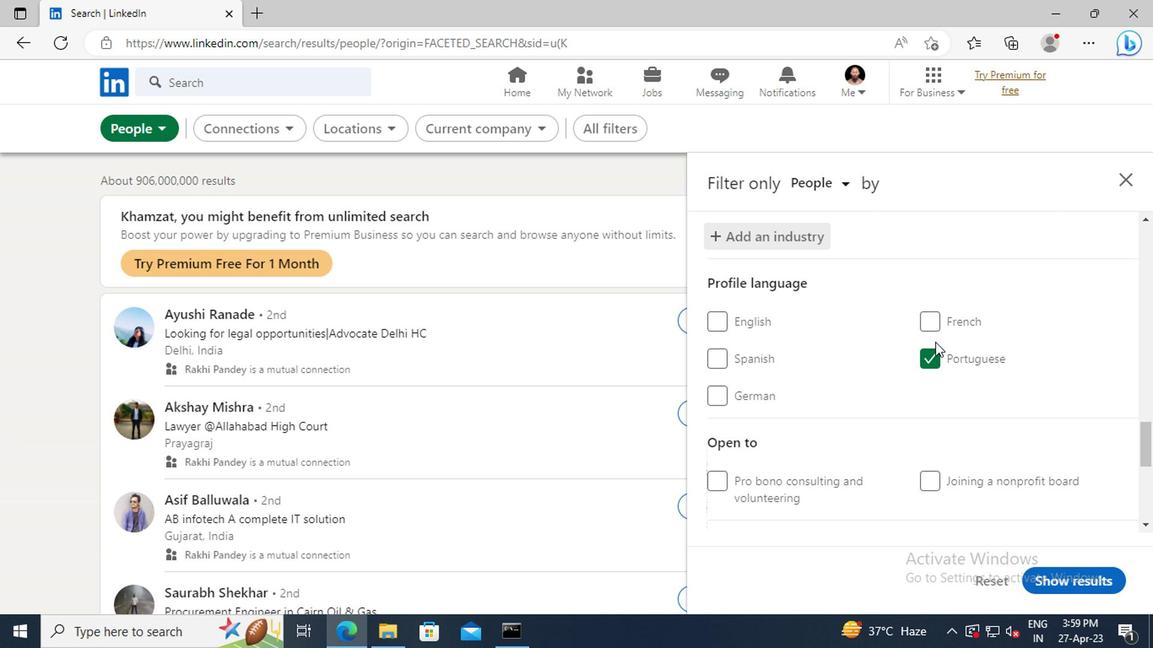 
Action: Mouse scrolled (930, 342) with delta (0, 0)
Screenshot: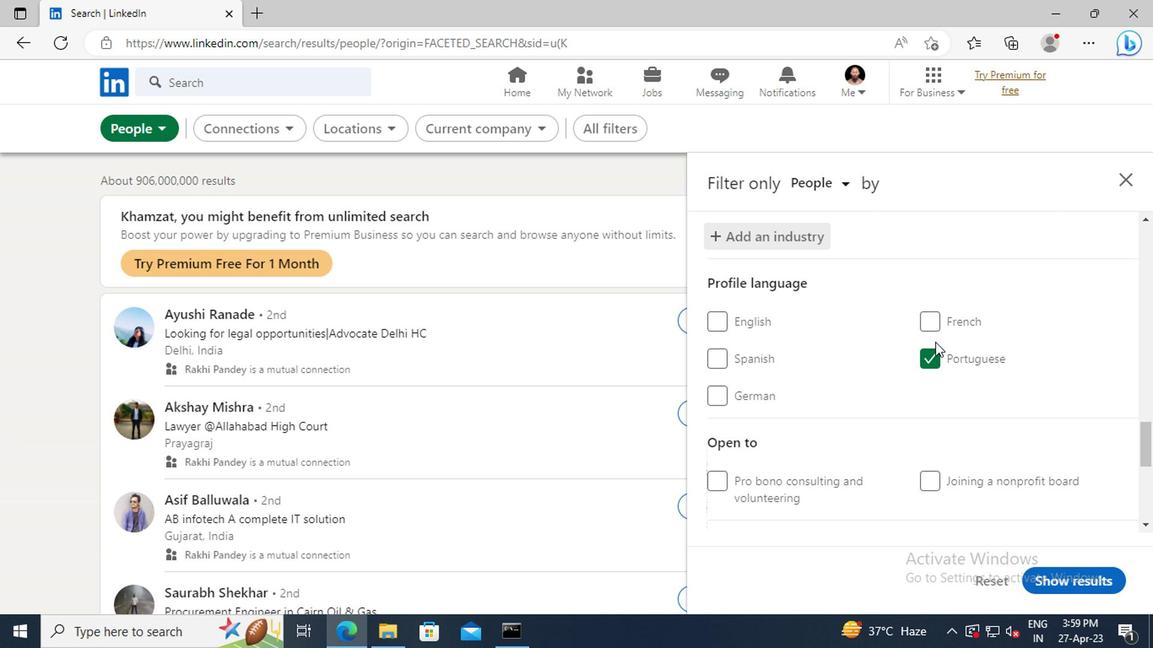 
Action: Mouse scrolled (930, 342) with delta (0, 0)
Screenshot: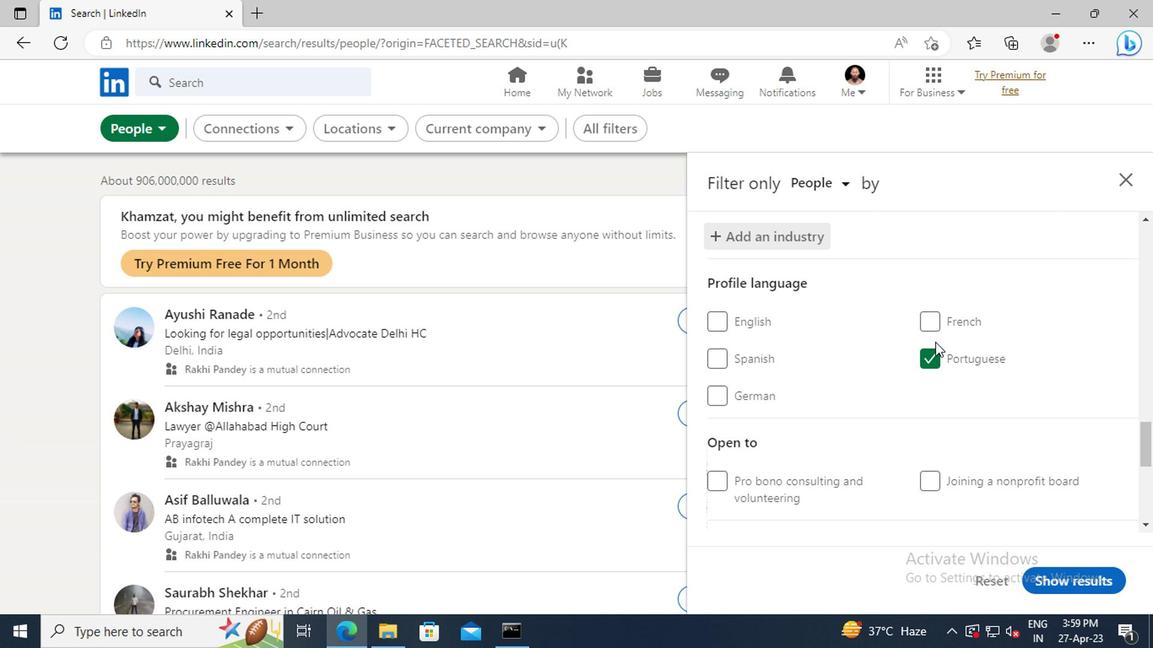 
Action: Mouse scrolled (930, 342) with delta (0, 0)
Screenshot: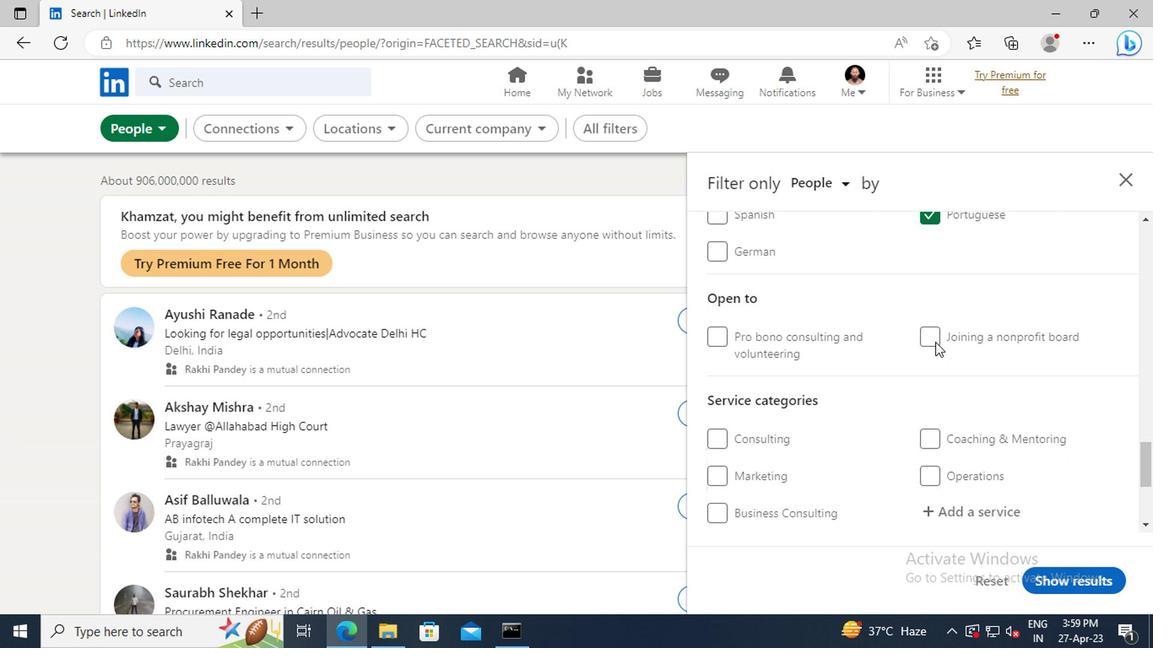 
Action: Mouse scrolled (930, 342) with delta (0, 0)
Screenshot: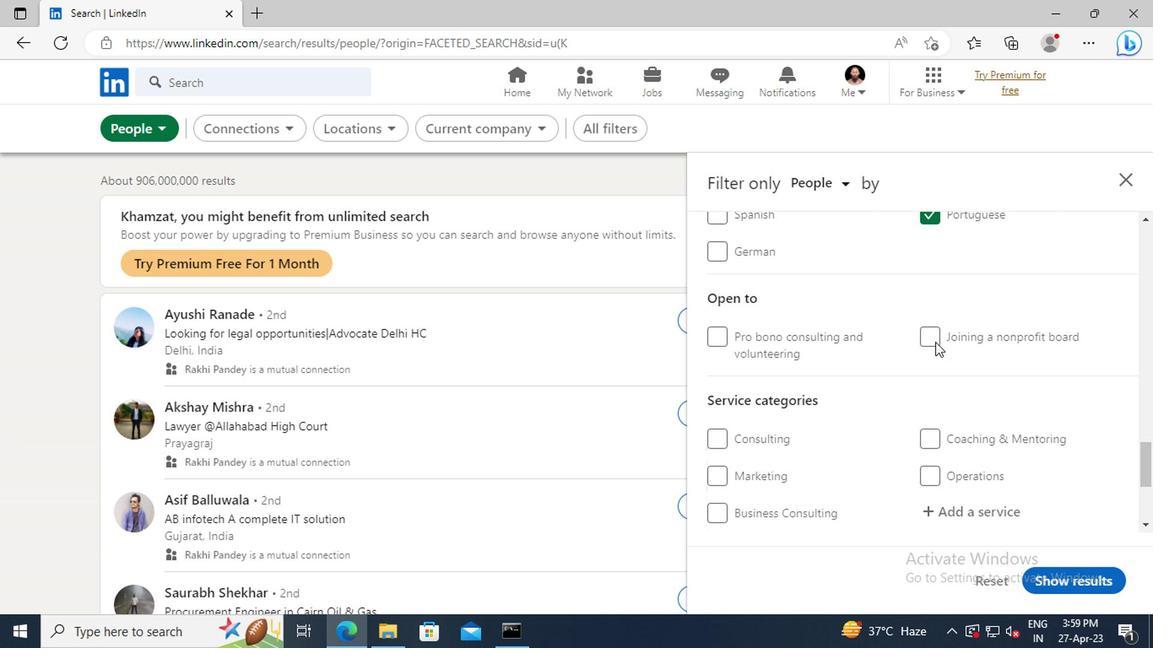 
Action: Mouse moved to (946, 411)
Screenshot: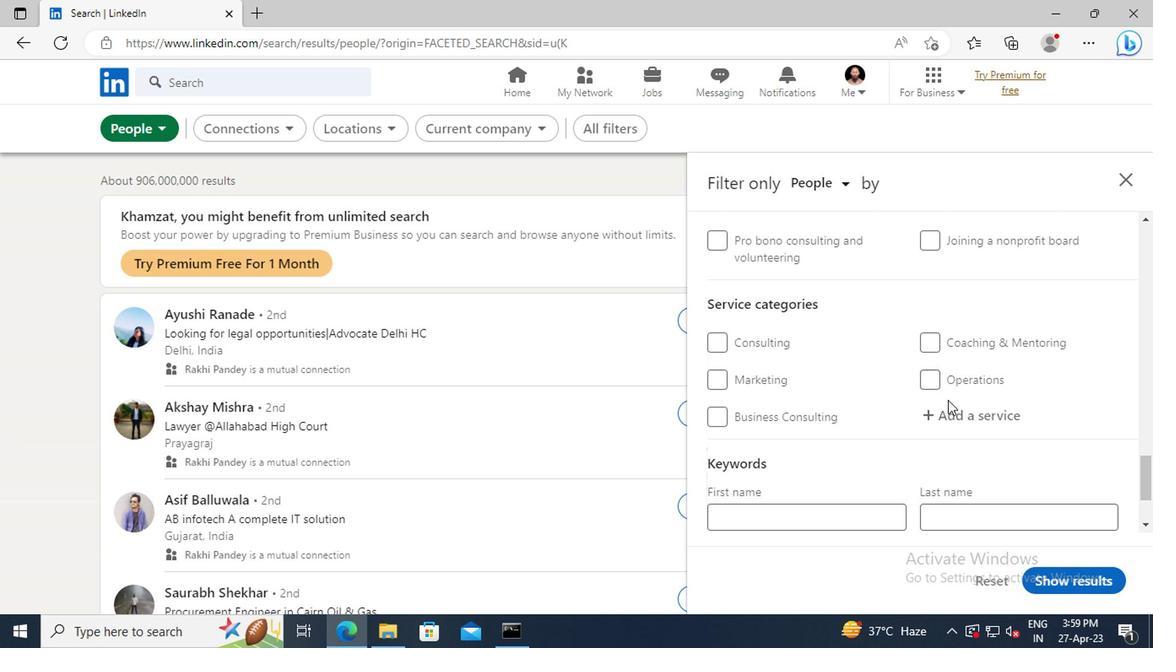 
Action: Mouse pressed left at (946, 411)
Screenshot: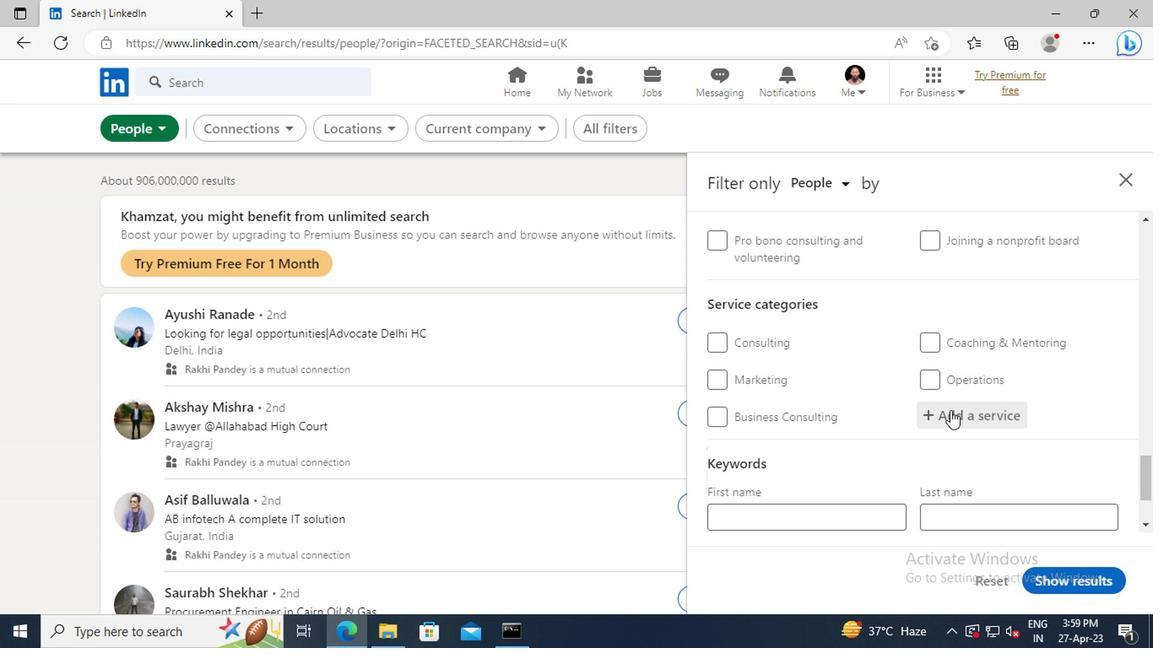 
Action: Key pressed <Key.shift>LEAD<Key.space><Key.shift>GENERATION
Screenshot: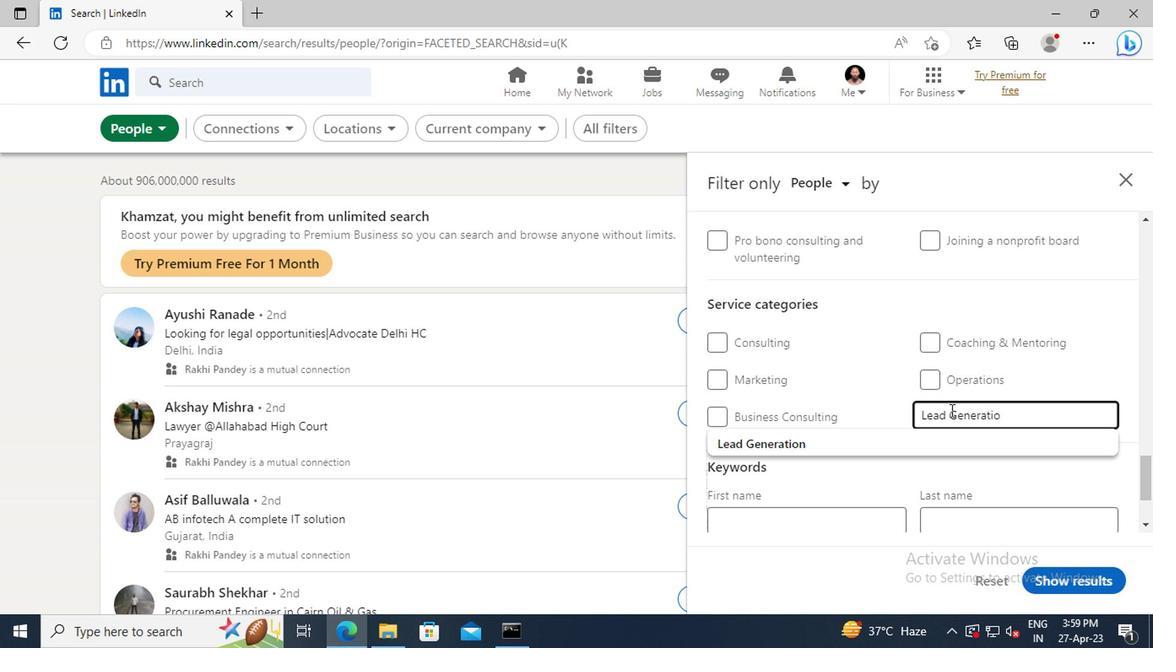 
Action: Mouse moved to (957, 448)
Screenshot: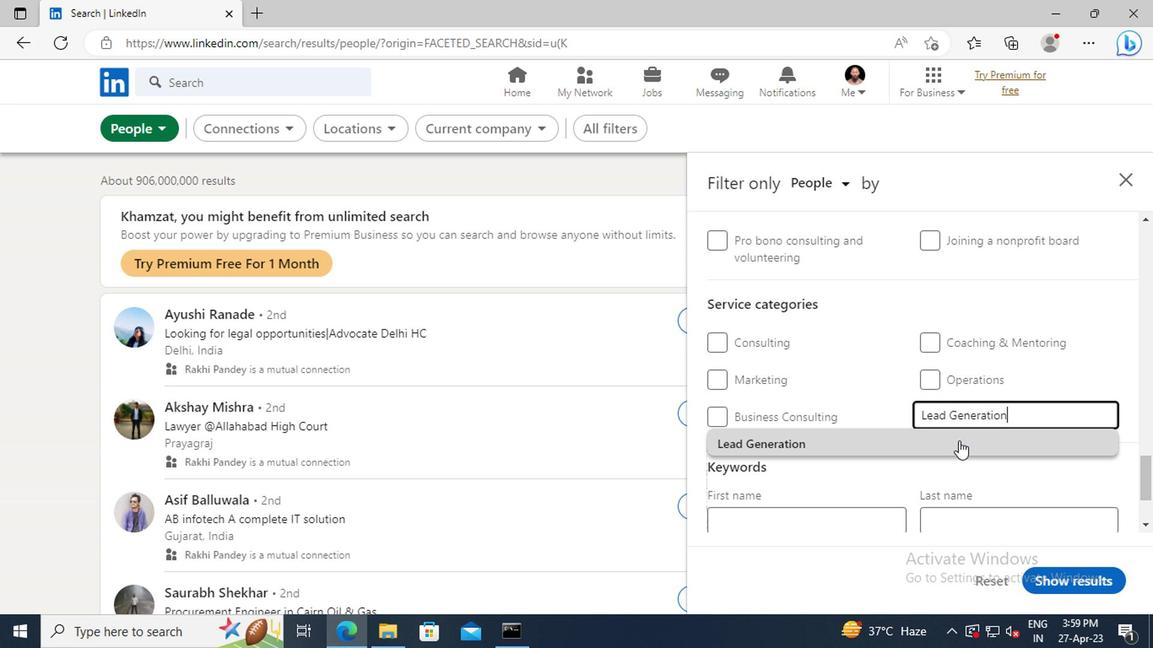
Action: Mouse pressed left at (957, 448)
Screenshot: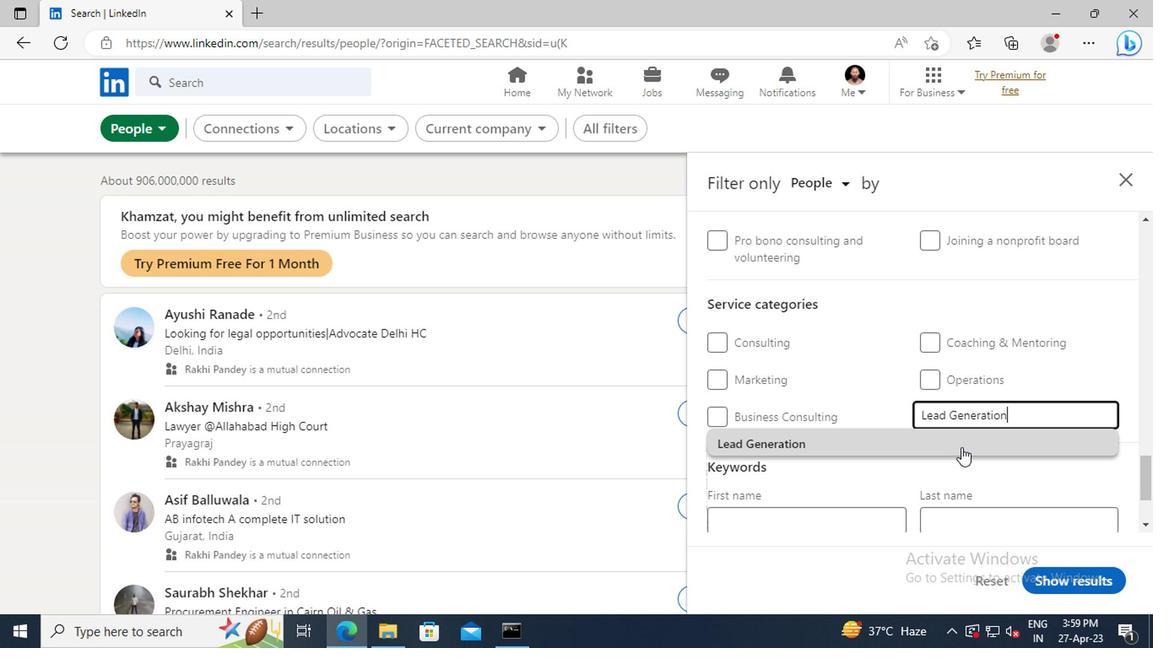 
Action: Mouse moved to (941, 365)
Screenshot: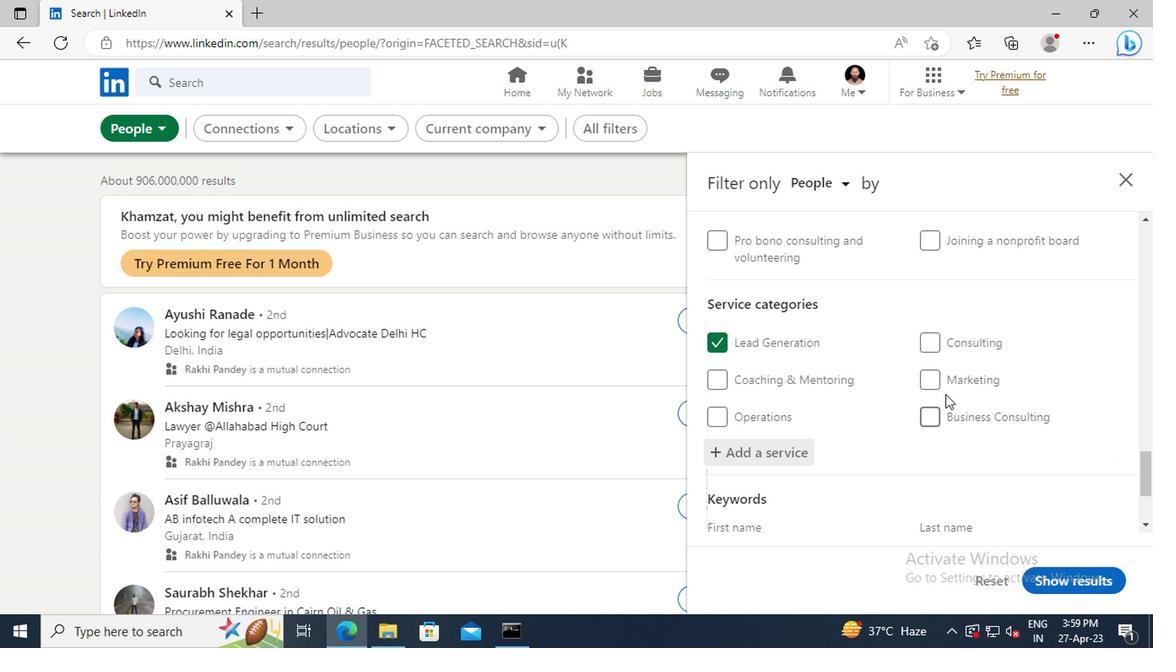 
Action: Mouse scrolled (941, 363) with delta (0, -1)
Screenshot: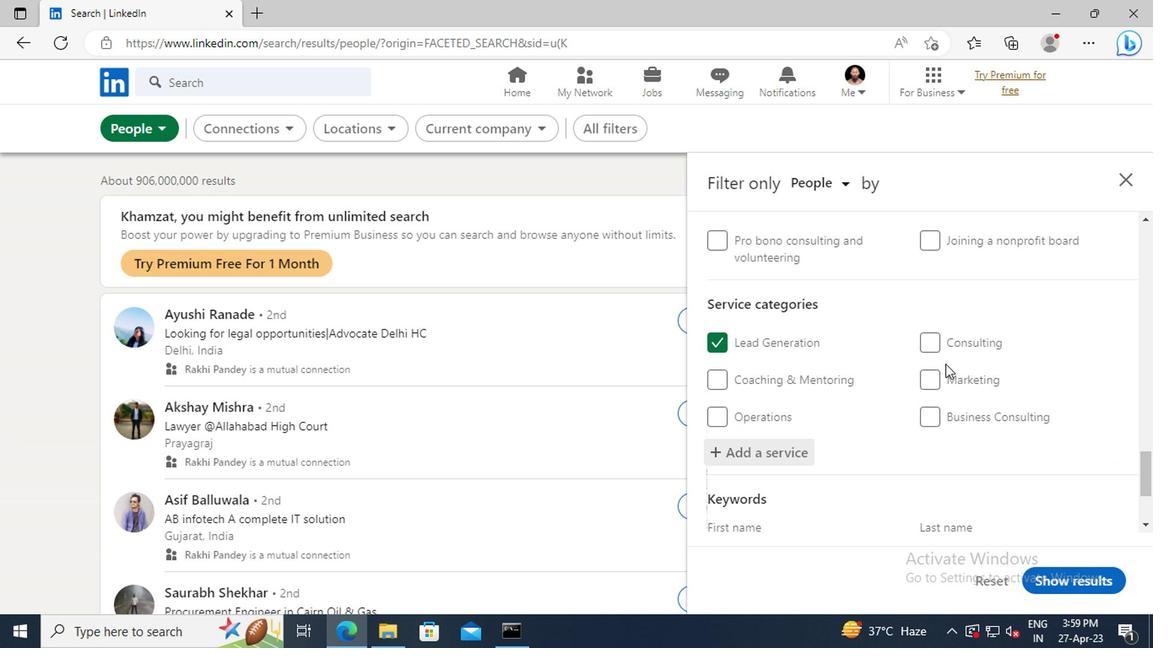 
Action: Mouse scrolled (941, 363) with delta (0, -1)
Screenshot: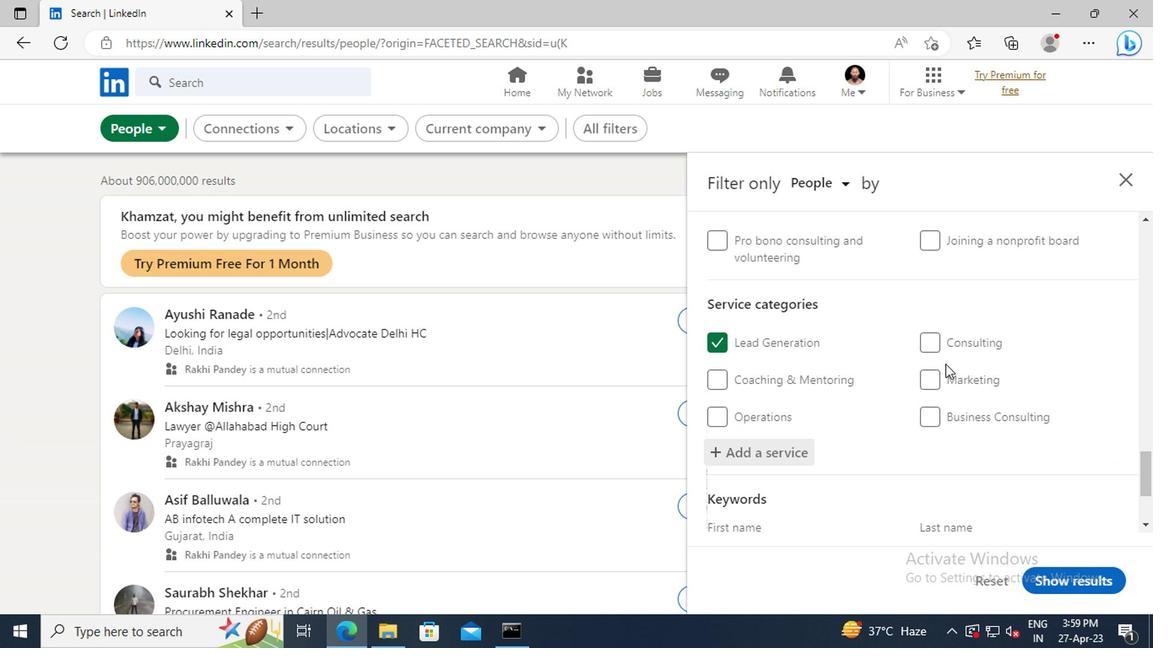 
Action: Mouse scrolled (941, 363) with delta (0, -1)
Screenshot: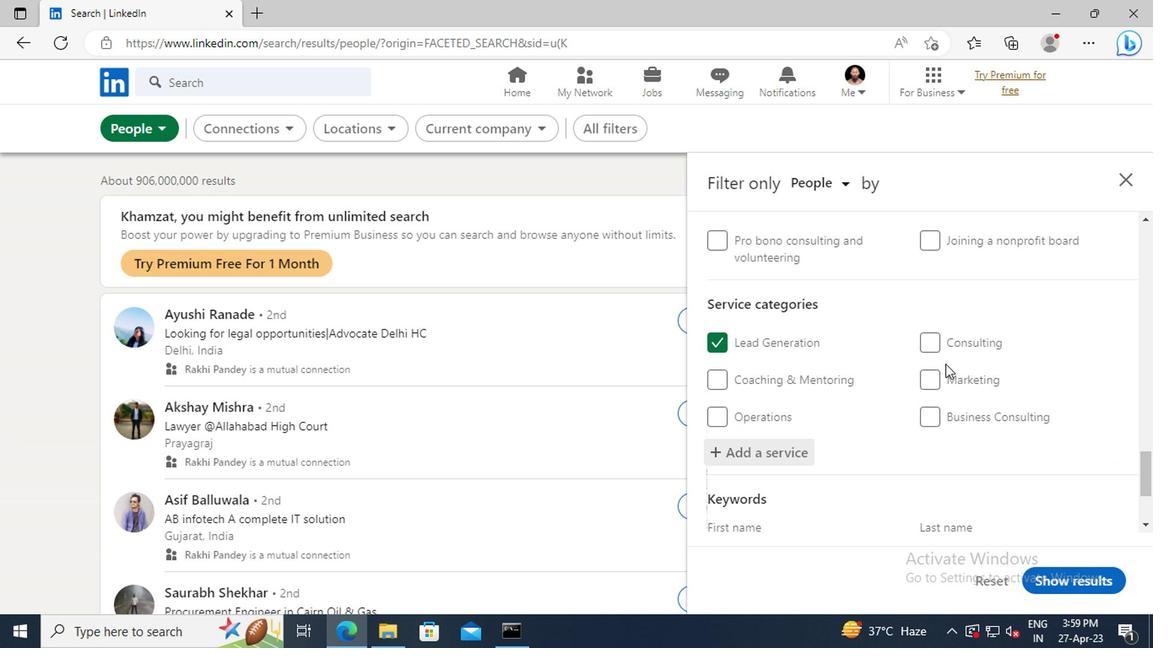 
Action: Mouse scrolled (941, 363) with delta (0, -1)
Screenshot: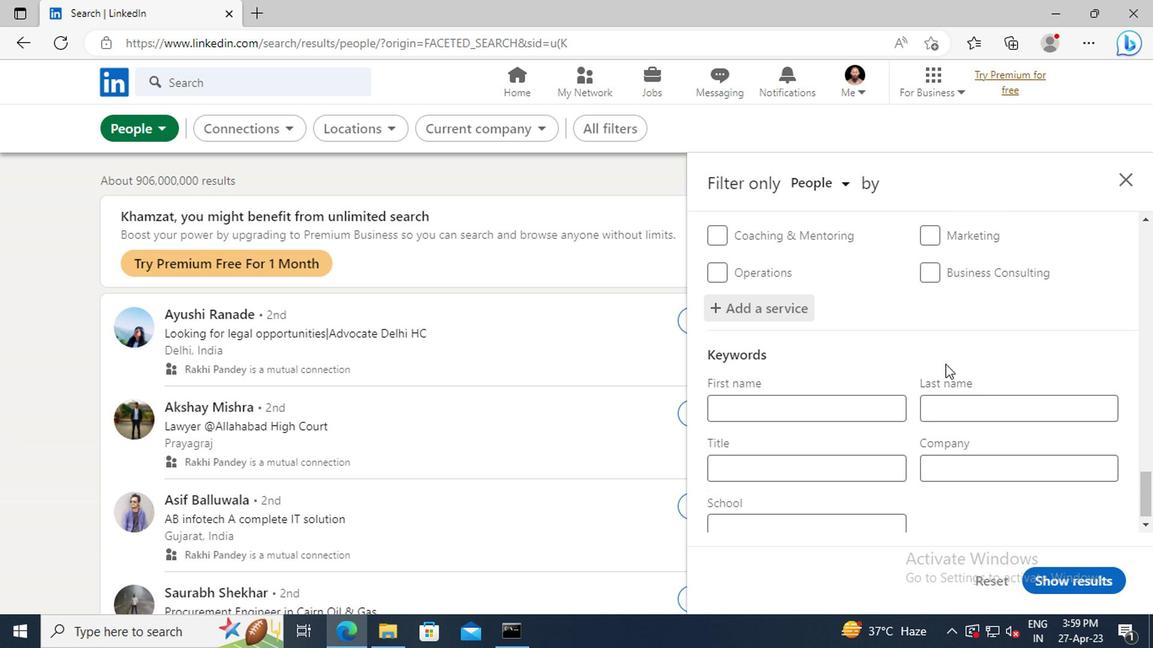 
Action: Mouse scrolled (941, 363) with delta (0, -1)
Screenshot: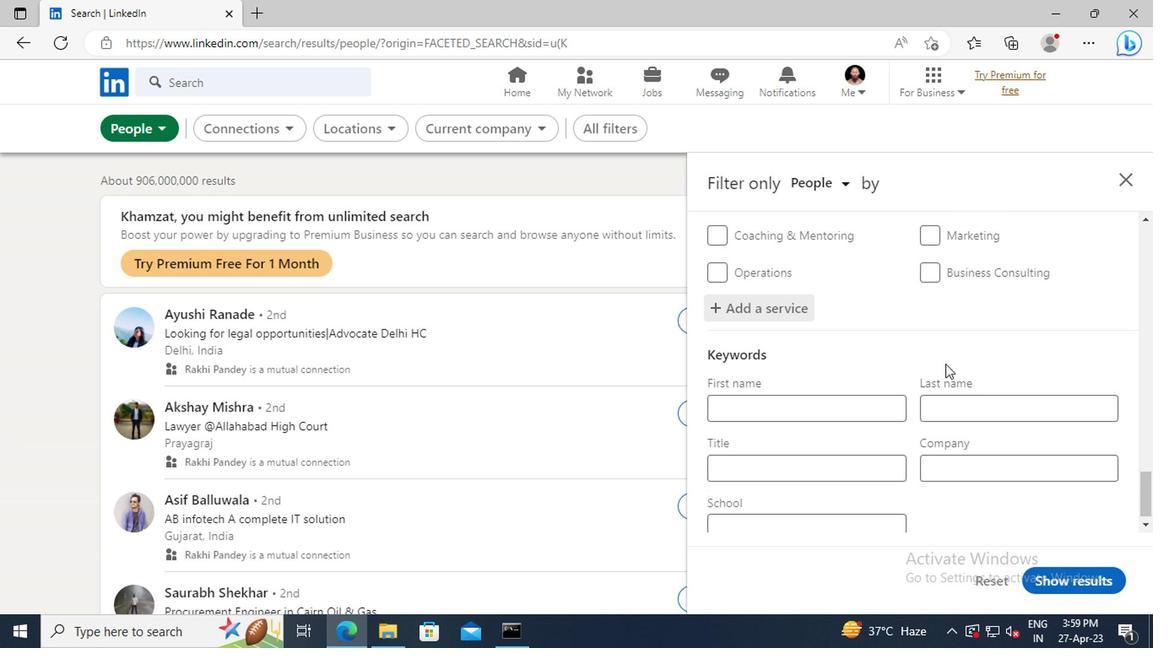 
Action: Mouse moved to (810, 455)
Screenshot: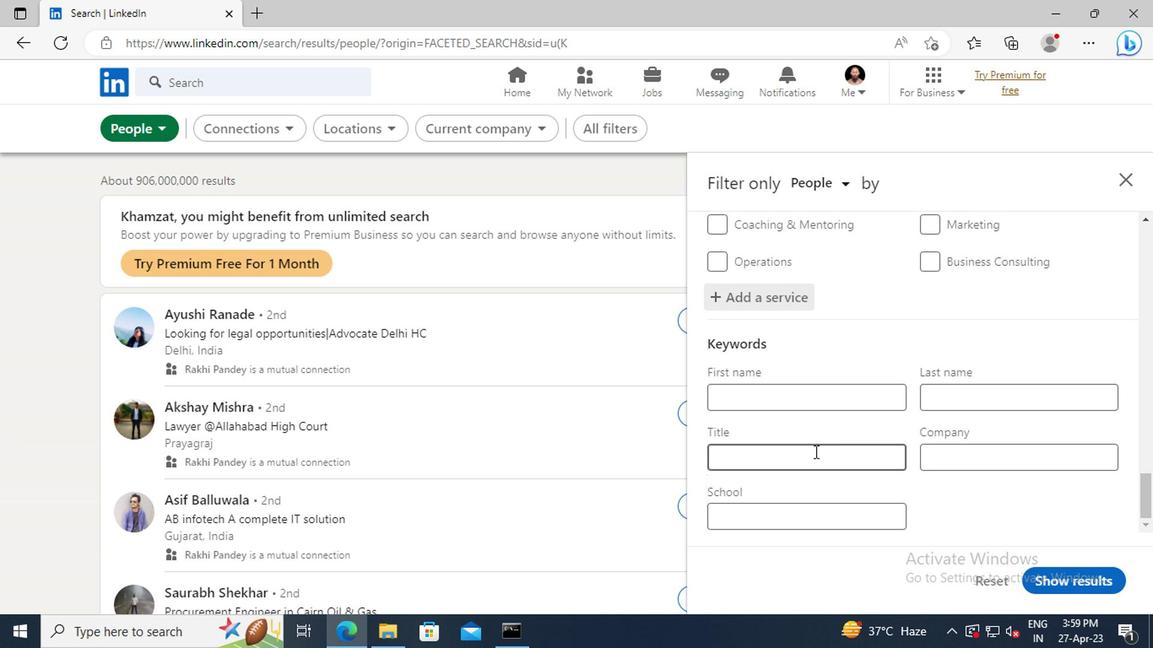 
Action: Mouse pressed left at (810, 455)
Screenshot: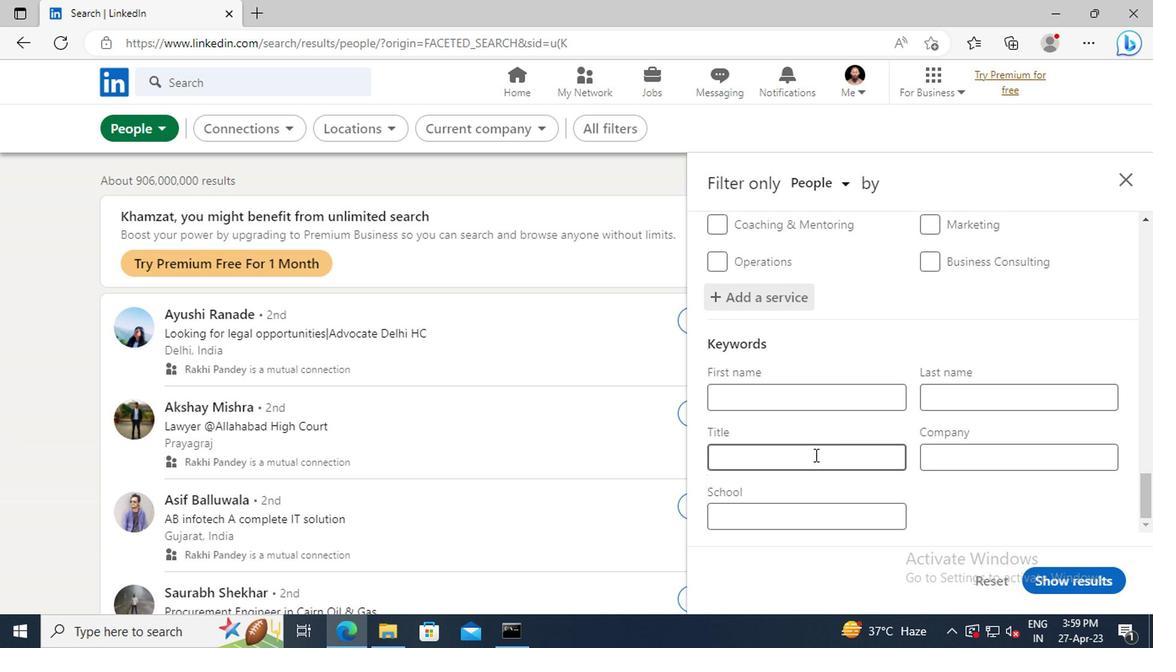
Action: Key pressed <Key.shift>CAFETERIA<Key.space><Key.shift>WORKER<Key.enter>
Screenshot: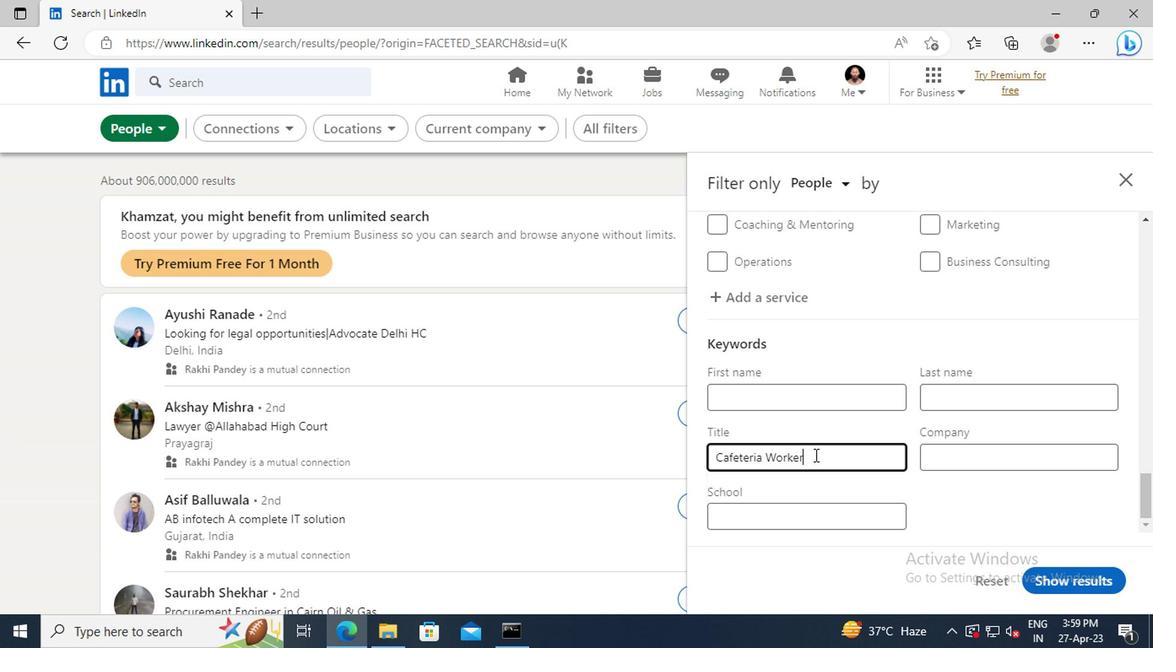 
Action: Mouse moved to (1036, 576)
Screenshot: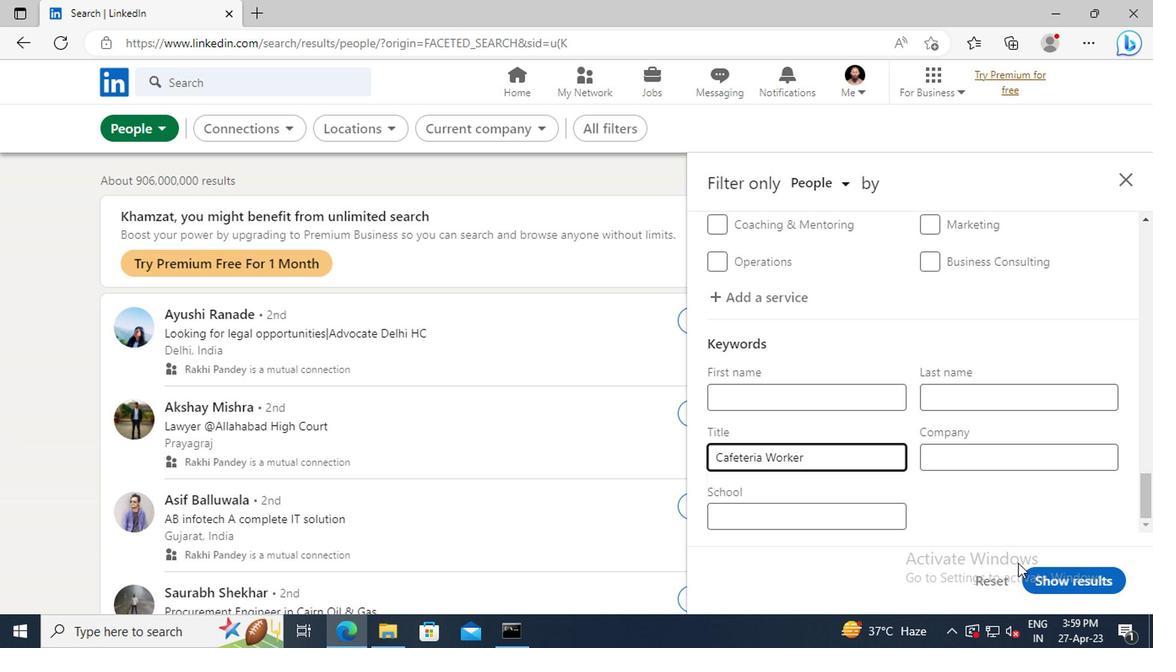 
Action: Mouse pressed left at (1036, 576)
Screenshot: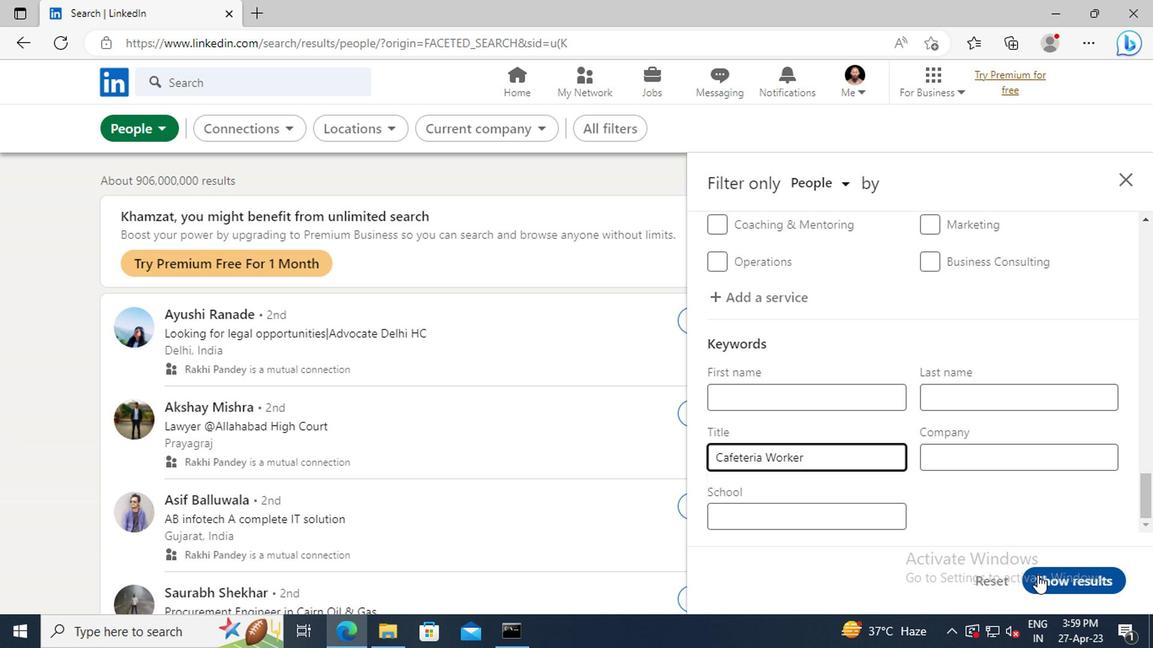 
